 Task: Create Welcome message for coming Market Data for StockTradeHub application.
Action: Mouse moved to (15, 51)
Screenshot: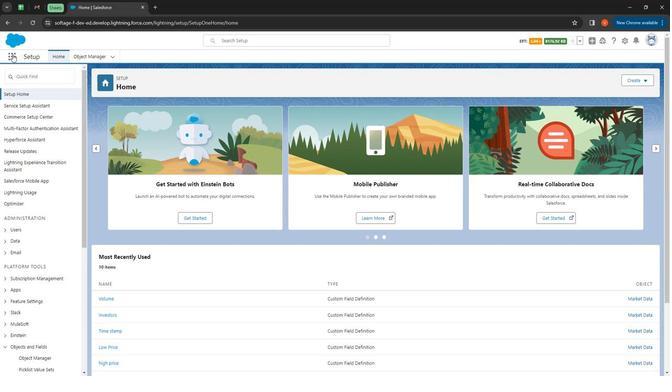 
Action: Mouse pressed left at (15, 51)
Screenshot: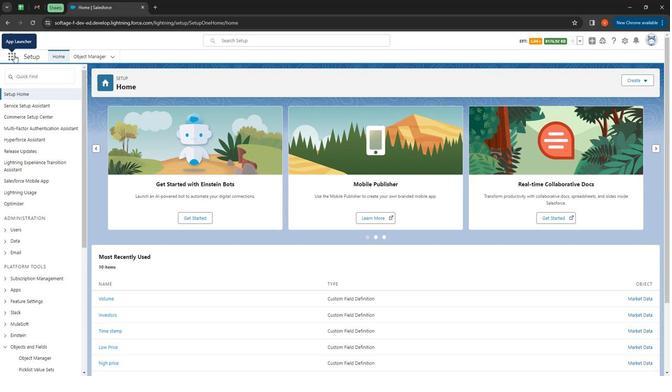 
Action: Mouse moved to (24, 180)
Screenshot: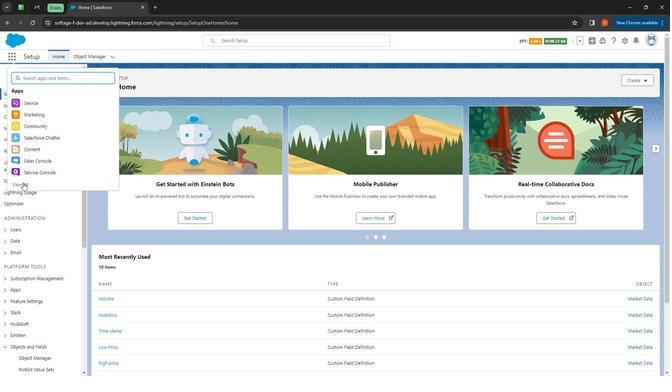 
Action: Mouse pressed left at (24, 180)
Screenshot: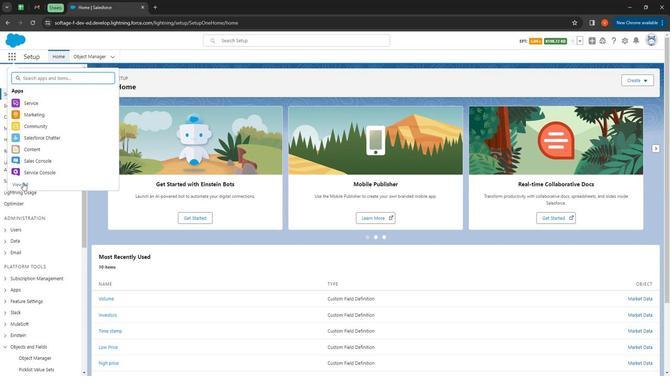 
Action: Mouse moved to (313, 176)
Screenshot: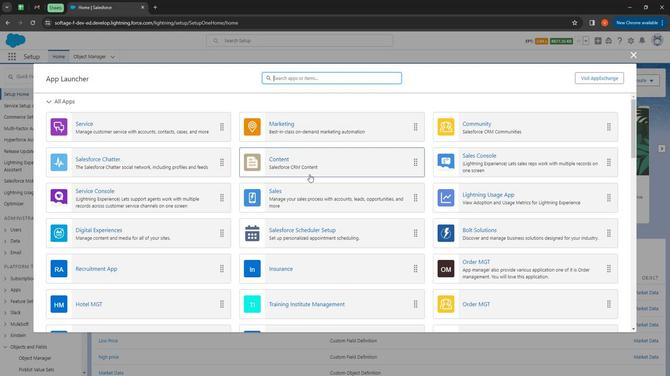
Action: Mouse scrolled (313, 175) with delta (0, 0)
Screenshot: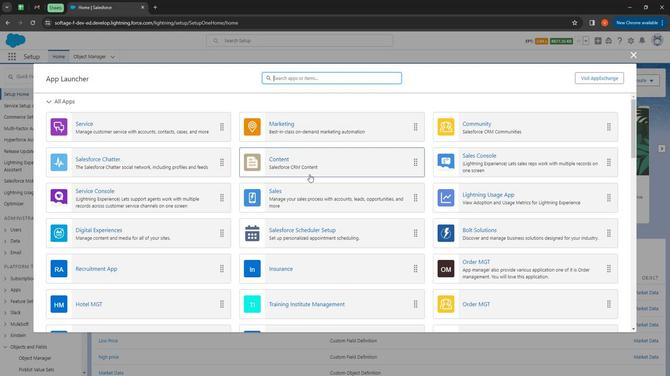 
Action: Mouse scrolled (313, 175) with delta (0, 0)
Screenshot: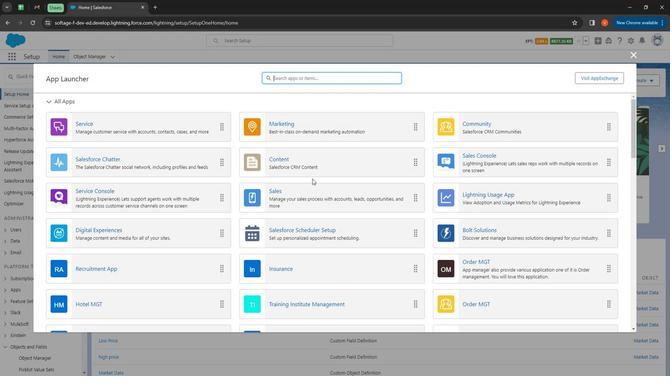 
Action: Mouse scrolled (313, 175) with delta (0, 0)
Screenshot: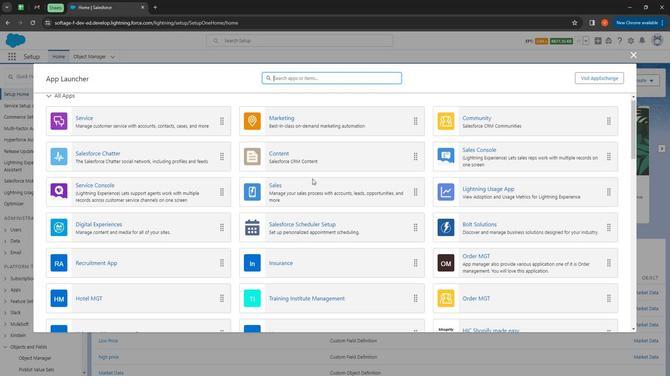 
Action: Mouse moved to (293, 263)
Screenshot: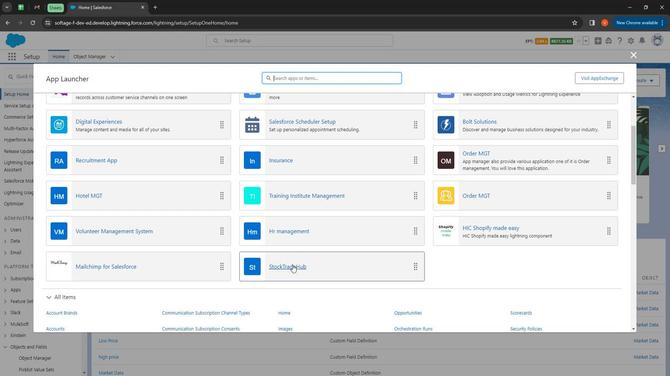 
Action: Mouse pressed left at (293, 263)
Screenshot: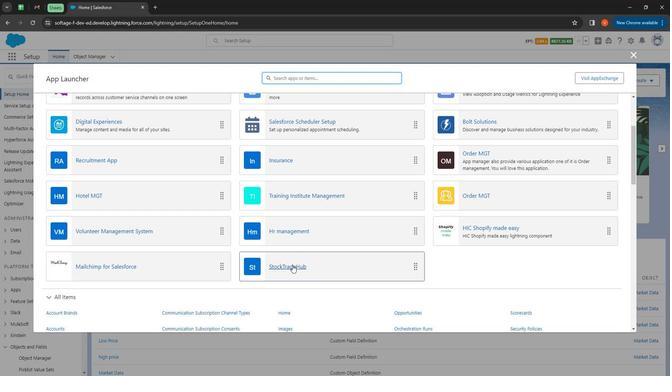 
Action: Mouse moved to (286, 51)
Screenshot: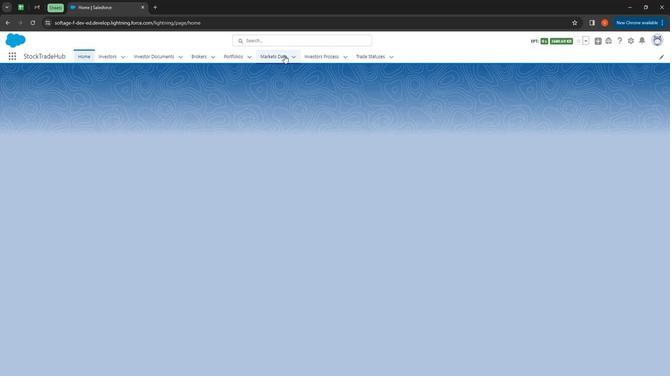 
Action: Mouse pressed left at (286, 51)
Screenshot: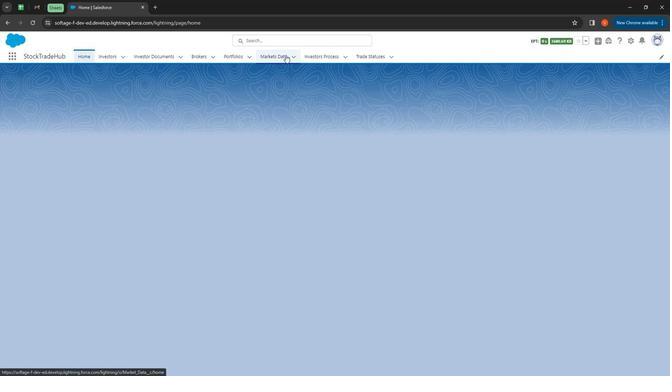 
Action: Mouse moved to (40, 129)
Screenshot: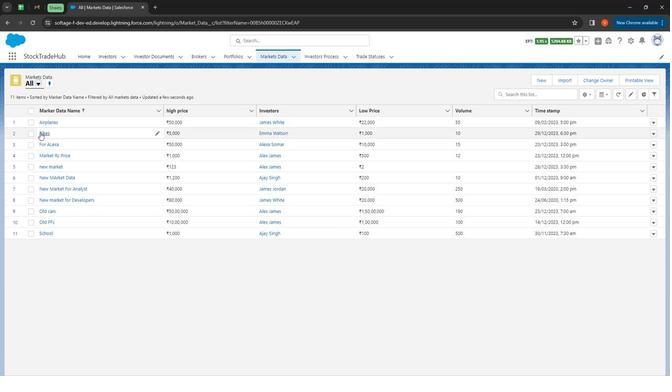 
Action: Mouse pressed left at (40, 129)
Screenshot: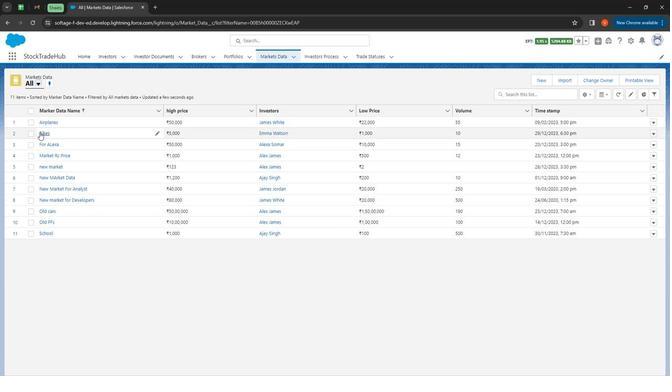 
Action: Mouse moved to (632, 35)
Screenshot: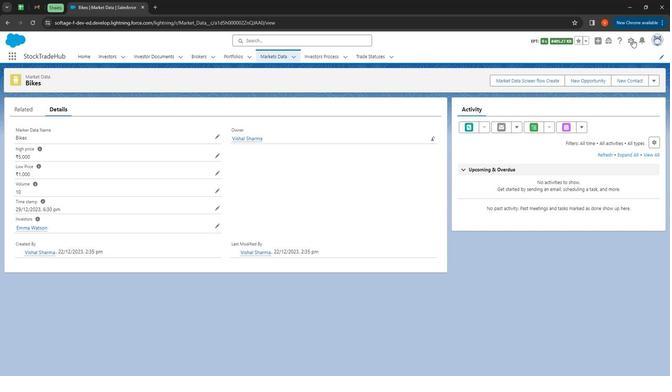 
Action: Mouse pressed left at (632, 35)
Screenshot: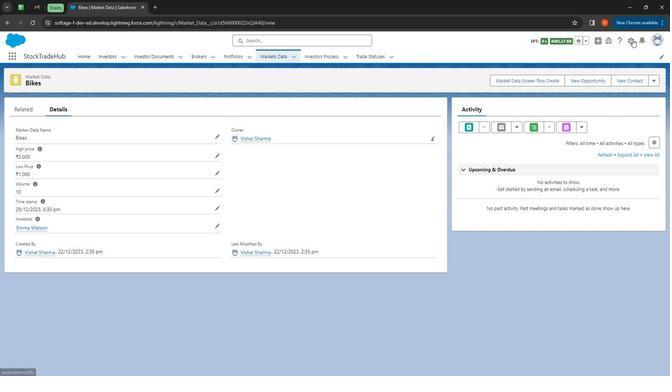 
Action: Mouse moved to (601, 119)
Screenshot: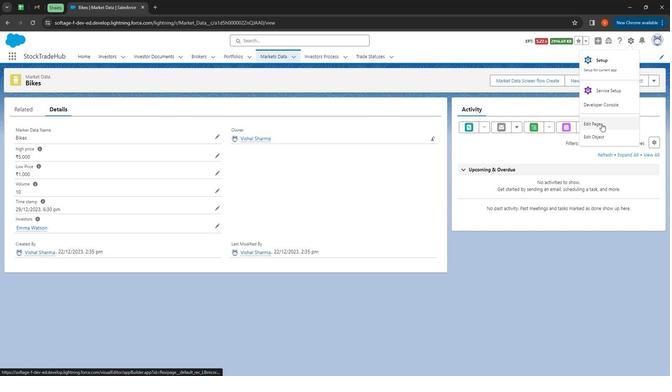 
Action: Mouse pressed left at (601, 119)
Screenshot: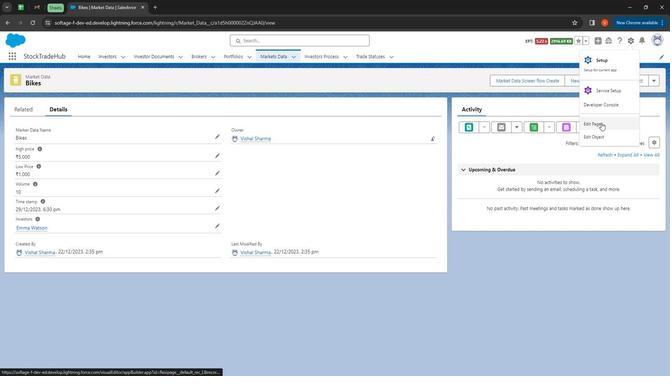 
Action: Mouse moved to (31, 92)
Screenshot: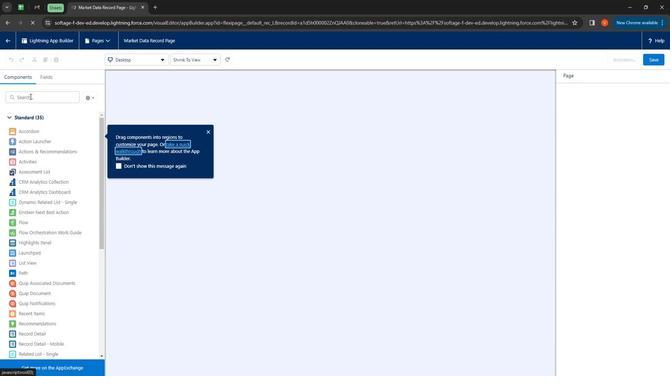 
Action: Mouse pressed left at (31, 92)
Screenshot: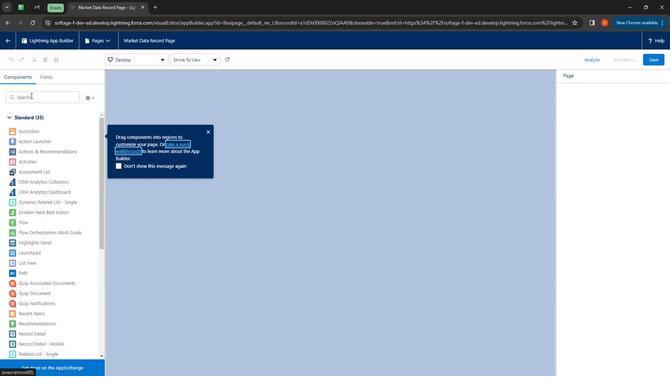 
Action: Key pressed rich
Screenshot: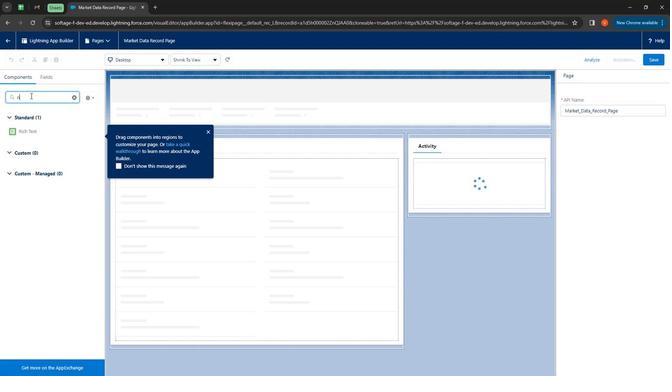 
Action: Mouse moved to (34, 127)
Screenshot: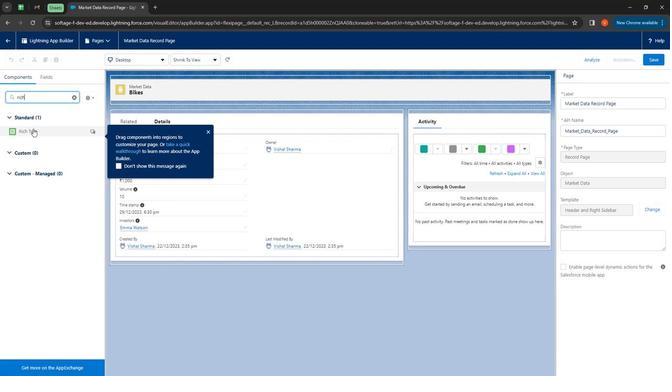 
Action: Mouse pressed left at (34, 127)
Screenshot: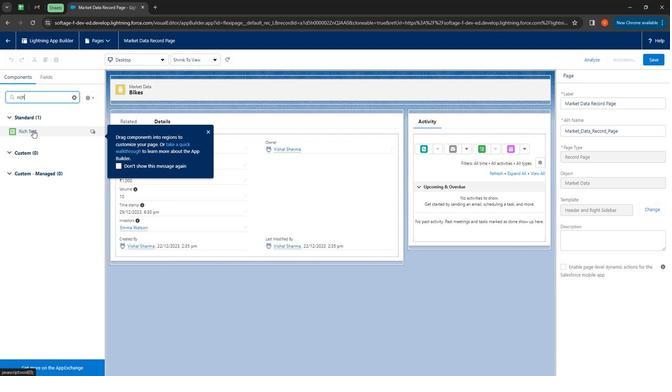 
Action: Mouse moved to (593, 147)
Screenshot: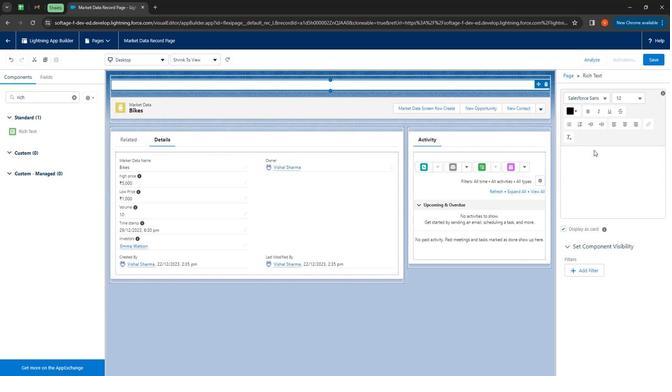 
Action: Mouse pressed left at (593, 147)
Screenshot: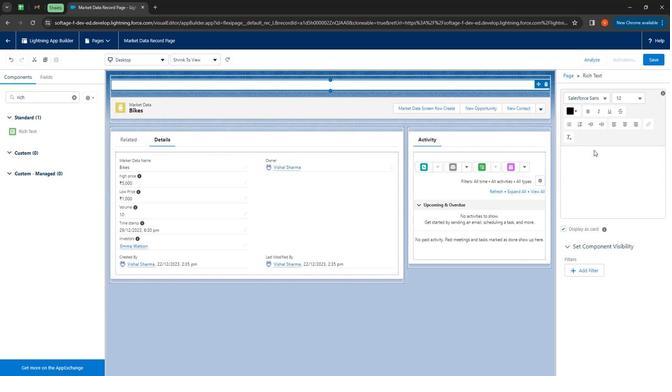 
Action: Mouse moved to (587, 148)
Screenshot: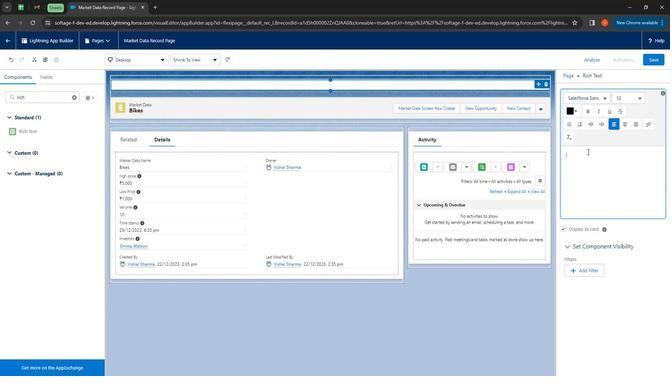 
Action: Key pressed <Key.shift>Welcome
Screenshot: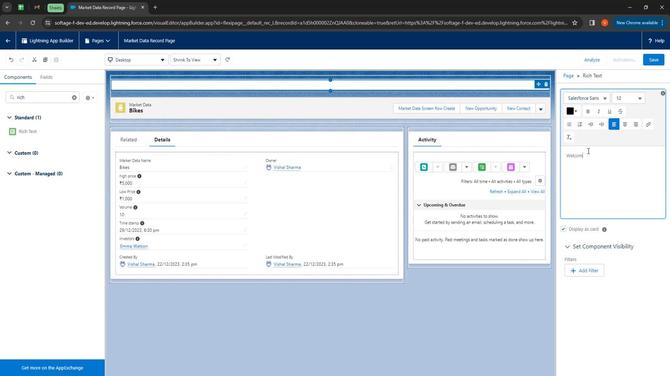 
Action: Mouse moved to (571, 152)
Screenshot: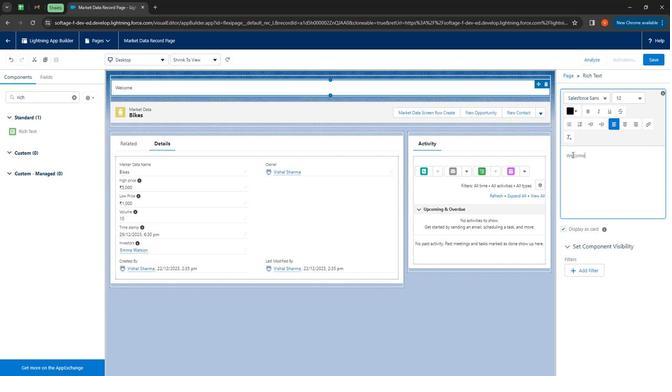 
Action: Mouse pressed left at (571, 152)
Screenshot: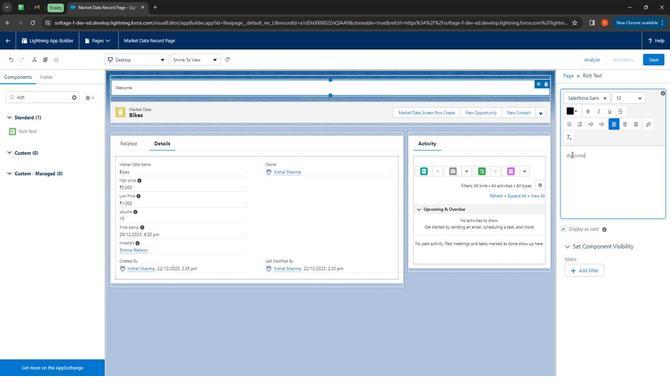 
Action: Mouse pressed left at (571, 152)
Screenshot: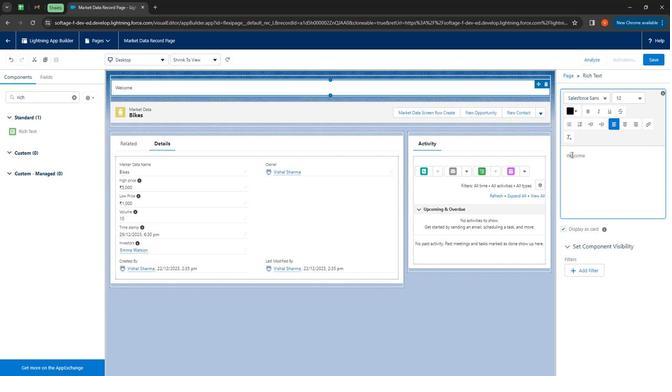 
Action: Mouse moved to (588, 107)
Screenshot: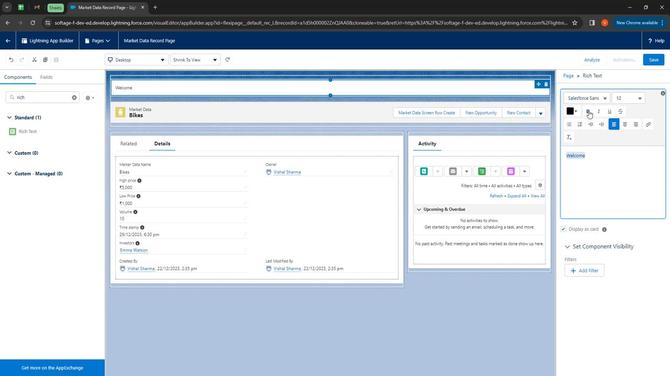 
Action: Mouse pressed left at (588, 107)
Screenshot: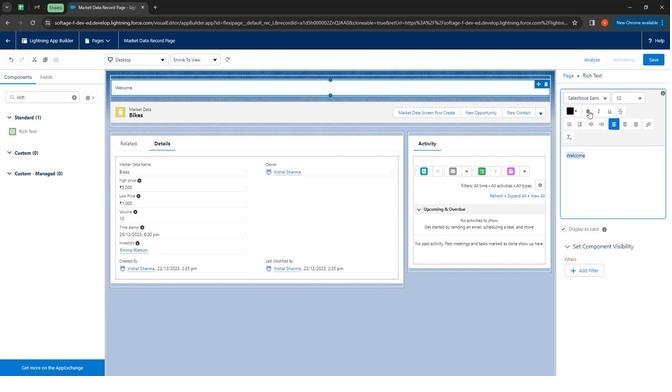 
Action: Mouse moved to (590, 153)
Screenshot: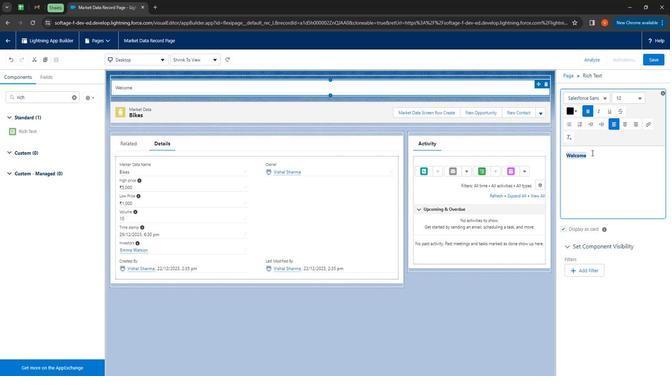 
Action: Mouse pressed left at (590, 153)
Screenshot: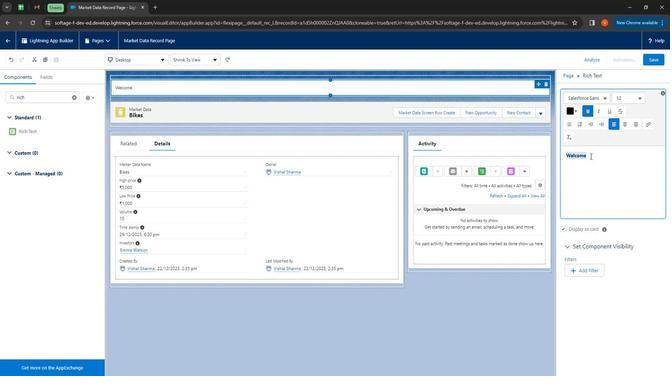 
Action: Key pressed <Key.space>
Screenshot: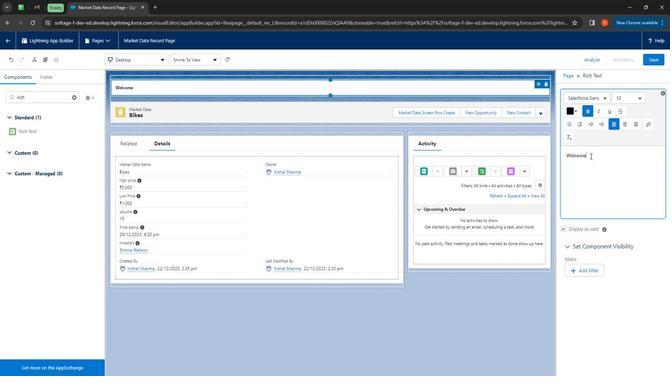 
Action: Mouse moved to (589, 106)
Screenshot: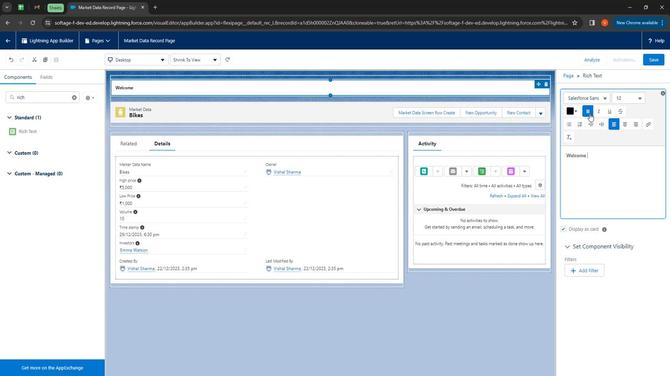 
Action: Mouse pressed left at (589, 106)
Screenshot: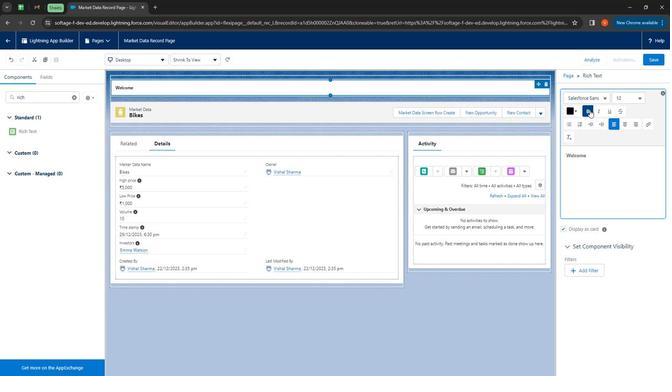 
Action: Mouse moved to (598, 144)
Screenshot: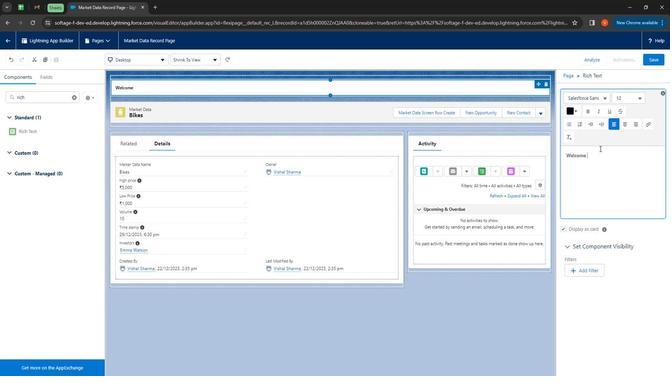 
Action: Key pressed <Key.shift><Key.shift><Key.shift><Key.shift><Key.shift><Key.shift><Key.shift><Key.shift><Key.shift><Key.shift><Key.shift><Key.shift><Key.shift><Key.shift><Key.shift><Key.shift><Key.shift><Key.shift><Key.shift><Key.shift><Key.shift><Key.shift><Key.shift>To<Key.space>the<Key.space>future<Key.space>of<Key.space>insights<Key.shift>!<Key.space><Key.shift><Key.shift>Greeting<Key.space><Key.shift><Key.shift><Key.shift><Key.shift><Key.shift><Key.shift><Key.shift><Key.shift><Key.shift><Key.shift><Key.shift><Key.shift><Key.shift><Key.shift><Key.shift><Key.shift><Key.shift><Key.shift><Key.shift><Key.shift>From<Key.space><Key.shift>Stock<Key.shift>Trade<Key.shift>Hub<Key.space>team<Key.space><Key.shift><Key.shift><Key.shift><Key.shift><Key.shift><Key.shift><Key.shift><Key.shift><Key.shift><Key.shift><Key.shift><Key.shift>Exciting<Key.space>times<Key.space>lie<Key.space>ahead<Key.space>as<Key.space>we<Key.space>usher<Key.space>in<Key.space>a<Key.space>new<Key.space>wave<Key.space>of<Key.space>market<Key.space>data<Key.space>into<Key.space>salesforce<Key.space>your<Key.space>dashboard<Key.space>is<Key.space>t<Key.backspace>about<Key.space>to<Key.space>become<Key.space>the<Key.space>epicenter<Key.space>fo<Key.backspace><Key.backspace>of<Key.space><Key.shift>Informed<Key.space>decision-making
Screenshot: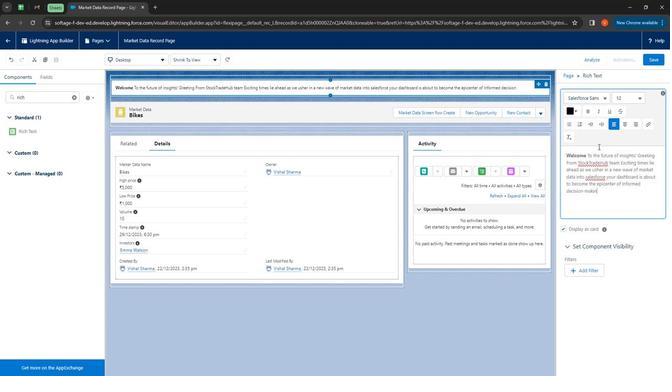 
Action: Mouse moved to (593, 176)
Screenshot: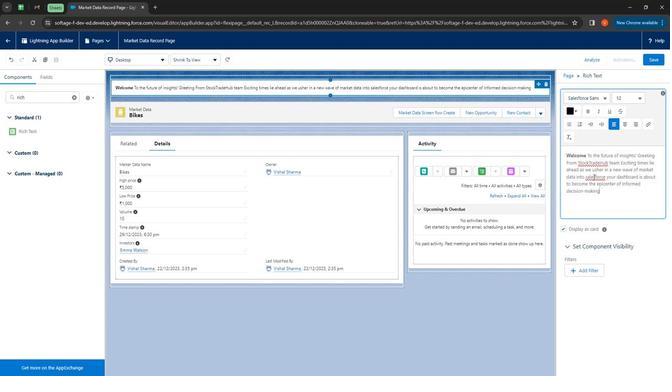 
Action: Mouse pressed right at (593, 176)
Screenshot: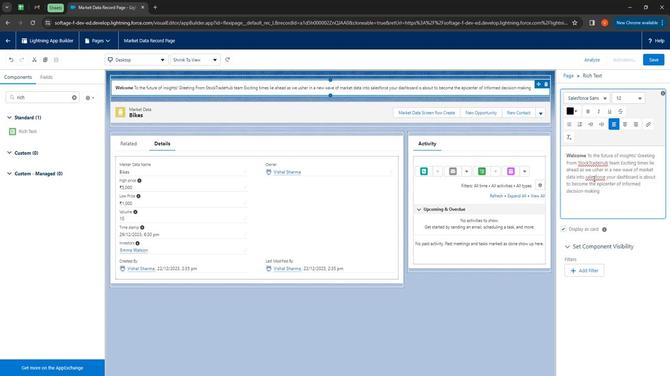 
Action: Mouse moved to (573, 183)
Screenshot: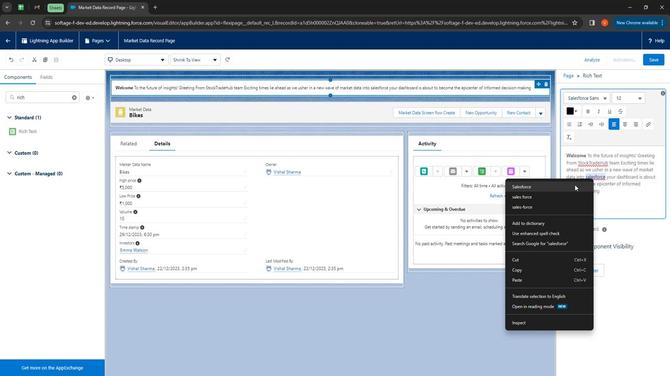 
Action: Mouse pressed left at (573, 183)
Screenshot: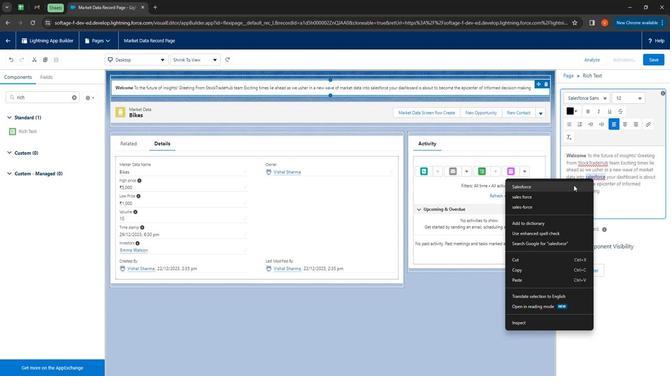 
Action: Mouse moved to (605, 189)
Screenshot: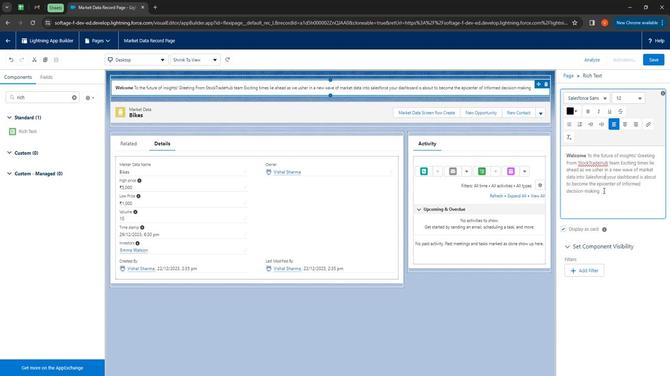 
Action: Mouse pressed left at (605, 189)
Screenshot: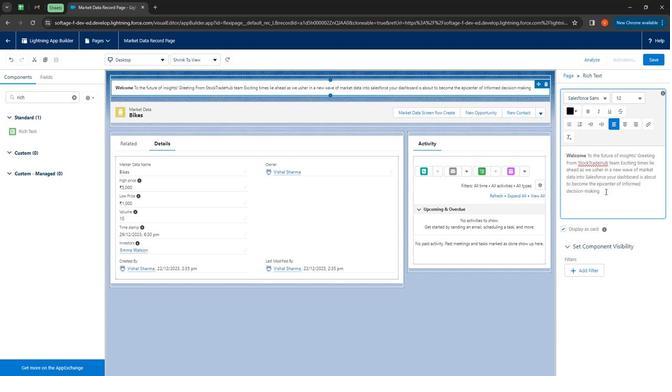 
Action: Mouse moved to (607, 191)
Screenshot: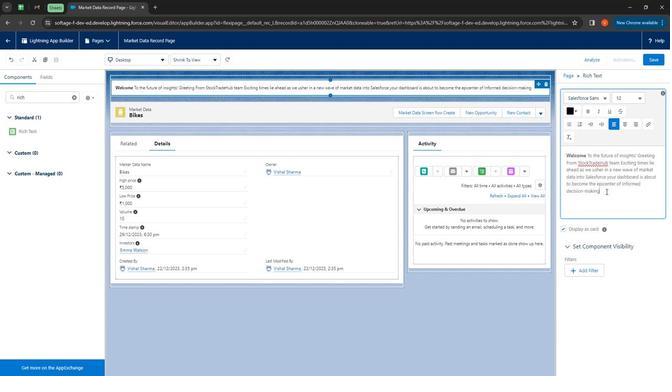 
Action: Key pressed <Key.space><Key.shift>Thanks<Key.space>to<Key.space>the<Key.space>latest<Key.space>ing<Key.backspace>flux<Key.space>of<Key.space>real<Key.space>time<Key.space>market<Key.space>insights<Key.space>what<Key.space>to<Key.space>expect<Key.space>up<Key.space>to<Key.space>the<Key.space>minute<Key.space>a<Key.backspace>data<Key.space>ensures<Key.space>your<Key.space>salesforce<Key.space>lat<Key.shift><Key.backspace><Key.backspace><Key.backspace>
Screenshot: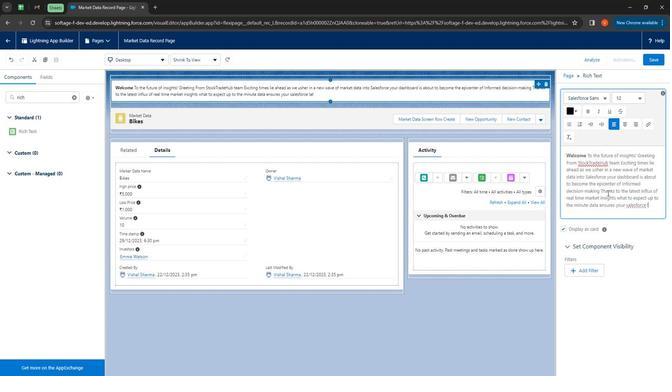 
Action: Mouse moved to (633, 201)
Screenshot: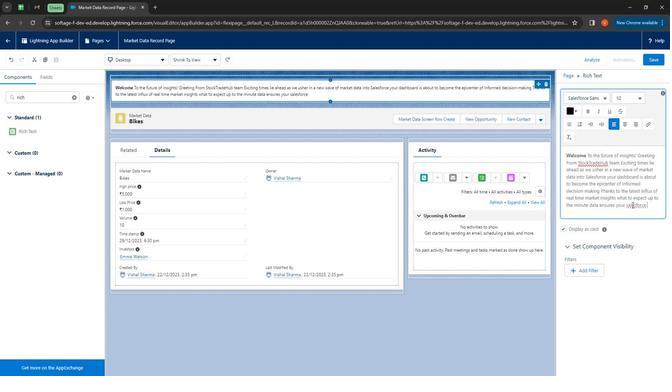 
Action: Mouse pressed right at (633, 201)
Screenshot: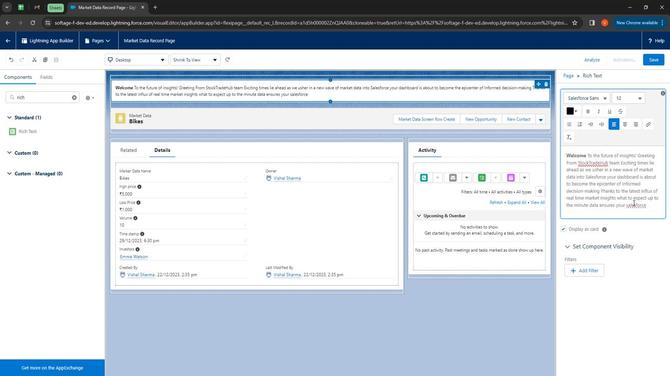 
Action: Mouse moved to (615, 205)
Screenshot: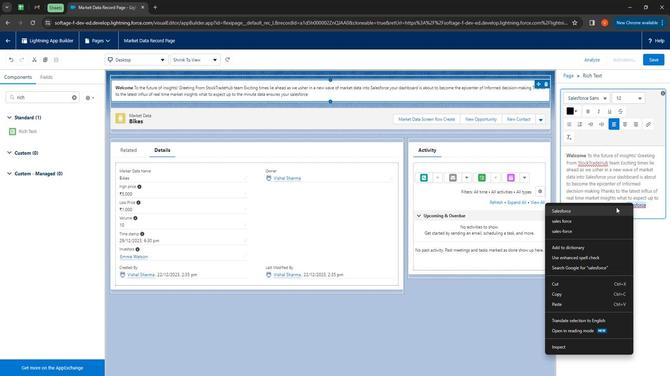 
Action: Mouse pressed left at (615, 205)
Screenshot: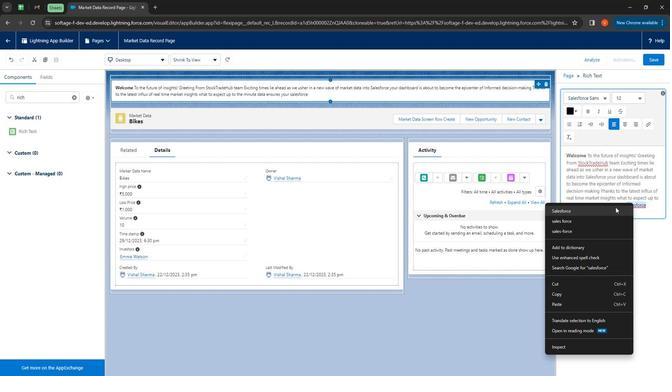 
Action: Mouse moved to (658, 206)
Screenshot: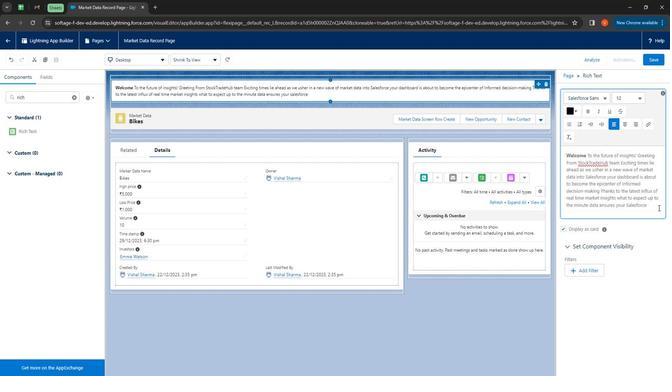 
Action: Key pressed <Key.space>
Screenshot: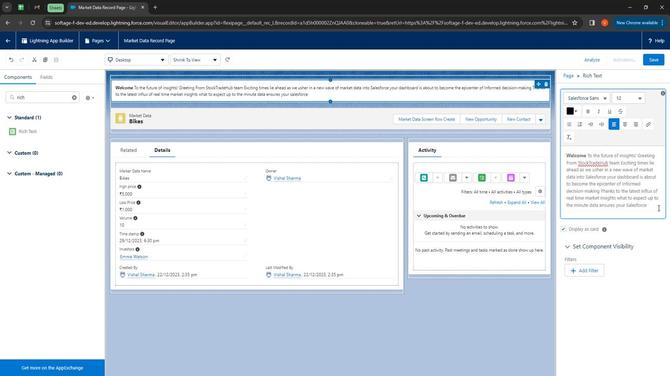 
Action: Mouse moved to (654, 198)
Screenshot: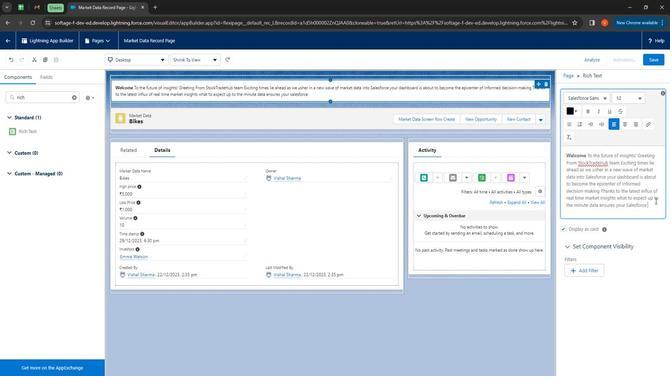 
Action: Key pressed <Key.shift><Key.shift><Key.shift><Key.shift><Key.shift><Key.shift>
Screenshot: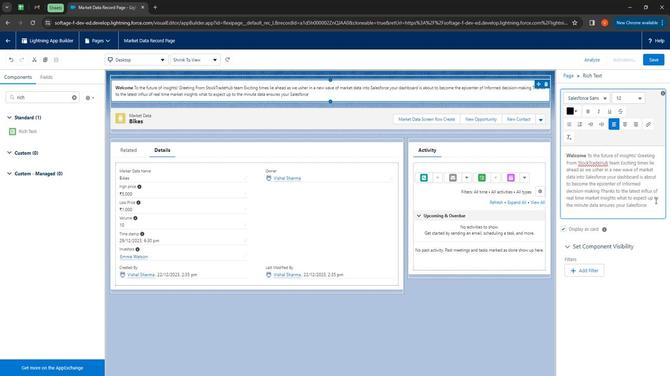 
Action: Mouse moved to (654, 198)
Screenshot: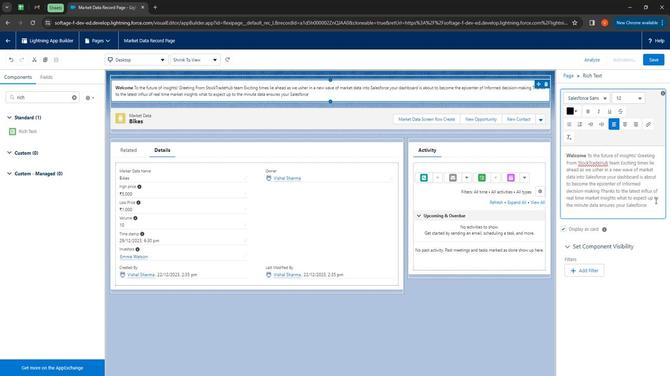 
Action: Key pressed <Key.shift>
Screenshot: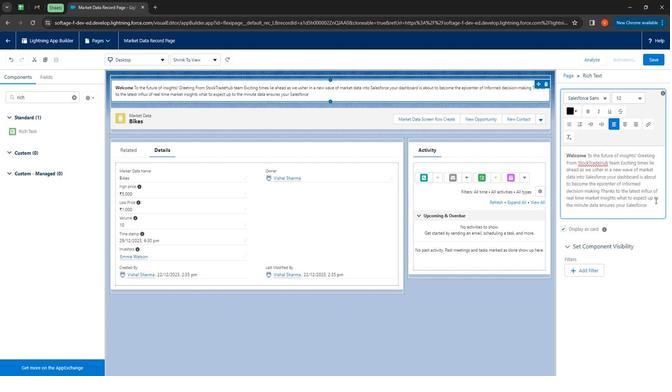 
Action: Mouse moved to (654, 198)
Screenshot: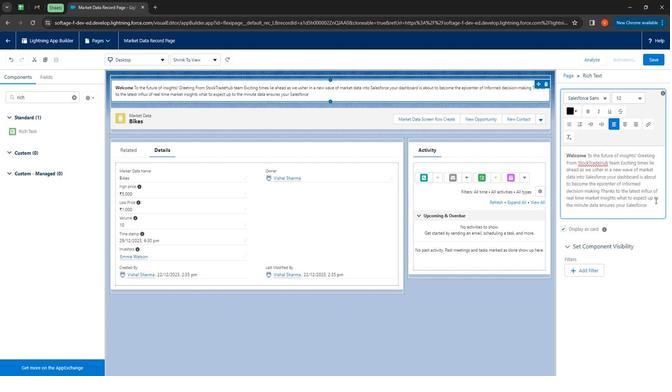
Action: Key pressed <Key.shift>Plat
Screenshot: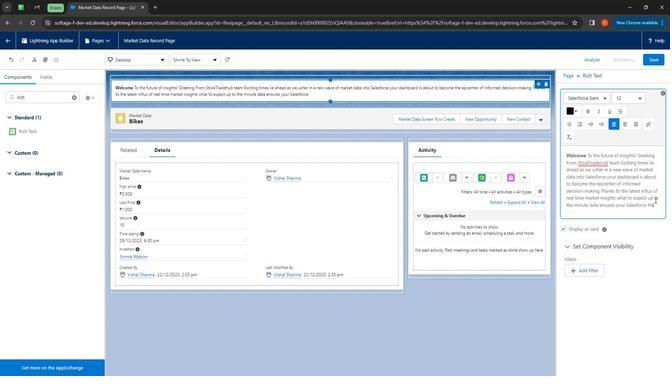 
Action: Mouse moved to (654, 197)
Screenshot: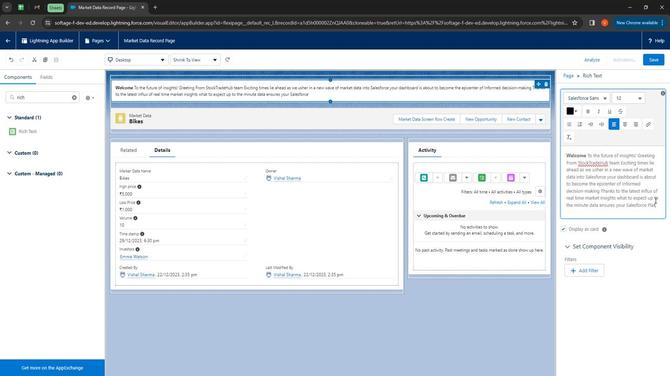 
Action: Key pressed form<Key.space><Key.shift>Is<Key.space>now<Key.space><Key.shift><Key.shift><Key.shift>Equipp
Screenshot: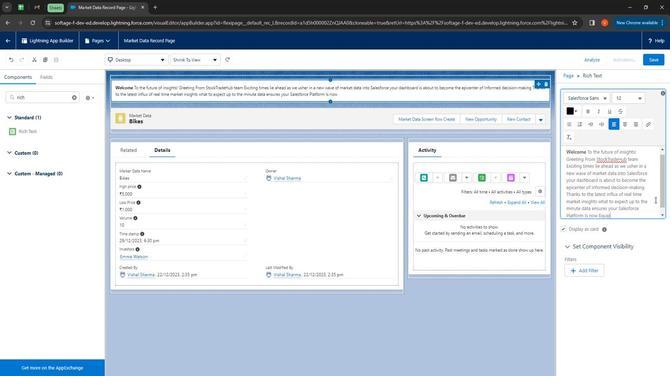 
Action: Mouse moved to (654, 197)
Screenshot: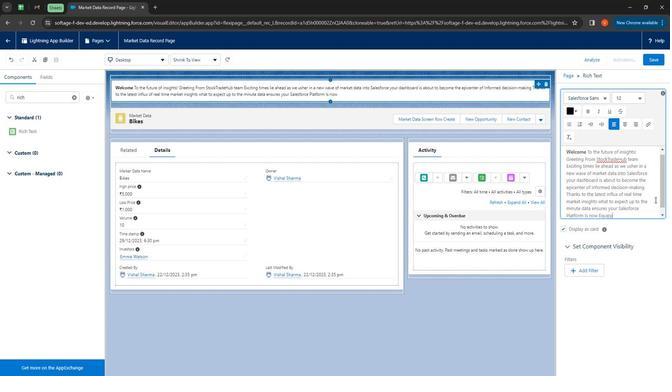 
Action: Key pressed ed<Key.space>with<Key.space>the<Key.space>f
Screenshot: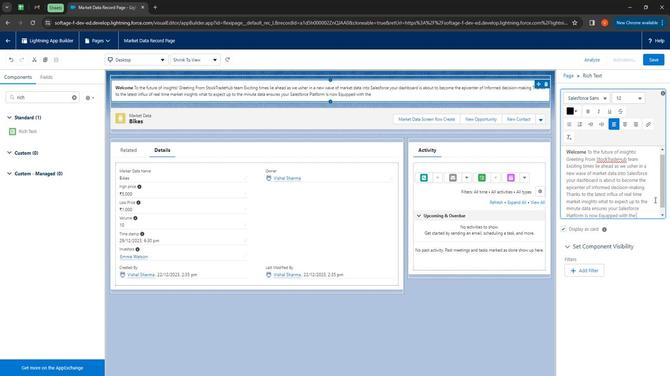 
Action: Mouse moved to (654, 197)
Screenshot: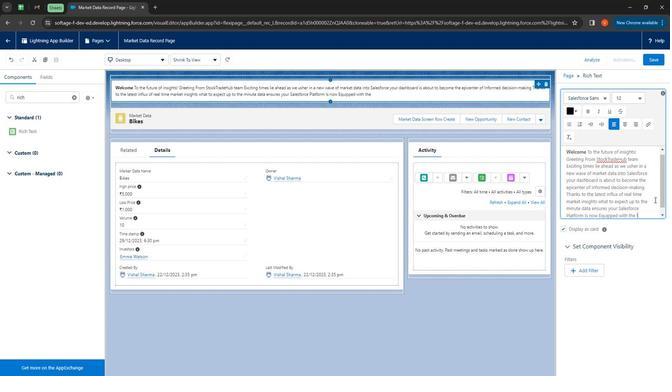 
Action: Key pressed reshest<Key.space>market<Key.space>data<Key.space>keeping<Key.space>you<Key.space>steps<Key.space>ahead<Key.space>in<Key.space>the<Key.space>dynamic<Key.space>business<Key.space>landscape<Key.space><Key.backspace>.<Key.shift><Key.enter><Key.enter>thanks<Key.space>for<Key.space>joingns<Key.backspace>g<Key.space><Key.shift><Key.backspace><Key.backspace><Key.backspace><Key.backspace>ing<Key.space><Key.shift>Stock<Key.shift><Key.shift><Key.shift>Trade<Key.shift>Hub<Key.enter><Key.shift>Thanks<Key.shift><Key.shift><Key.shift><Key.shift><Key.shift><Key.shift><Key.shift><Key.shift><Key.shift><Key.shift><Key.shift><Key.shift><Key.shift><Key.shift><Key.shift><Key.shift><Key.shift><Key.shift><Key.shift><Key.shift><Key.shift><Key.shift><Key.shift><Key.shift><Key.shift><Key.shift><Key.shift><Key.shift><Key.shift><Key.shift><Key.shift><Key.shift><Key.shift><Key.shift><Key.shift><Key.shift><Key.shift><Key.shift><Key.shift><Key.shift><Key.shift><Key.shift><Key.shift><Key.shift><Key.shift><Key.shift><Key.shift><Key.shift><Key.shift><Key.shift><Key.shift><Key.shift><Key.shift><Key.shift>&<Key.shift>Regards<Key.enter><Key.shift>Team<Key.space><Key.shift><Key.shift><Key.shift><Key.shift><Key.shift><Key.shift><Key.shift><Key.shift><Key.shift><Key.shift><Key.shift><Key.shift><Key.shift>Salesforce
Screenshot: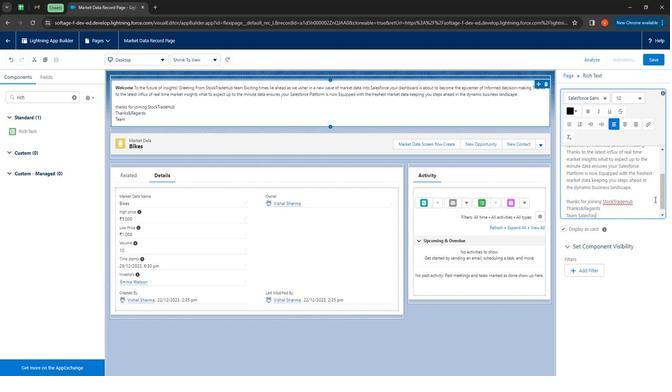 
Action: Mouse moved to (601, 213)
Screenshot: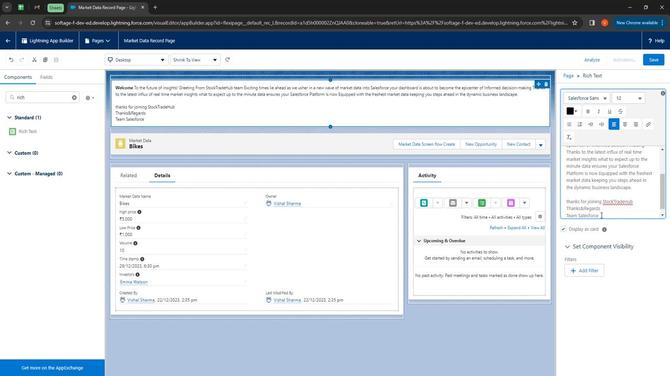 
Action: Mouse pressed left at (601, 213)
Screenshot: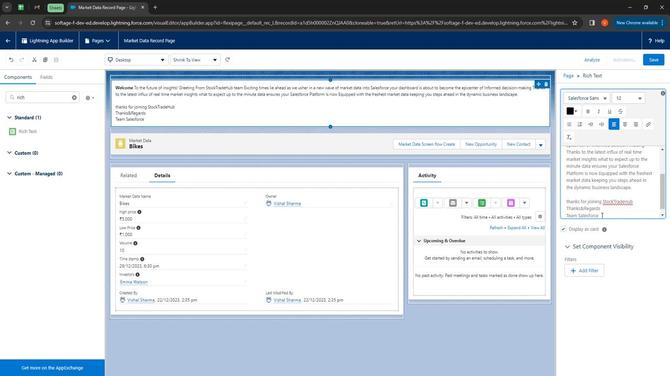 
Action: Mouse moved to (588, 106)
Screenshot: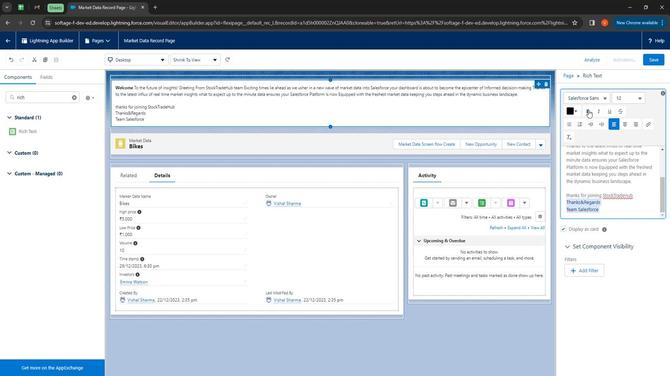 
Action: Mouse pressed left at (588, 106)
Screenshot: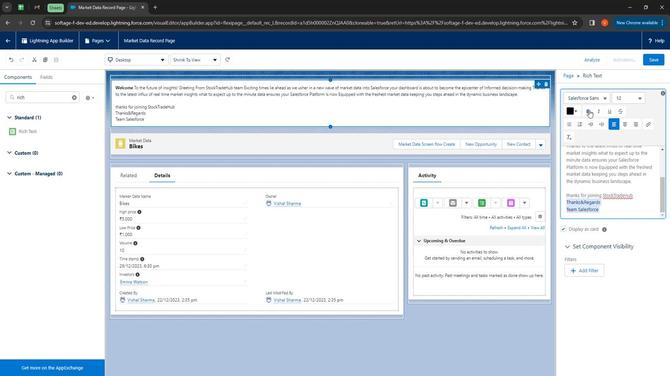 
Action: Mouse moved to (635, 193)
Screenshot: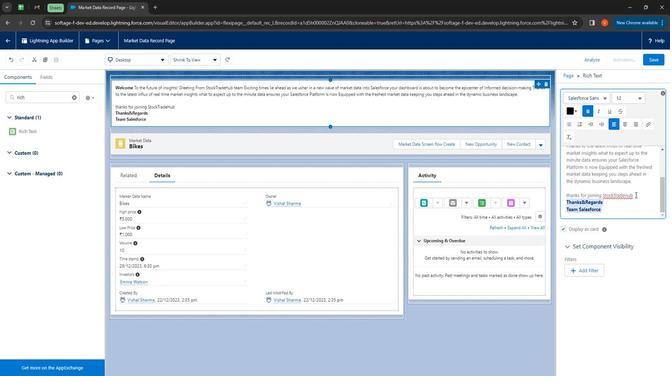 
Action: Mouse pressed left at (635, 193)
Screenshot: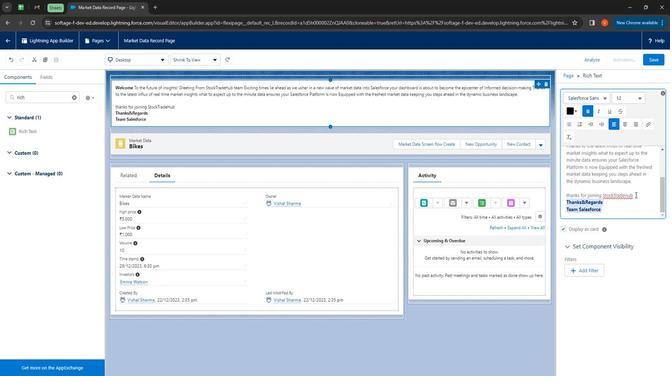 
Action: Mouse moved to (565, 194)
Screenshot: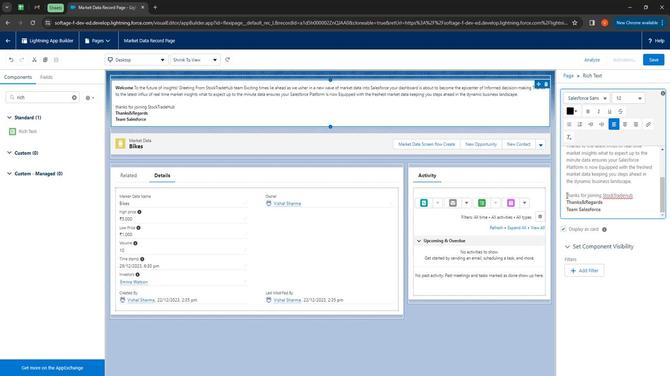
Action: Mouse pressed left at (565, 194)
Screenshot: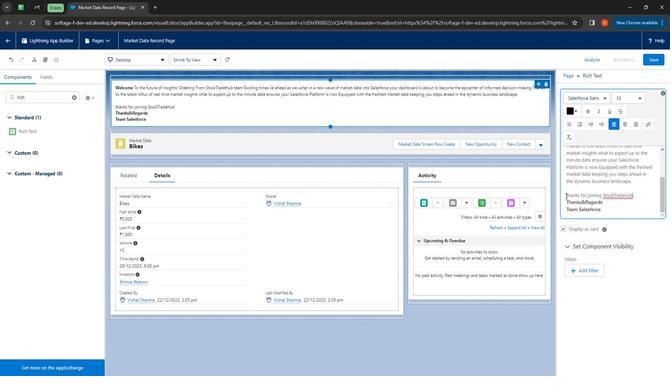 
Action: Mouse moved to (598, 104)
Screenshot: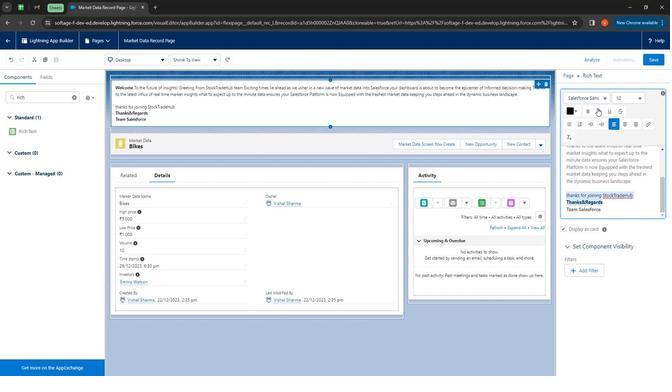 
Action: Mouse pressed left at (598, 104)
Screenshot: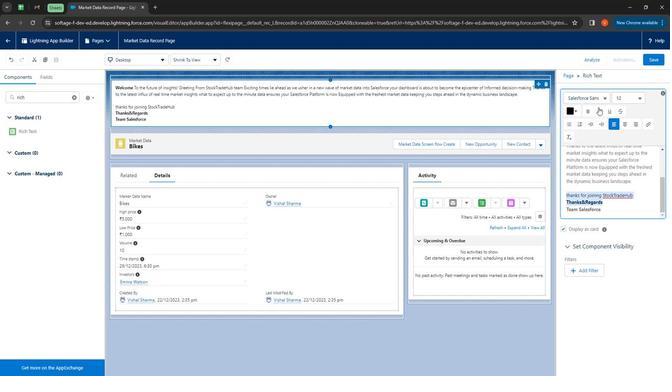 
Action: Mouse moved to (612, 193)
Screenshot: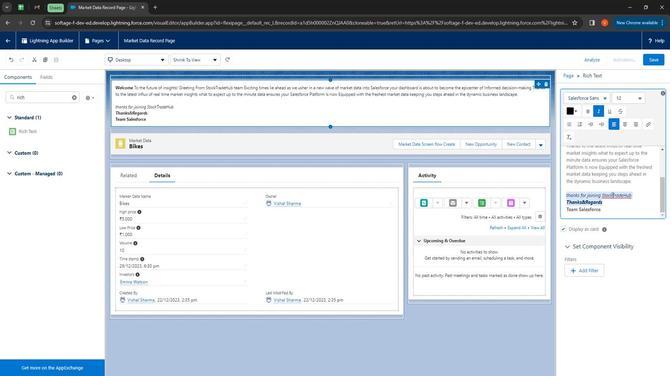 
Action: Mouse pressed left at (612, 193)
Screenshot: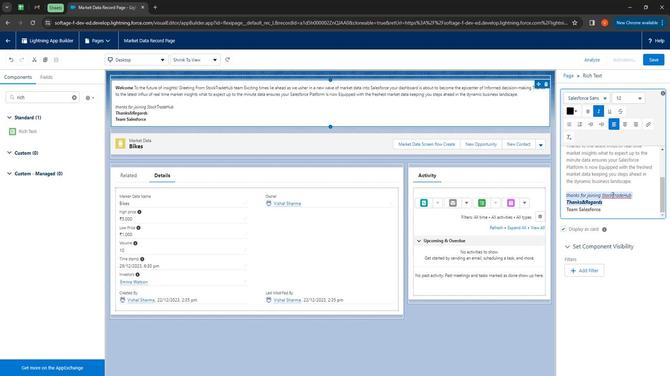 
Action: Mouse pressed right at (612, 193)
Screenshot: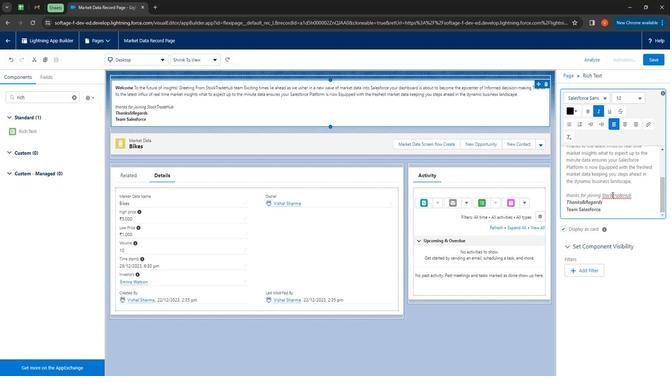 
Action: Mouse moved to (625, 180)
Screenshot: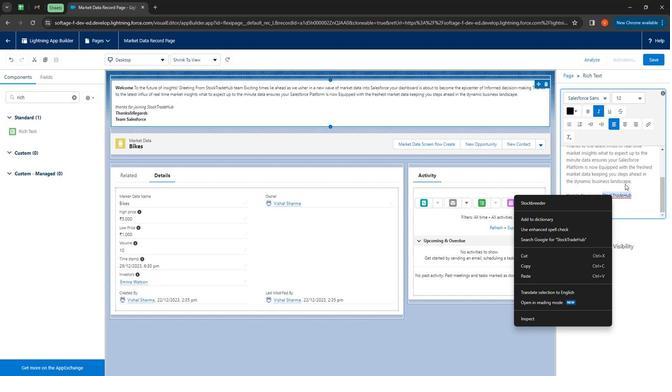 
Action: Mouse pressed left at (625, 180)
Screenshot: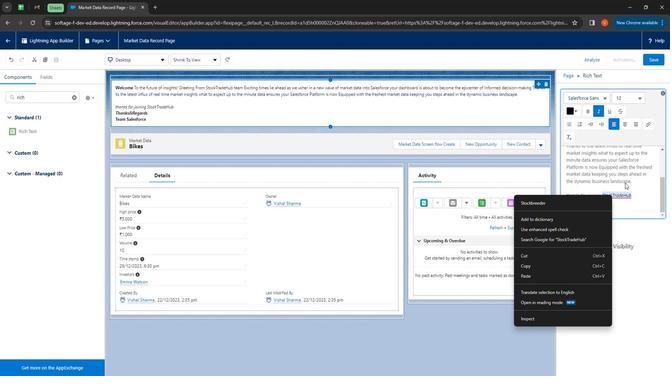 
Action: Mouse moved to (164, 101)
Screenshot: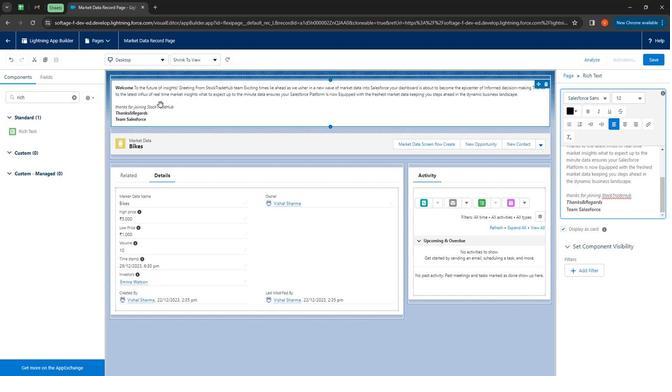 
Action: Mouse scrolled (164, 102) with delta (0, 0)
Screenshot: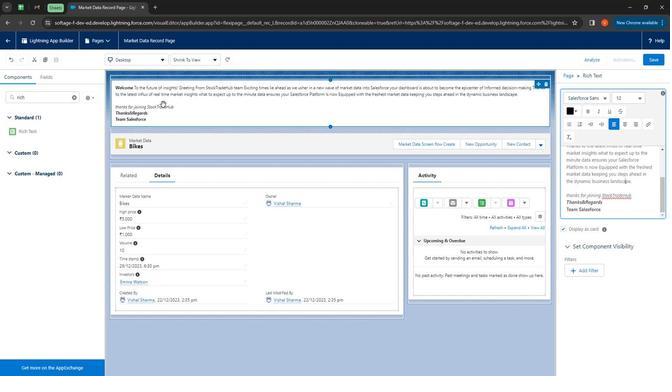 
Action: Mouse moved to (164, 101)
Screenshot: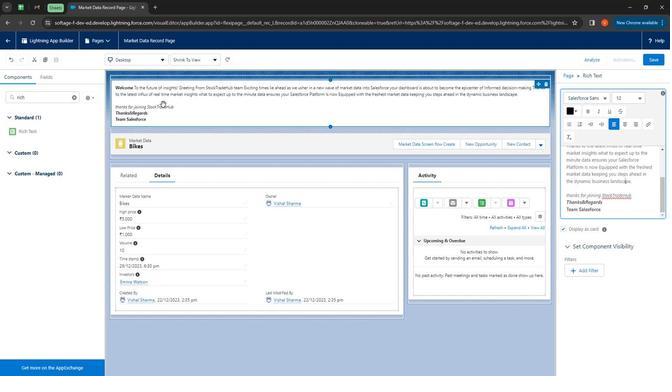 
Action: Mouse scrolled (164, 102) with delta (0, 0)
Screenshot: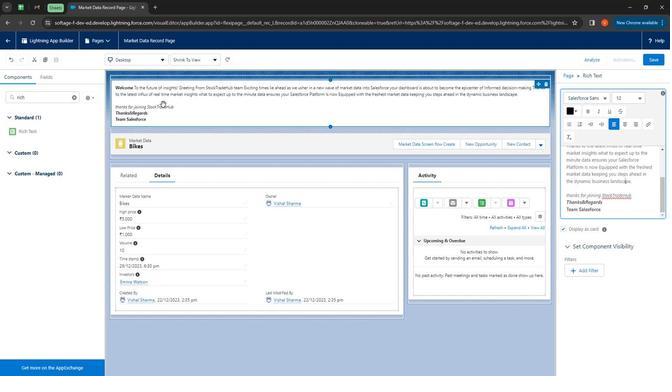 
Action: Mouse moved to (164, 103)
Screenshot: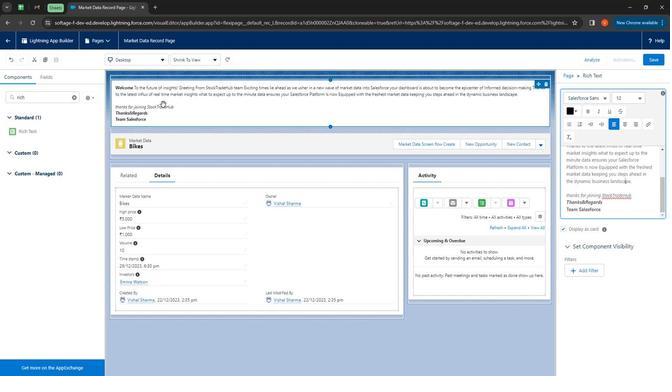 
Action: Mouse scrolled (164, 104) with delta (0, 0)
Screenshot: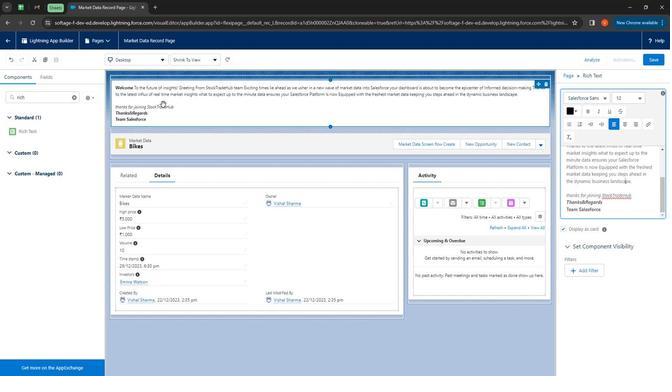 
Action: Mouse moved to (164, 107)
Screenshot: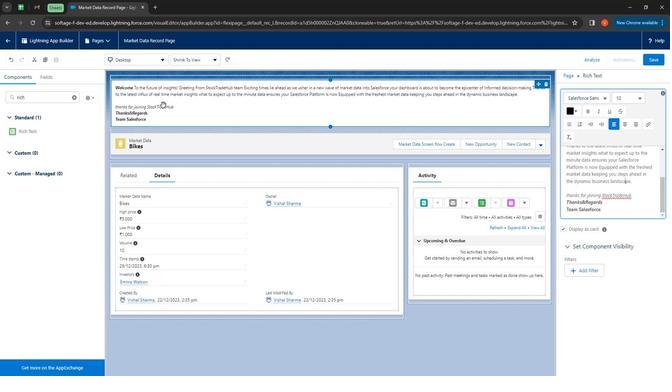 
Action: Mouse scrolled (164, 108) with delta (0, 0)
Screenshot: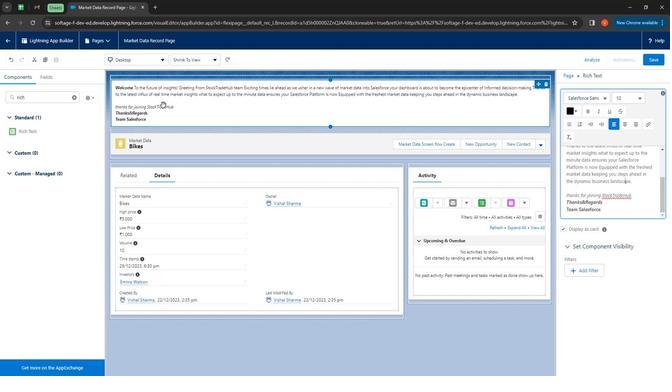 
Action: Mouse moved to (168, 110)
Screenshot: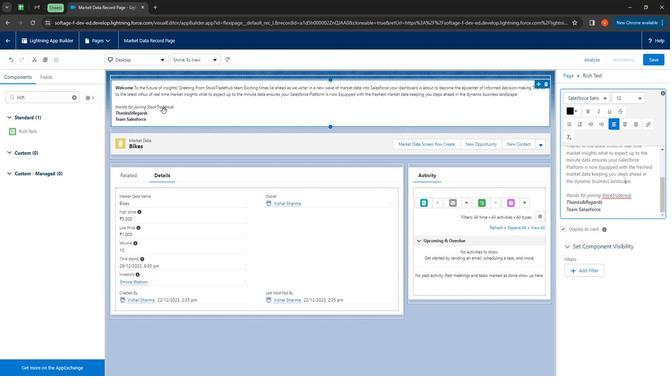 
Action: Mouse scrolled (168, 110) with delta (0, 0)
Screenshot: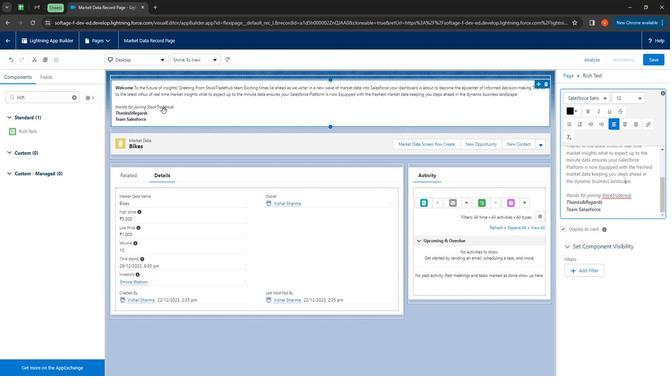 
Action: Mouse moved to (658, 56)
Screenshot: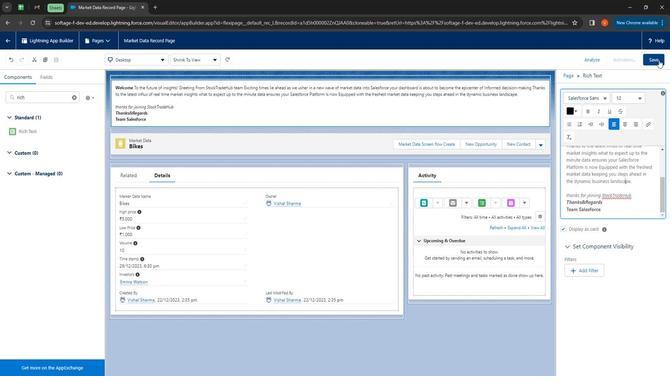 
Action: Mouse pressed left at (658, 56)
Screenshot: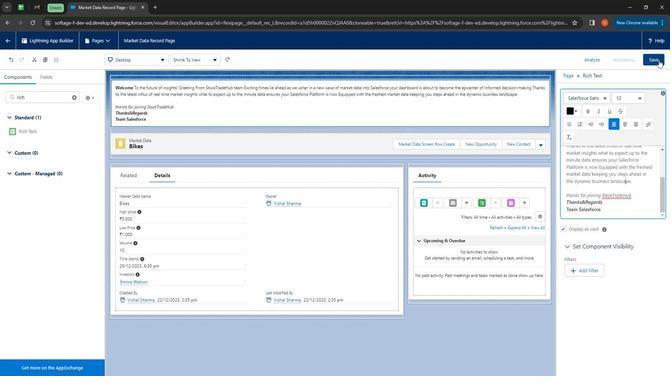 
Action: Mouse moved to (436, 236)
Screenshot: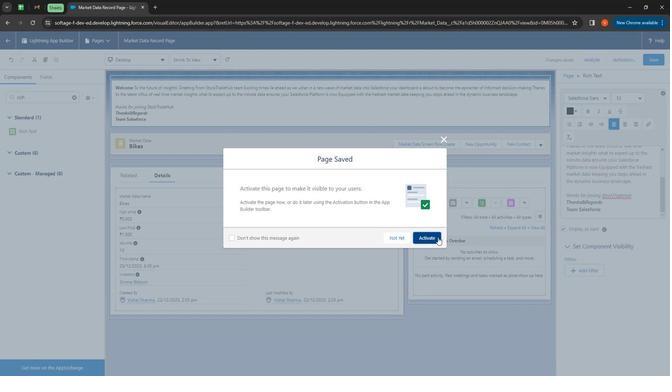 
Action: Mouse pressed left at (436, 236)
Screenshot: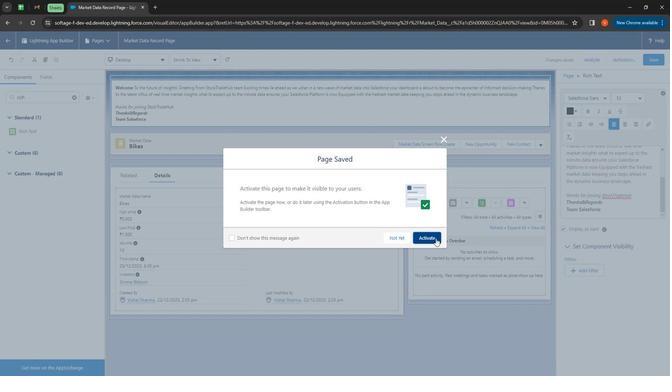 
Action: Mouse moved to (322, 185)
Screenshot: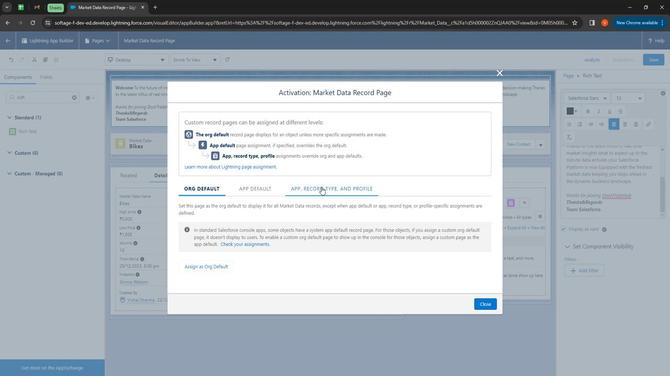 
Action: Mouse pressed left at (322, 185)
Screenshot: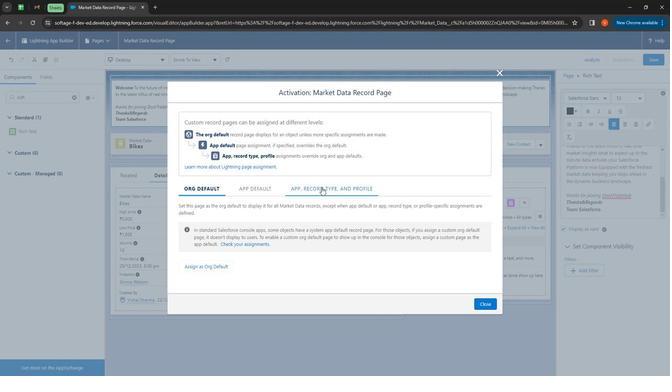 
Action: Mouse moved to (238, 228)
Screenshot: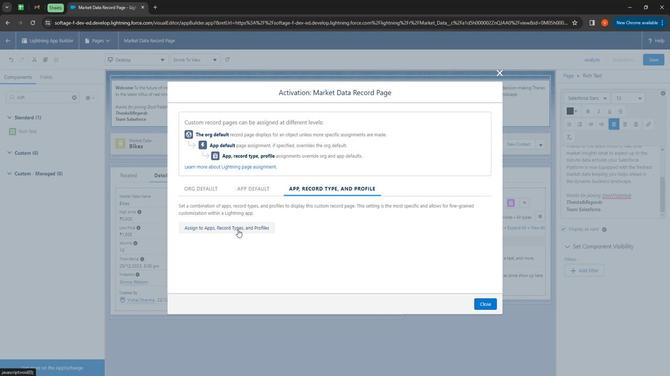 
Action: Mouse pressed left at (238, 228)
Screenshot: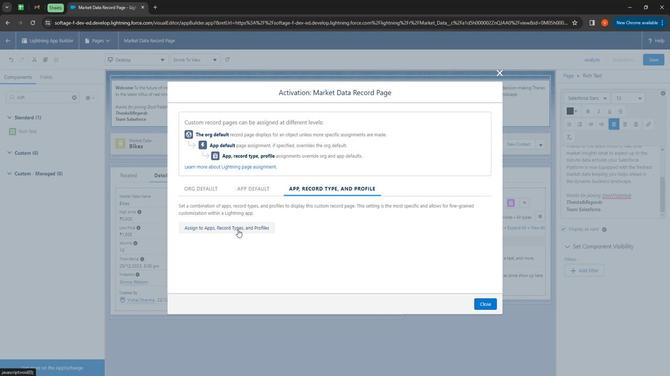 
Action: Mouse moved to (189, 177)
Screenshot: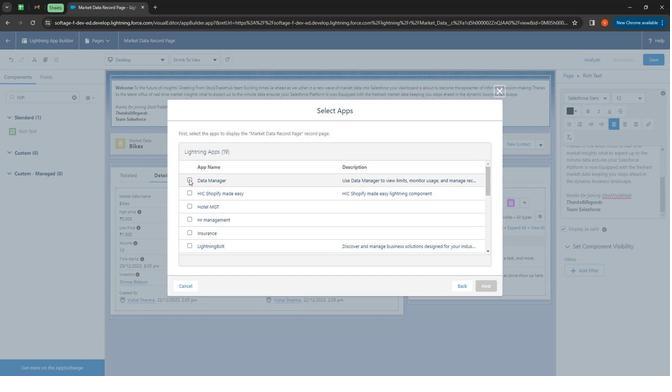 
Action: Mouse pressed left at (189, 177)
Screenshot: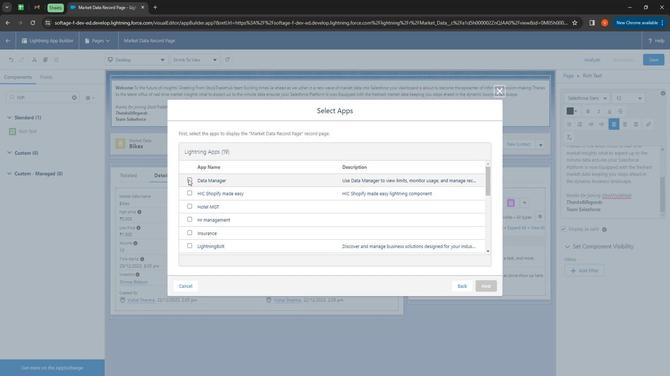 
Action: Mouse moved to (188, 190)
Screenshot: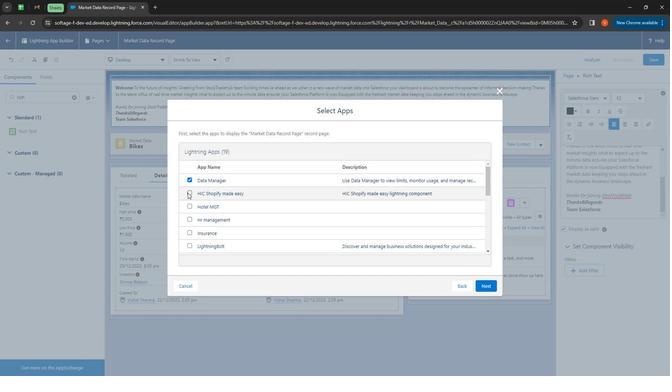 
Action: Mouse pressed left at (188, 190)
Screenshot: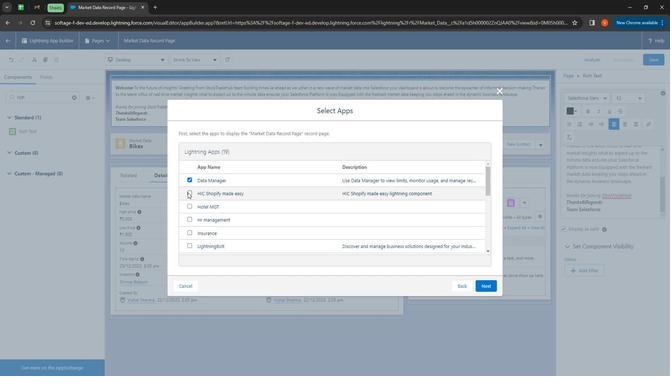 
Action: Mouse moved to (188, 203)
Screenshot: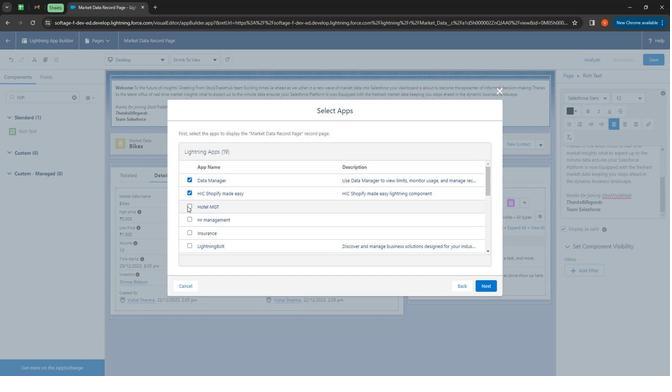 
Action: Mouse pressed left at (188, 203)
Screenshot: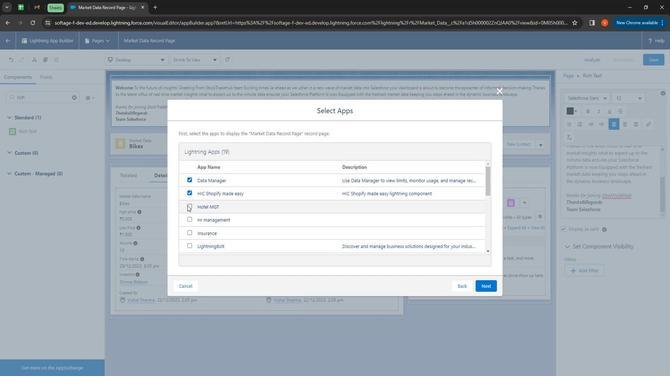 
Action: Mouse moved to (190, 217)
Screenshot: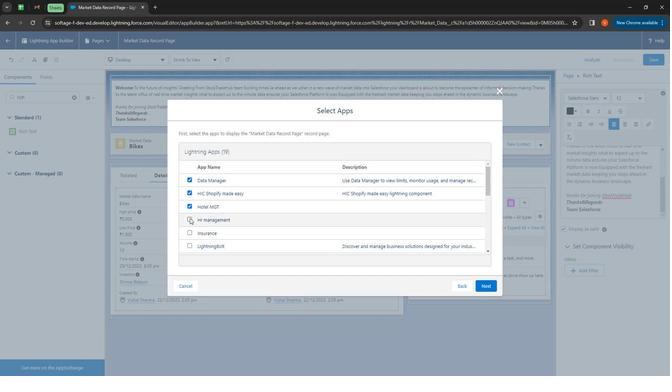 
Action: Mouse pressed left at (190, 217)
Screenshot: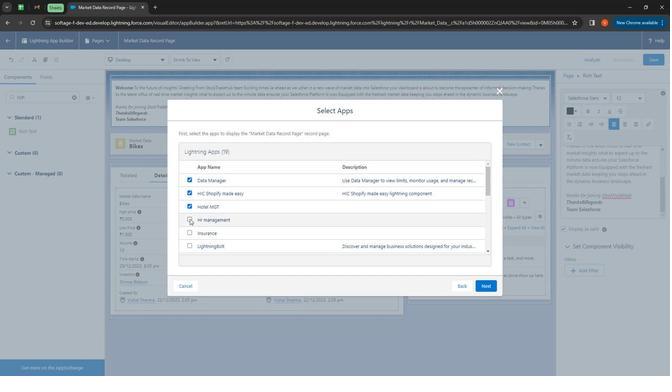 
Action: Mouse moved to (191, 229)
Screenshot: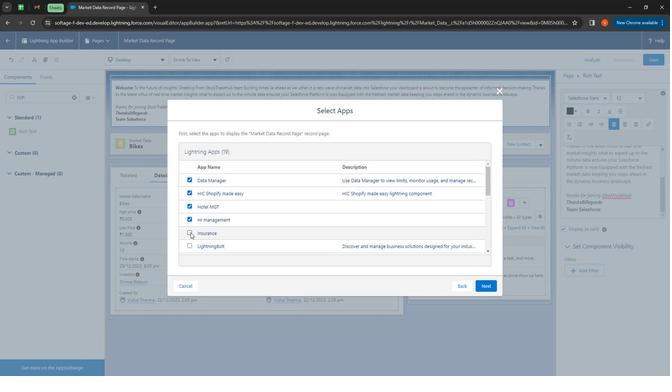 
Action: Mouse pressed left at (191, 229)
Screenshot: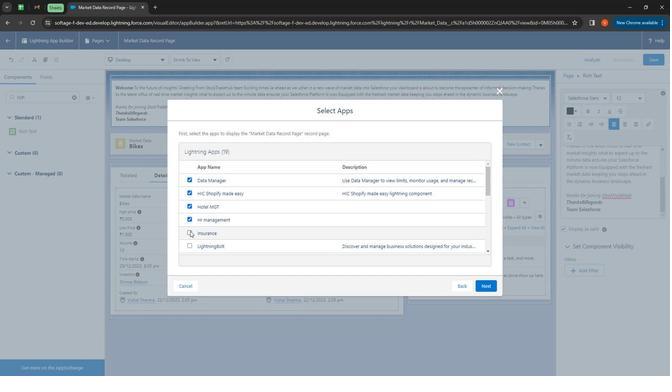 
Action: Mouse moved to (232, 216)
Screenshot: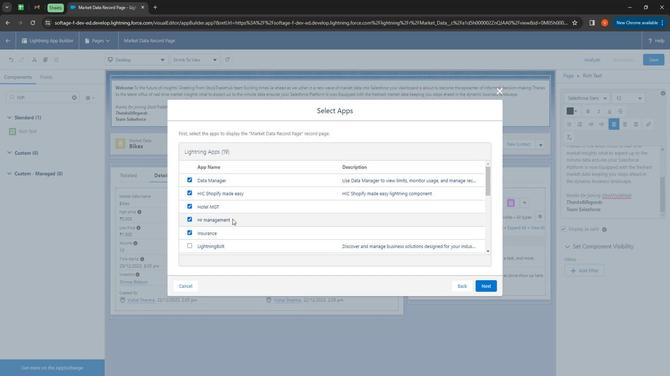 
Action: Mouse scrolled (232, 215) with delta (0, 0)
Screenshot: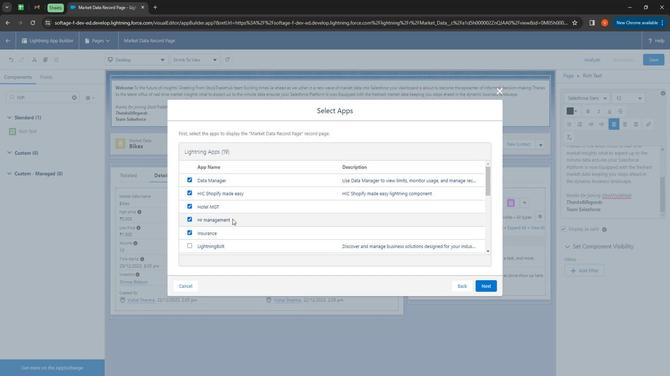 
Action: Mouse moved to (234, 213)
Screenshot: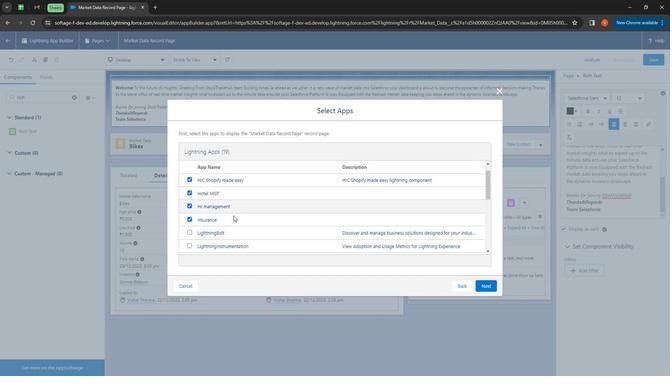 
Action: Mouse scrolled (234, 213) with delta (0, 0)
Screenshot: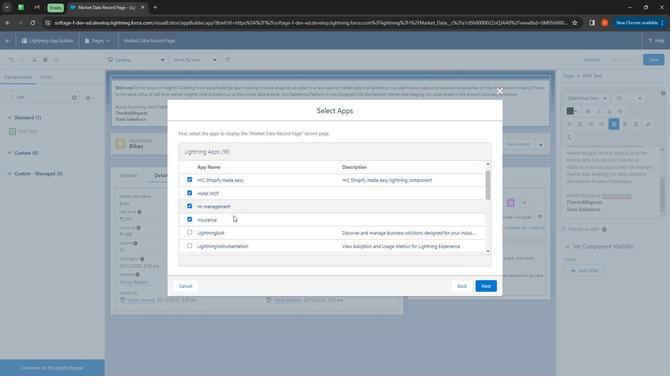 
Action: Mouse moved to (190, 197)
Screenshot: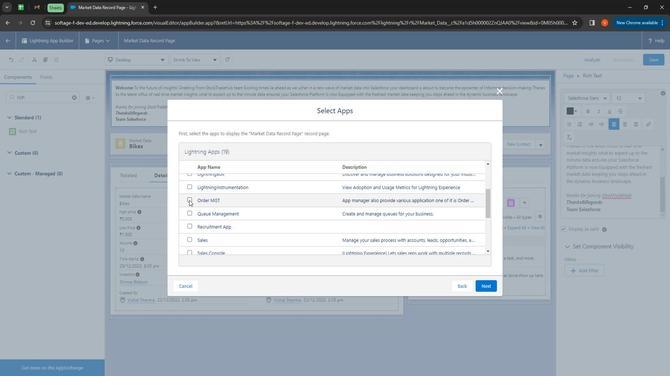 
Action: Mouse pressed left at (190, 197)
Screenshot: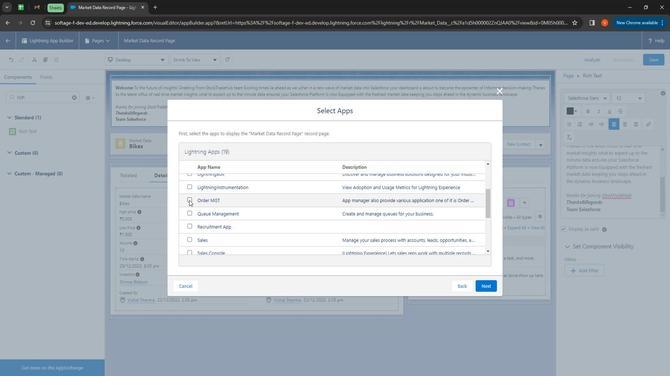 
Action: Mouse moved to (203, 214)
Screenshot: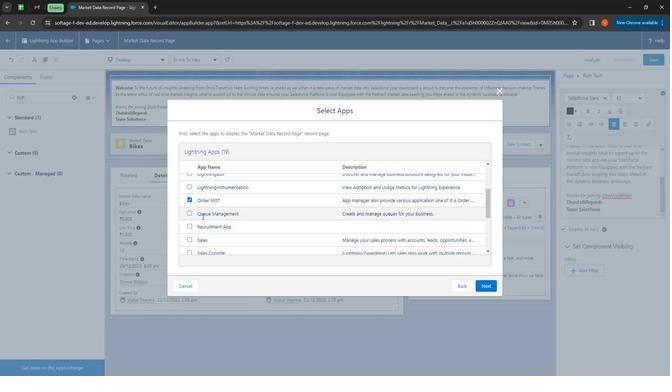 
Action: Mouse scrolled (203, 214) with delta (0, 0)
Screenshot: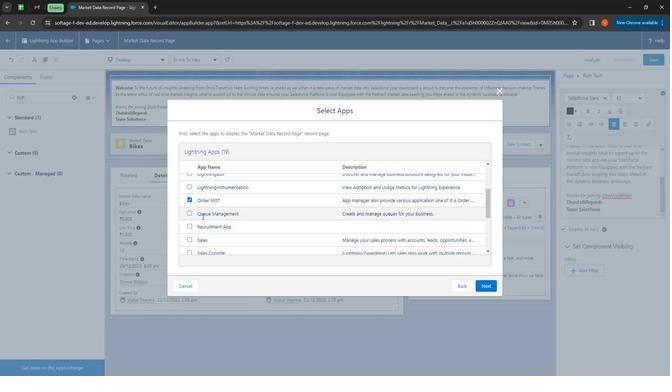 
Action: Mouse moved to (190, 188)
Screenshot: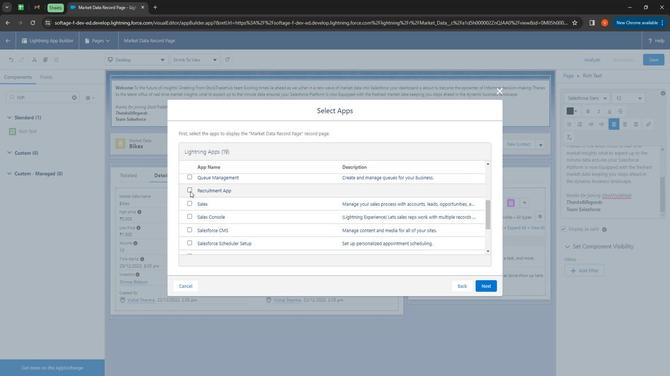 
Action: Mouse pressed left at (190, 188)
Screenshot: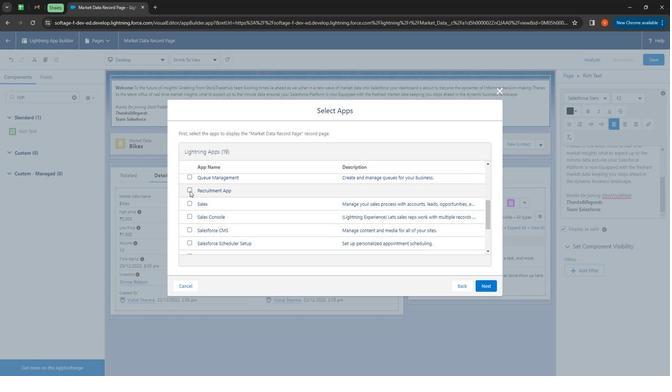 
Action: Mouse moved to (199, 208)
Screenshot: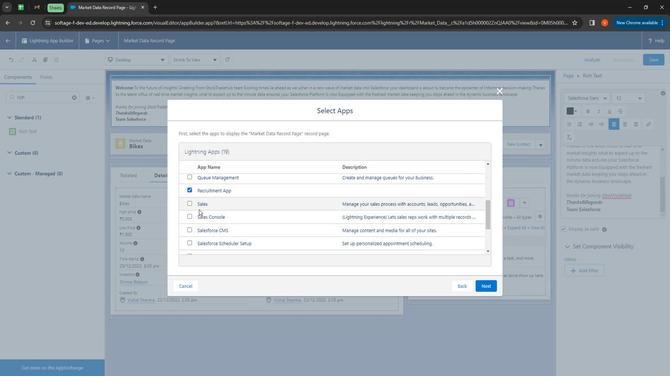 
Action: Mouse scrolled (199, 208) with delta (0, 0)
Screenshot: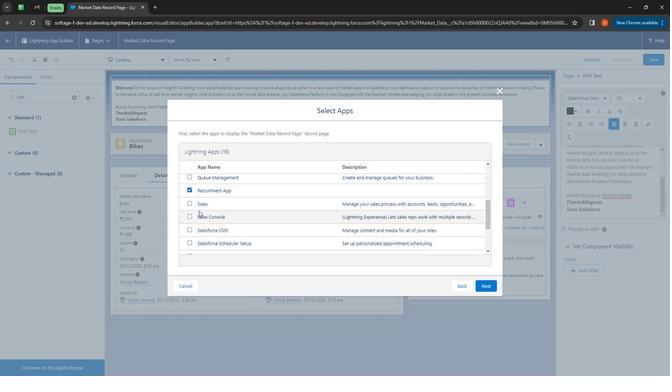 
Action: Mouse moved to (192, 225)
Screenshot: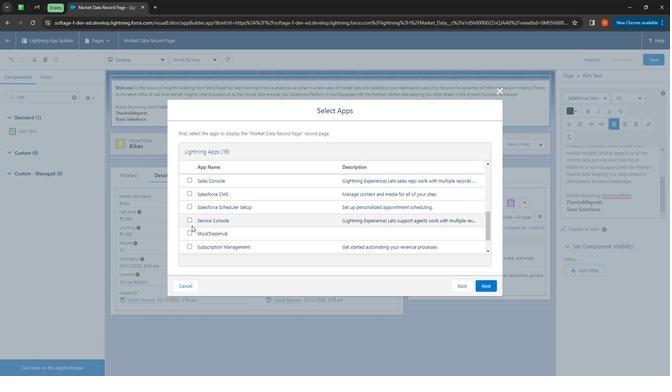 
Action: Mouse scrolled (192, 224) with delta (0, 0)
Screenshot: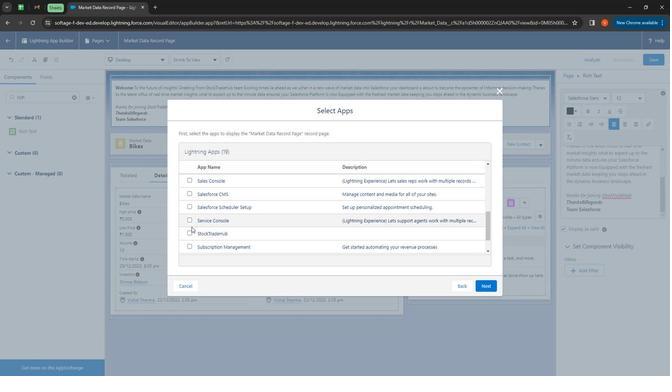 
Action: Mouse moved to (192, 206)
Screenshot: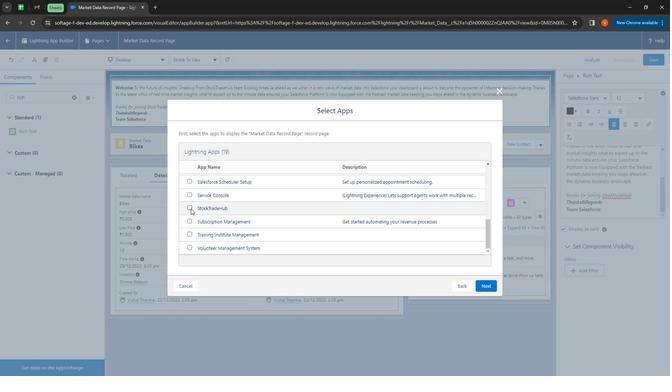 
Action: Mouse pressed left at (192, 206)
Screenshot: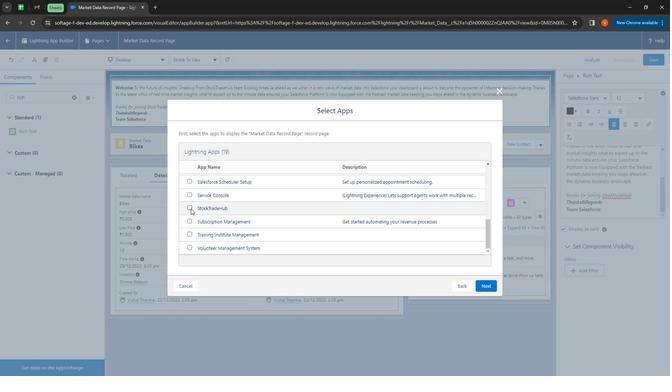 
Action: Mouse moved to (198, 217)
Screenshot: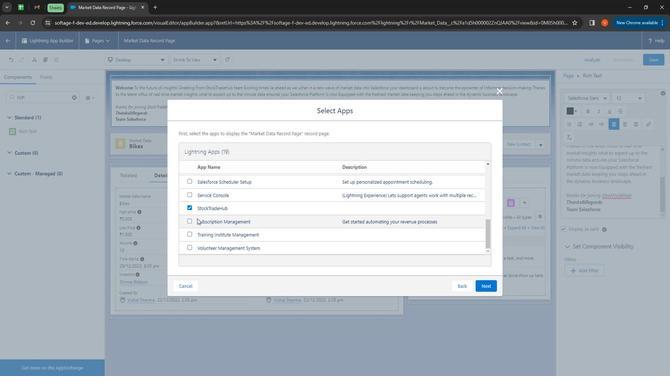
Action: Mouse scrolled (198, 217) with delta (0, 0)
Screenshot: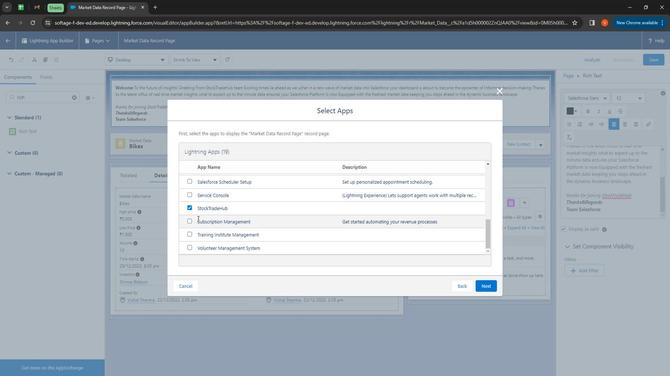 
Action: Mouse moved to (199, 217)
Screenshot: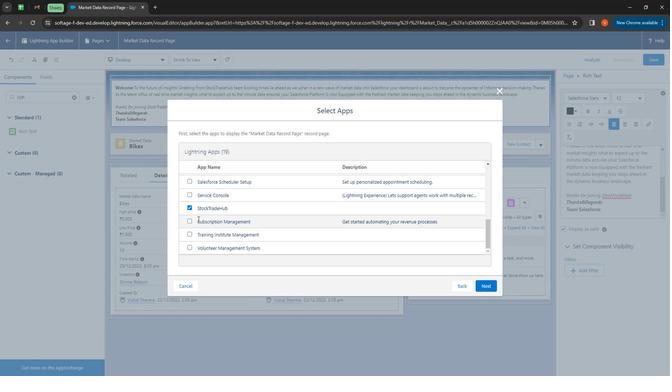 
Action: Mouse scrolled (199, 217) with delta (0, 0)
Screenshot: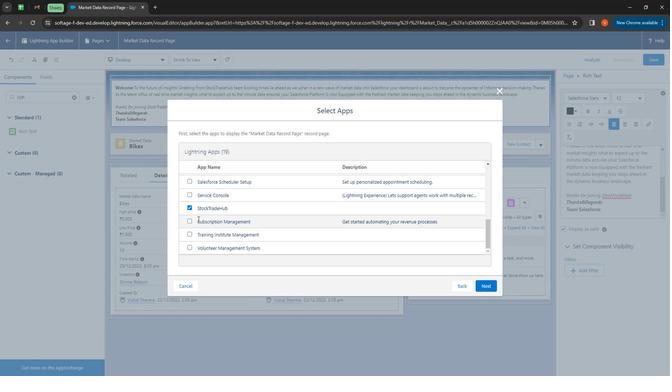 
Action: Mouse moved to (199, 217)
Screenshot: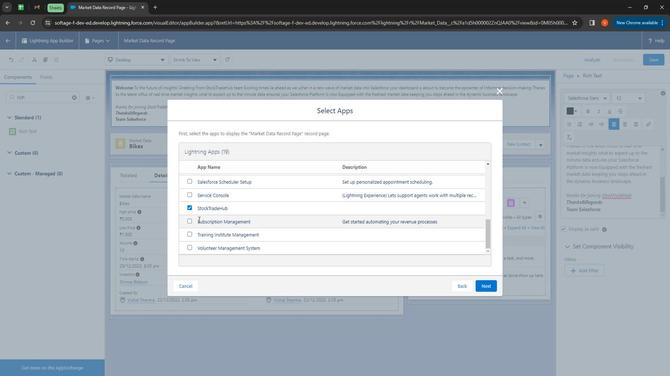 
Action: Mouse scrolled (199, 217) with delta (0, 0)
Screenshot: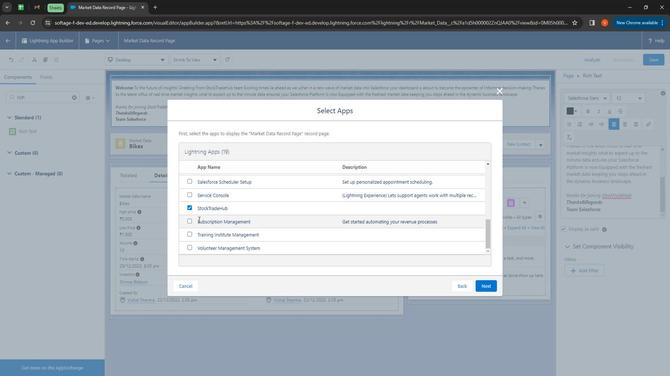 
Action: Mouse moved to (190, 243)
Screenshot: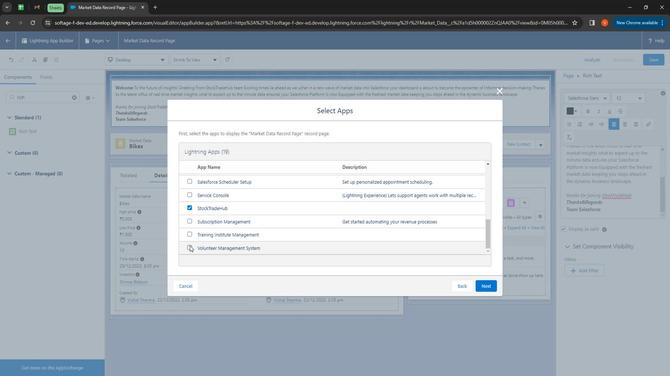 
Action: Mouse pressed left at (190, 243)
Screenshot: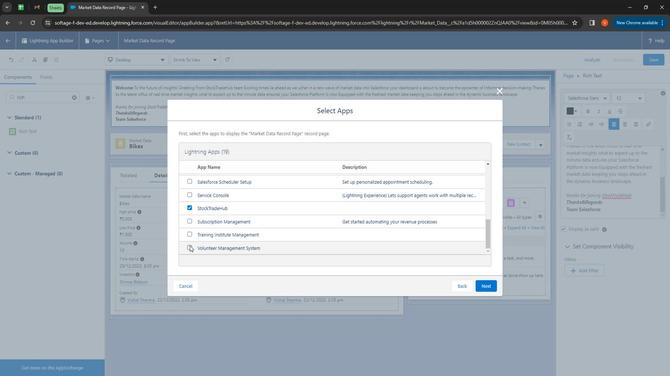
Action: Mouse moved to (190, 229)
Screenshot: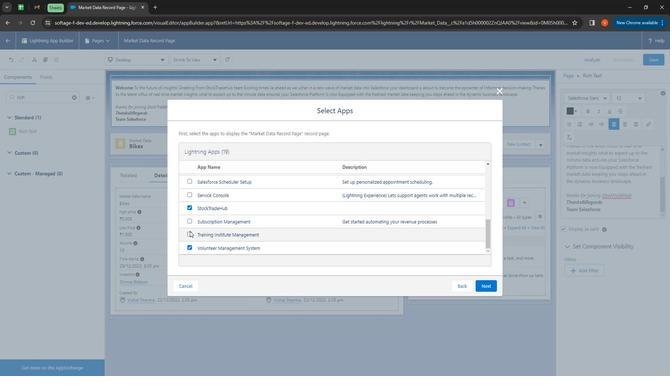 
Action: Mouse pressed left at (190, 229)
Screenshot: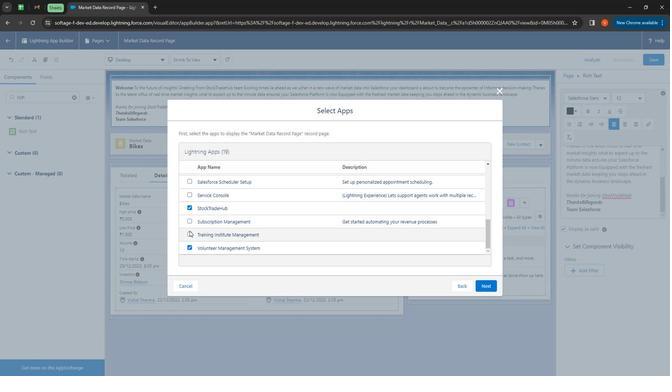 
Action: Mouse moved to (192, 231)
Screenshot: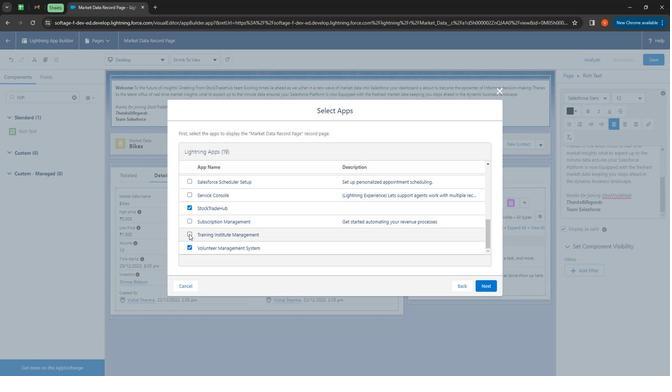 
Action: Mouse pressed left at (192, 231)
Screenshot: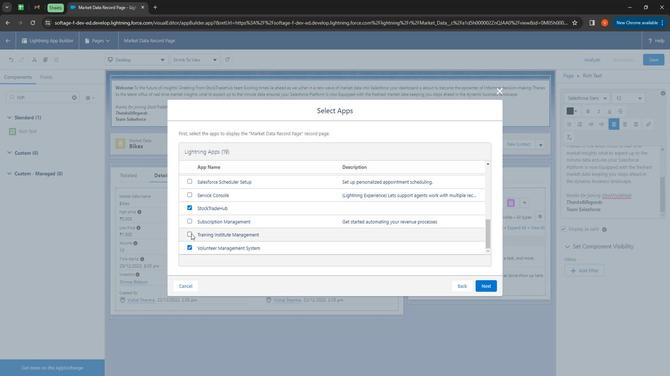 
Action: Mouse moved to (486, 281)
Screenshot: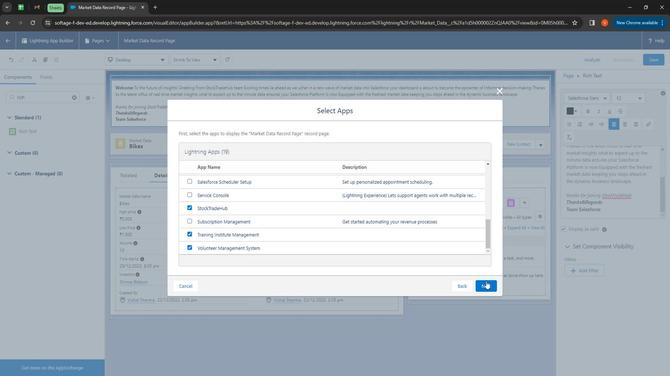 
Action: Mouse pressed left at (486, 281)
Screenshot: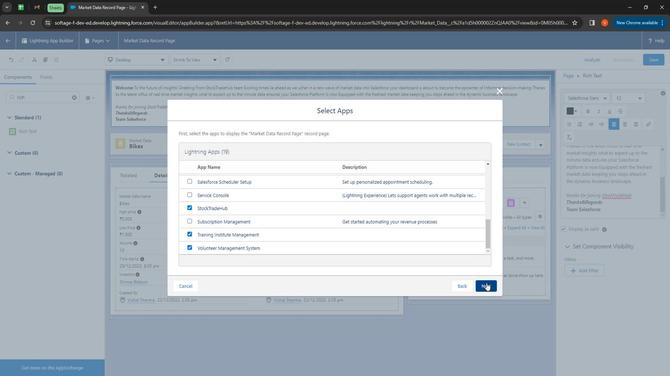
Action: Mouse moved to (406, 204)
Screenshot: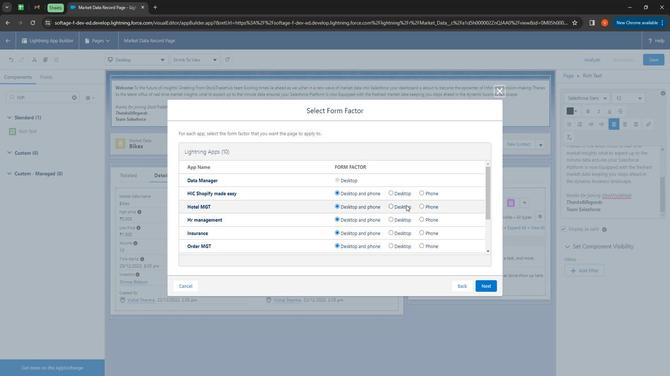 
Action: Mouse scrolled (406, 203) with delta (0, 0)
Screenshot: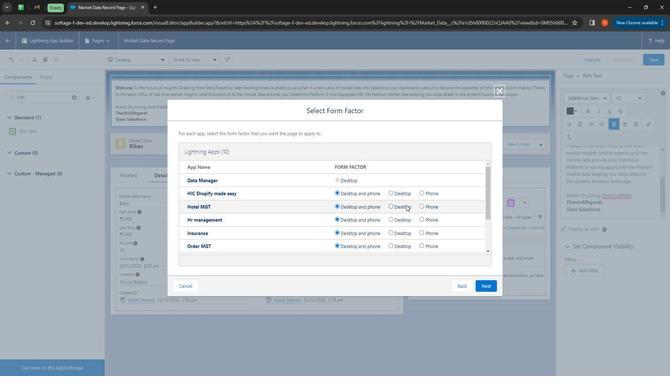
Action: Mouse moved to (406, 205)
Screenshot: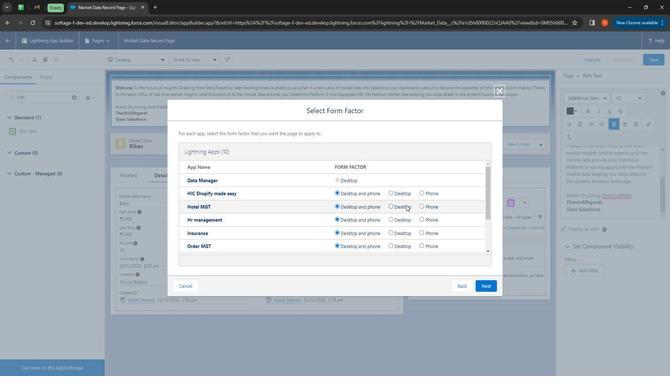 
Action: Mouse scrolled (406, 204) with delta (0, 0)
Screenshot: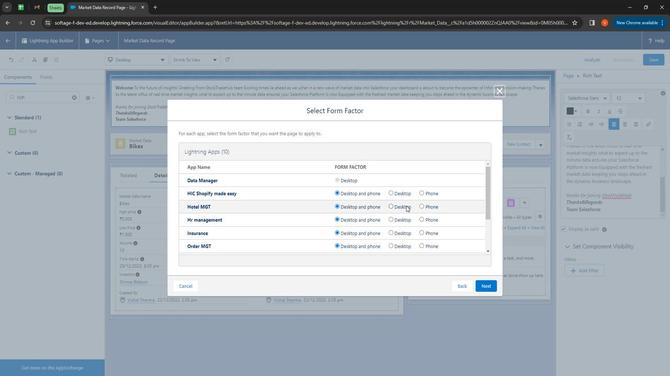 
Action: Mouse moved to (406, 205)
Screenshot: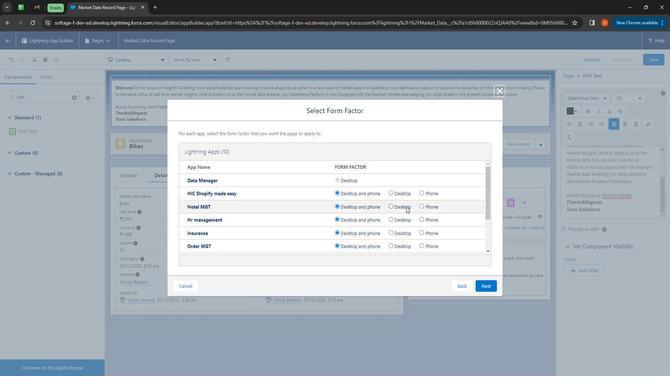 
Action: Mouse scrolled (406, 205) with delta (0, 0)
Screenshot: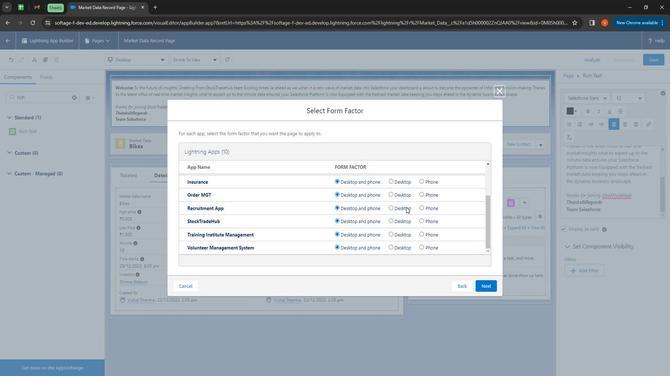 
Action: Mouse moved to (404, 206)
Screenshot: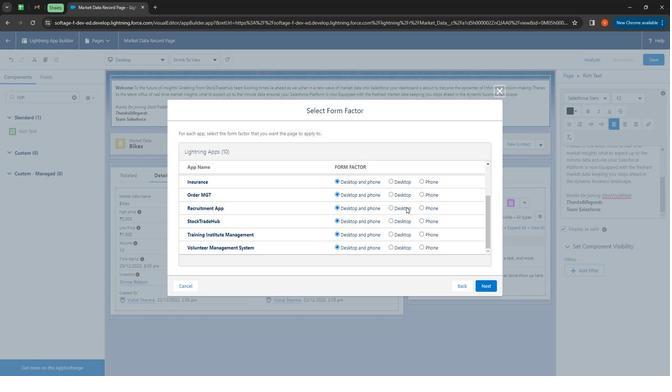 
Action: Mouse scrolled (404, 206) with delta (0, 0)
Screenshot: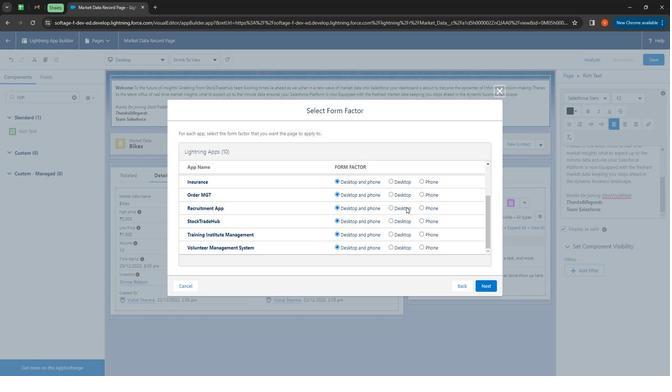 
Action: Mouse moved to (395, 247)
Screenshot: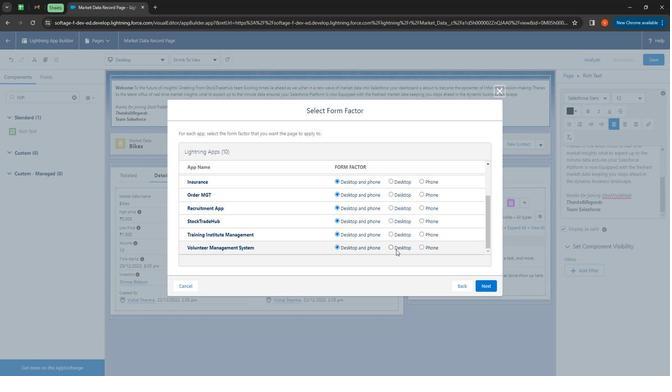 
Action: Mouse pressed left at (395, 247)
Screenshot: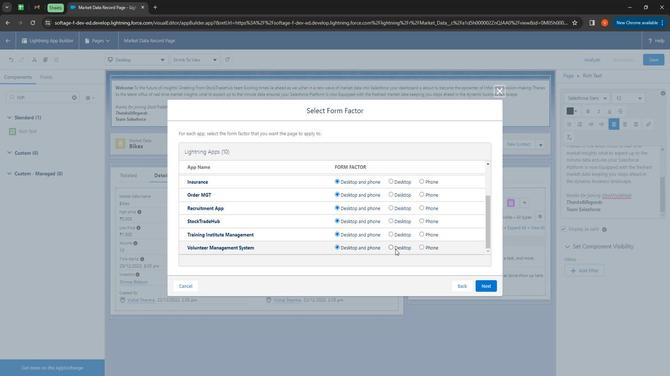 
Action: Mouse moved to (391, 232)
Screenshot: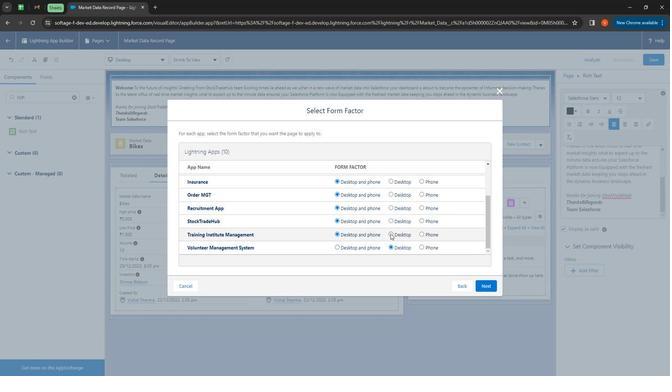 
Action: Mouse pressed left at (391, 232)
Screenshot: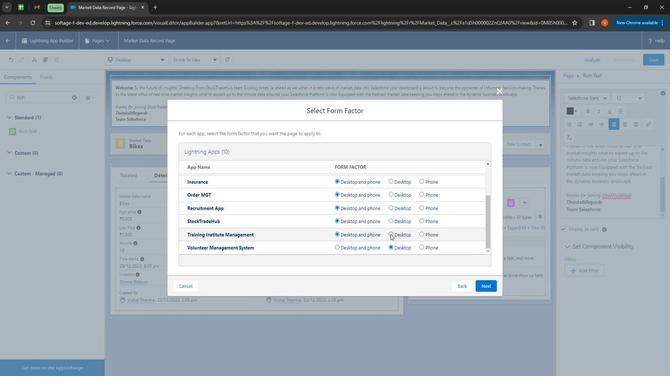 
Action: Mouse moved to (390, 193)
Screenshot: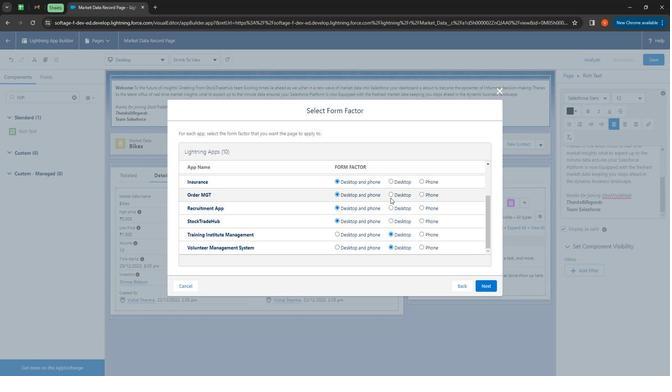 
Action: Mouse pressed left at (390, 193)
Screenshot: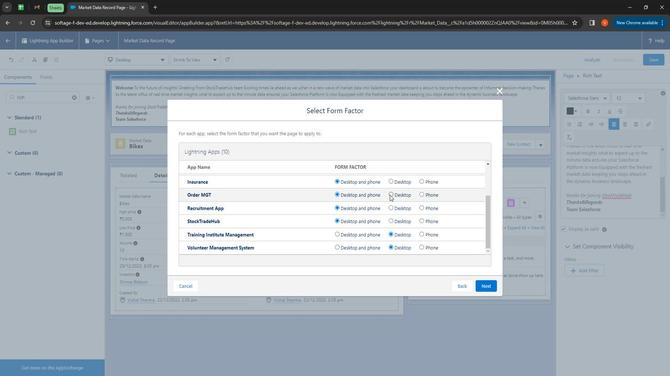 
Action: Mouse moved to (390, 178)
Screenshot: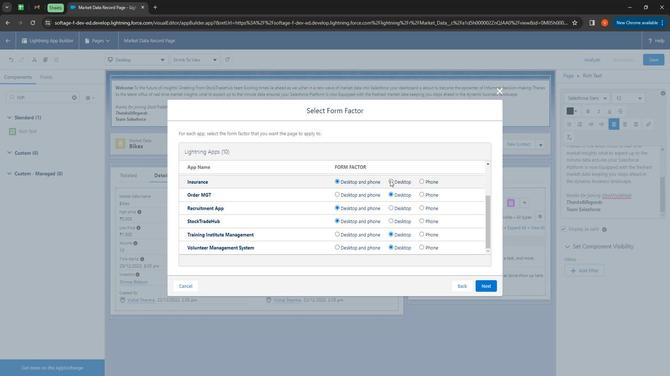 
Action: Mouse pressed left at (390, 178)
Screenshot: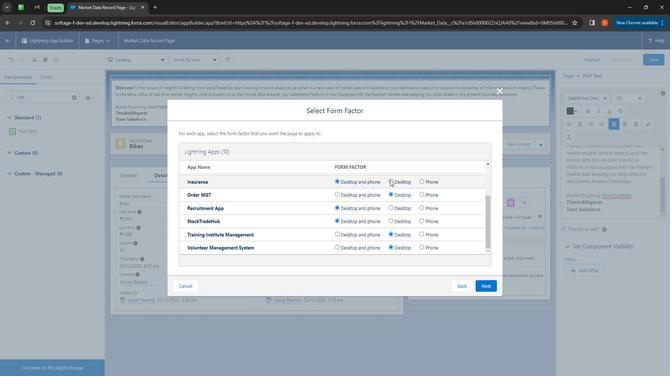 
Action: Mouse moved to (491, 285)
Screenshot: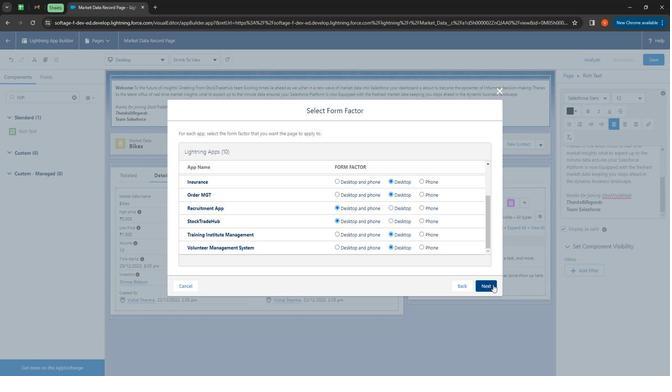 
Action: Mouse pressed left at (491, 285)
Screenshot: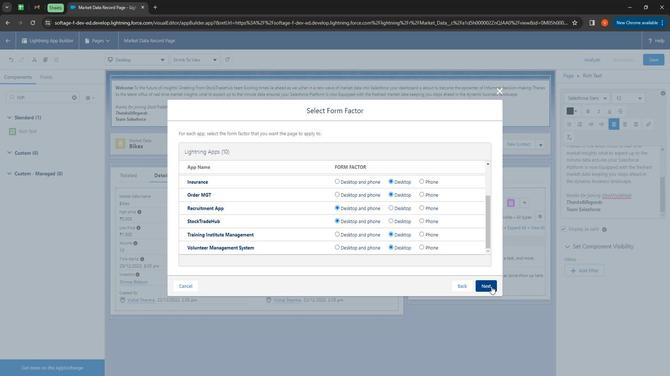 
Action: Mouse moved to (188, 178)
Screenshot: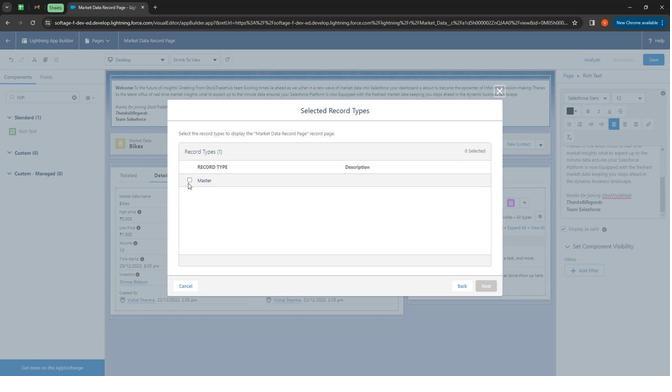 
Action: Mouse pressed left at (188, 178)
Screenshot: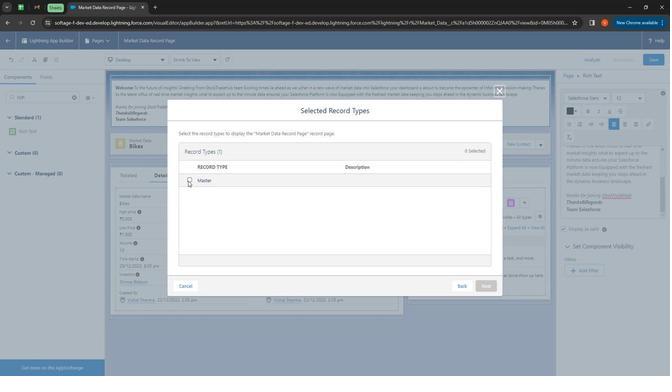 
Action: Mouse moved to (491, 282)
Screenshot: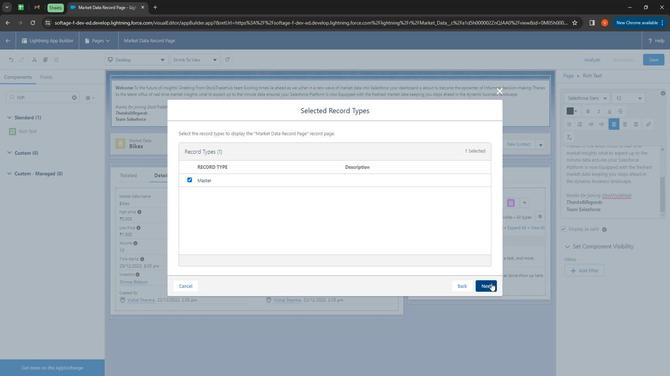 
Action: Mouse pressed left at (491, 282)
Screenshot: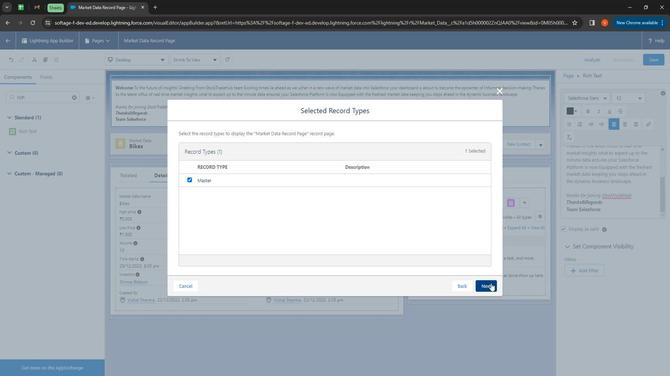 
Action: Mouse moved to (191, 177)
Screenshot: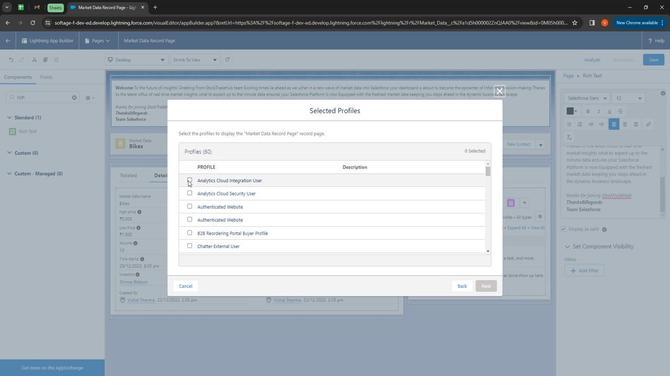
Action: Mouse pressed left at (191, 177)
Screenshot: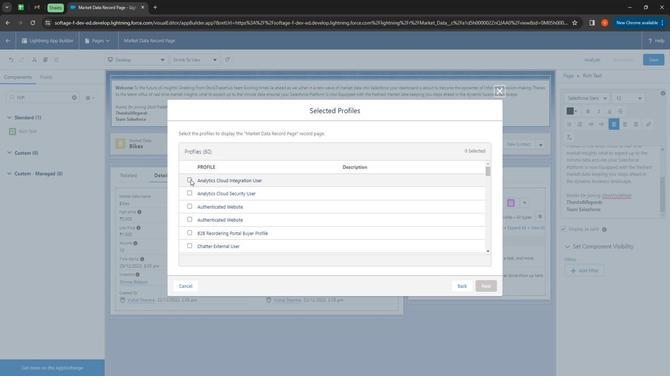 
Action: Mouse moved to (190, 192)
Screenshot: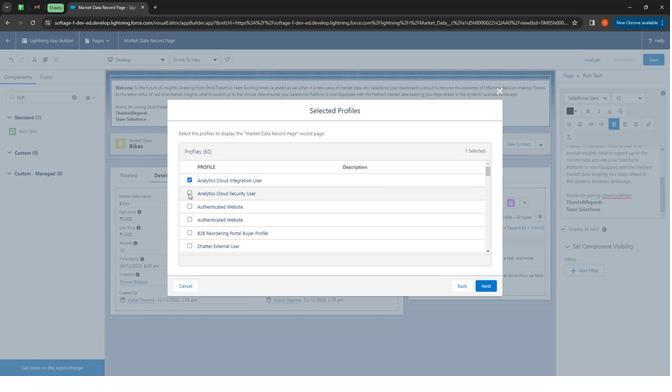
Action: Mouse pressed left at (190, 192)
Screenshot: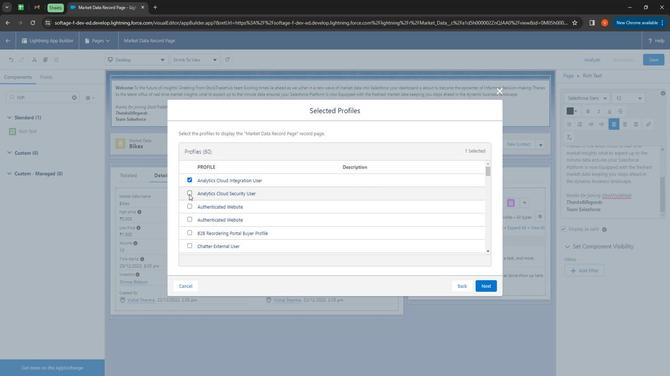 
Action: Mouse moved to (190, 205)
Screenshot: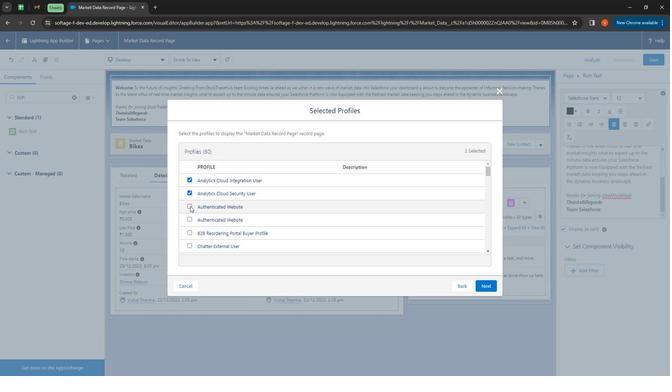
Action: Mouse pressed left at (190, 205)
Screenshot: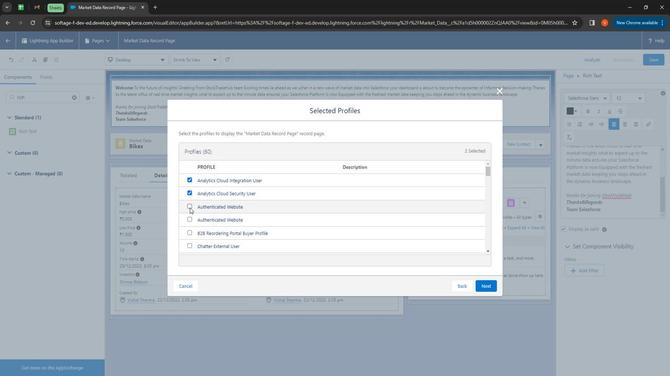 
Action: Mouse moved to (191, 216)
Screenshot: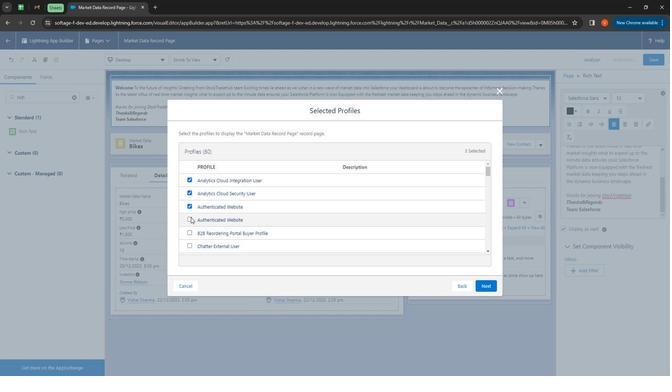 
Action: Mouse pressed left at (191, 216)
Screenshot: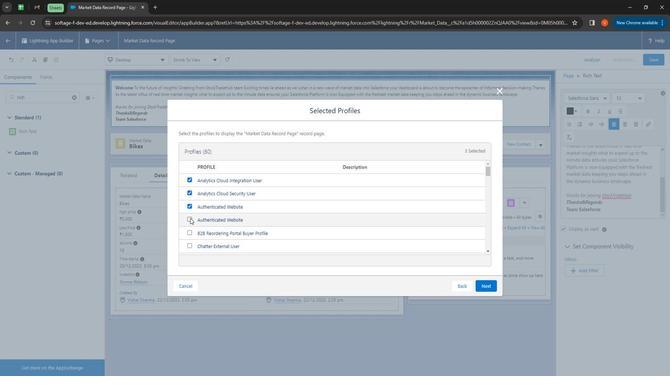 
Action: Mouse moved to (189, 245)
Screenshot: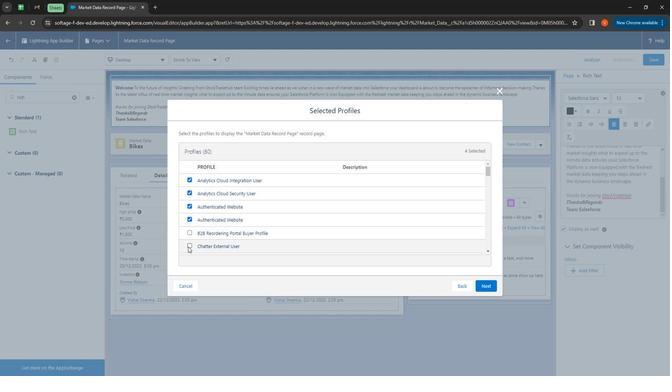 
Action: Mouse pressed left at (189, 245)
Screenshot: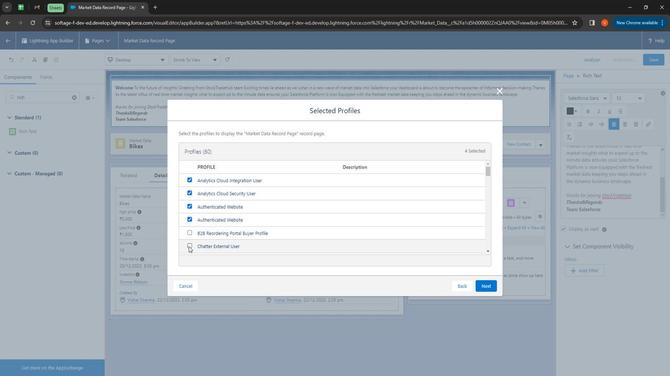 
Action: Mouse moved to (235, 228)
Screenshot: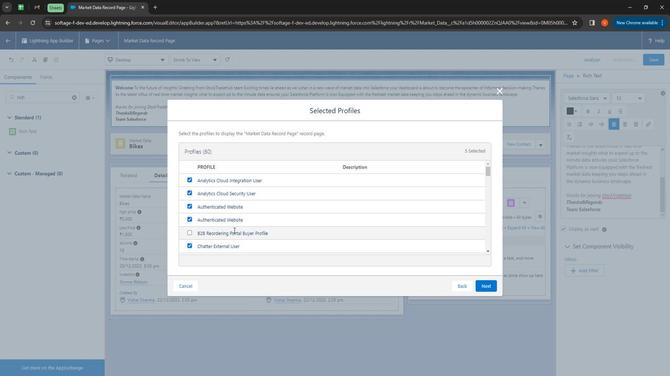 
Action: Mouse scrolled (235, 228) with delta (0, 0)
Screenshot: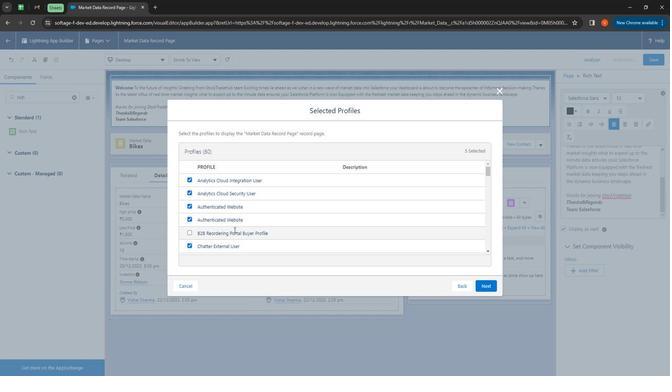 
Action: Mouse scrolled (235, 228) with delta (0, 0)
Screenshot: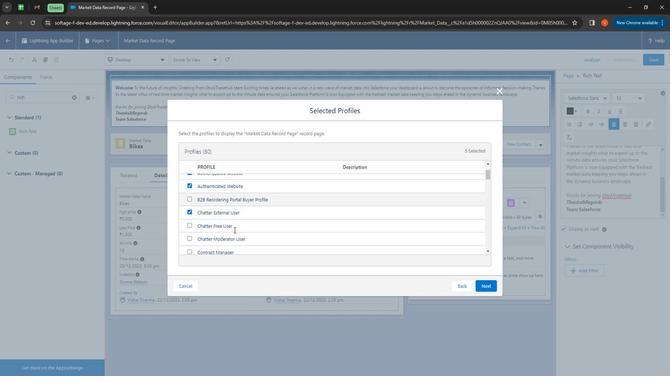 
Action: Mouse moved to (190, 186)
Screenshot: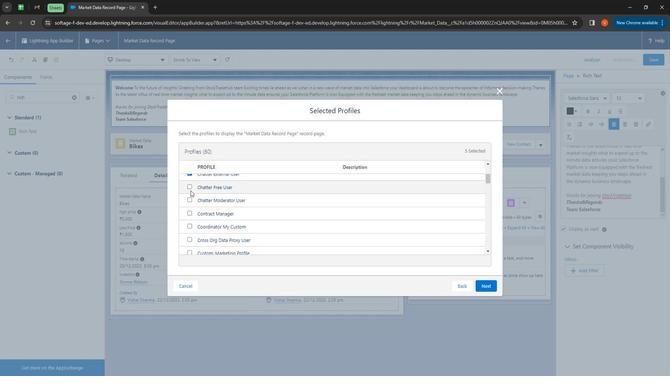 
Action: Mouse pressed left at (190, 186)
Screenshot: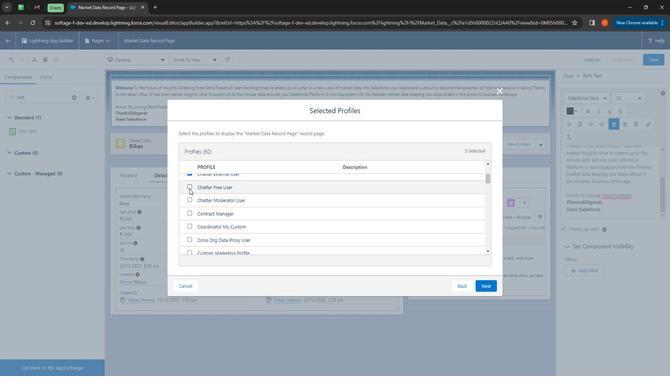 
Action: Mouse moved to (192, 198)
Screenshot: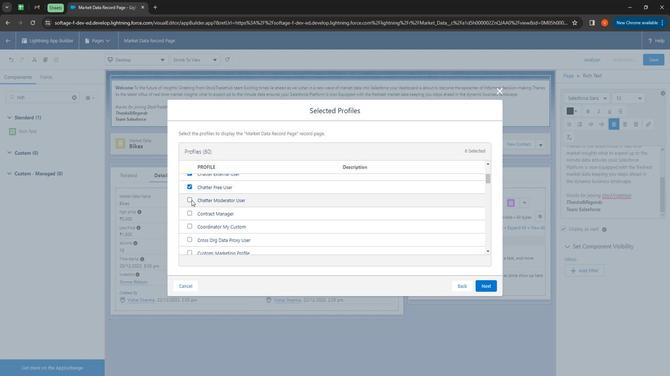 
Action: Mouse pressed left at (192, 198)
Screenshot: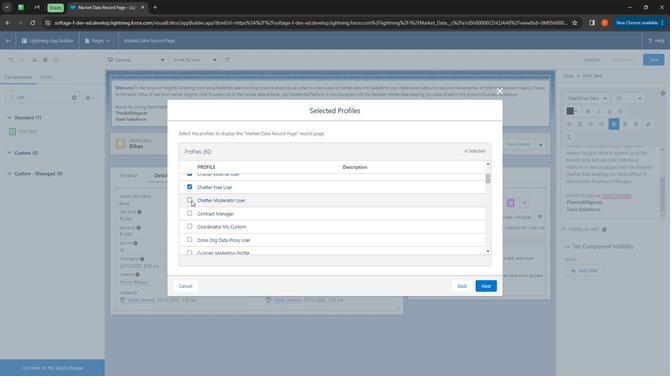 
Action: Mouse moved to (189, 210)
Screenshot: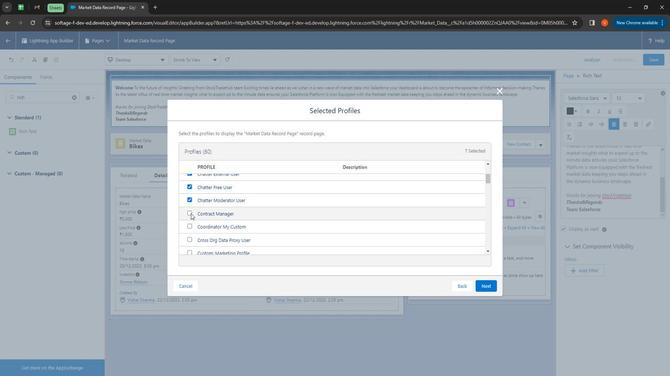 
Action: Mouse pressed left at (189, 210)
Screenshot: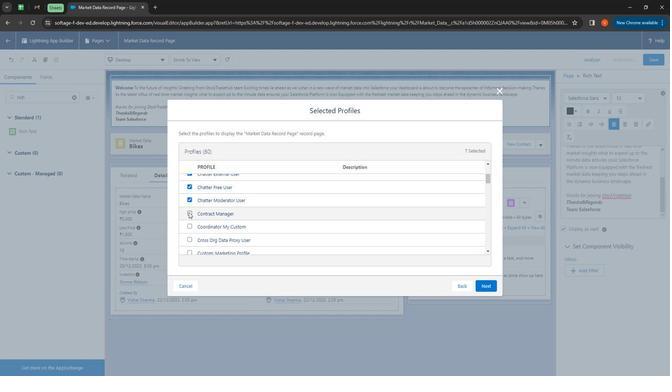 
Action: Mouse moved to (192, 225)
Screenshot: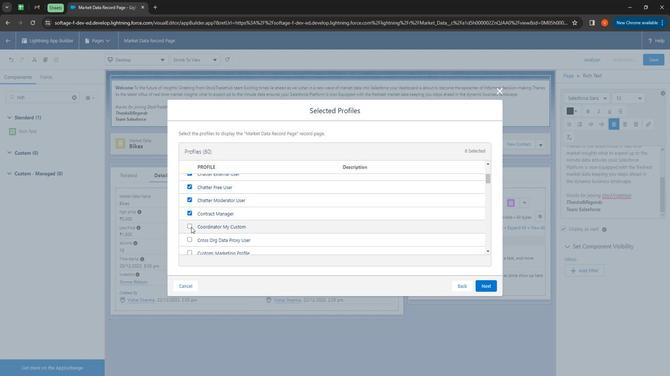 
Action: Mouse pressed left at (192, 225)
Screenshot: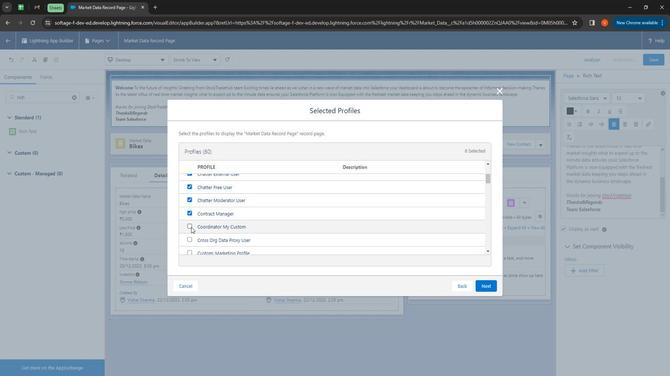 
Action: Mouse moved to (189, 239)
Screenshot: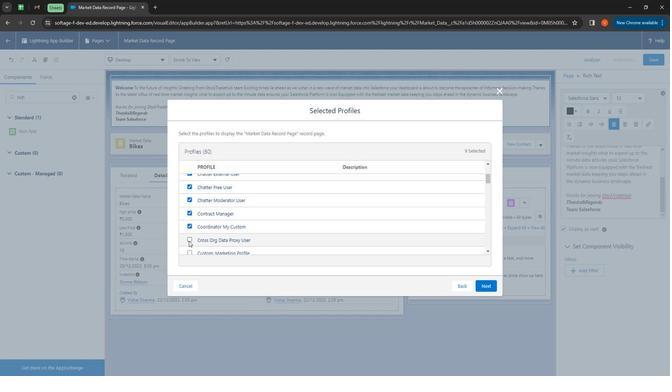 
Action: Mouse pressed left at (189, 239)
Screenshot: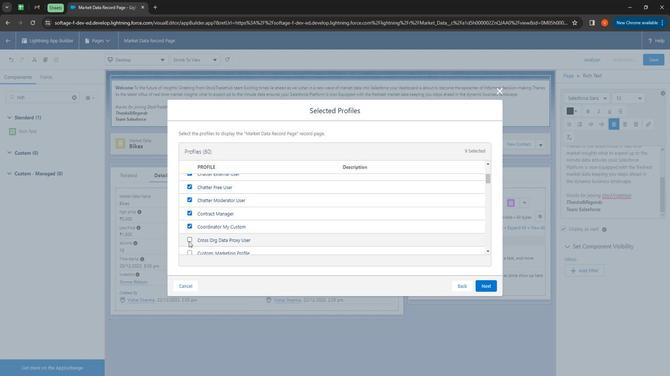 
Action: Mouse moved to (192, 248)
Screenshot: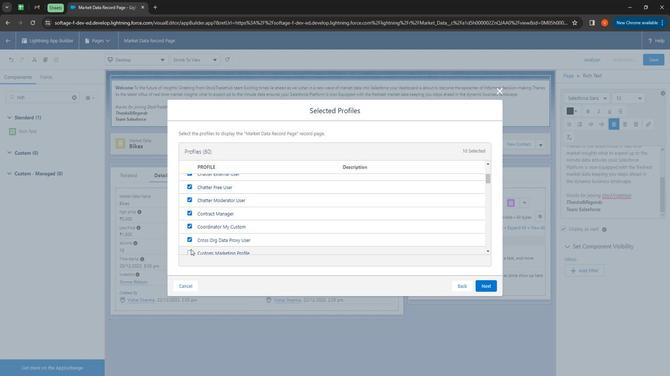 
Action: Mouse pressed left at (192, 248)
Screenshot: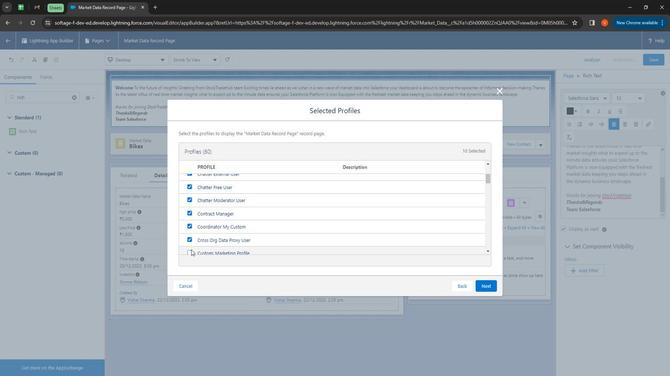 
Action: Mouse moved to (192, 249)
Screenshot: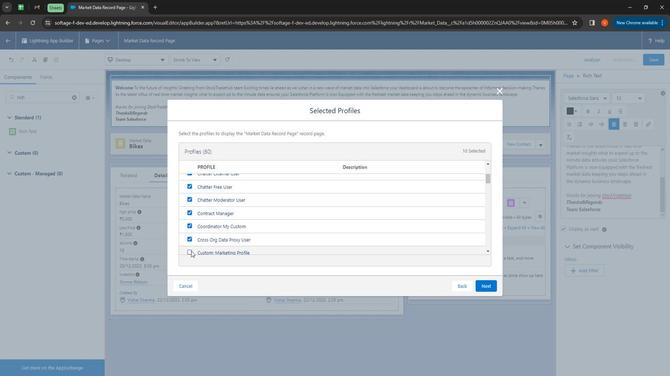 
Action: Mouse pressed left at (192, 249)
Screenshot: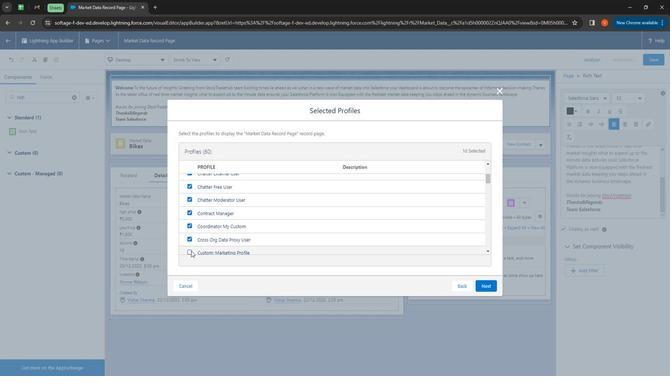 
Action: Mouse moved to (212, 235)
Screenshot: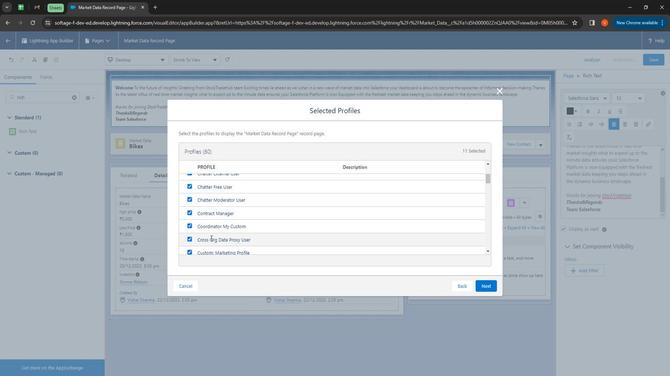 
Action: Mouse scrolled (212, 235) with delta (0, 0)
Screenshot: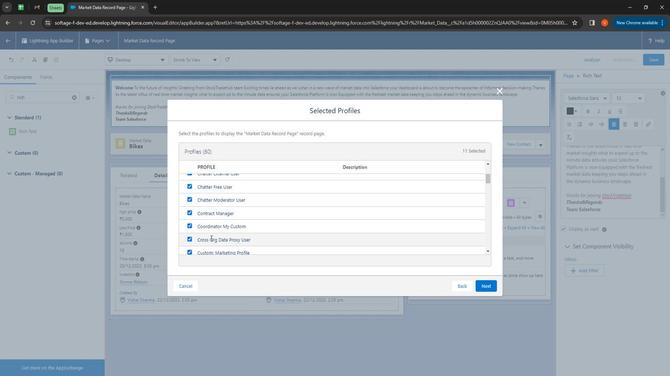 
Action: Mouse moved to (216, 227)
Screenshot: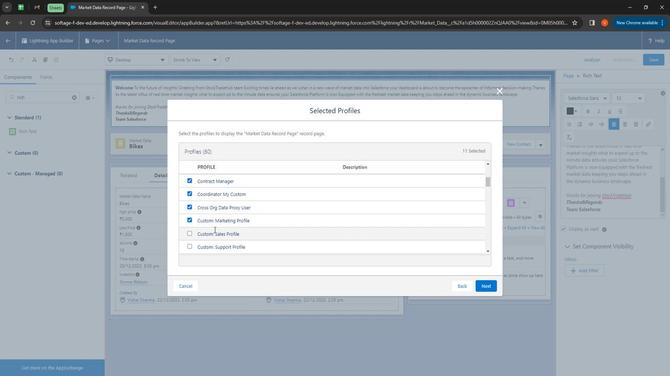 
Action: Mouse scrolled (216, 226) with delta (0, 0)
Screenshot: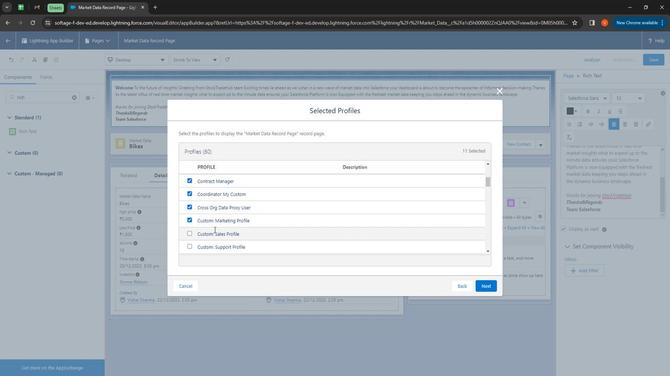 
Action: Mouse moved to (192, 192)
Screenshot: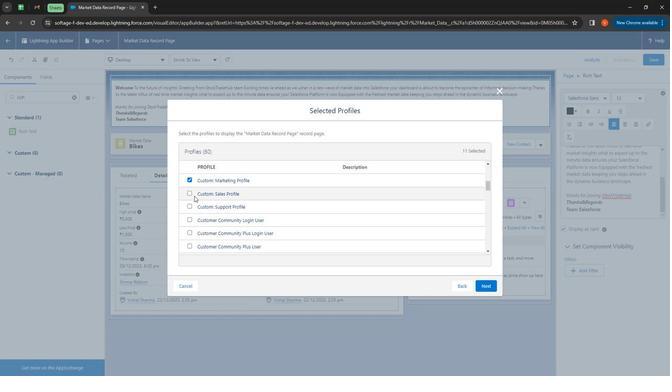 
Action: Mouse pressed left at (192, 192)
Screenshot: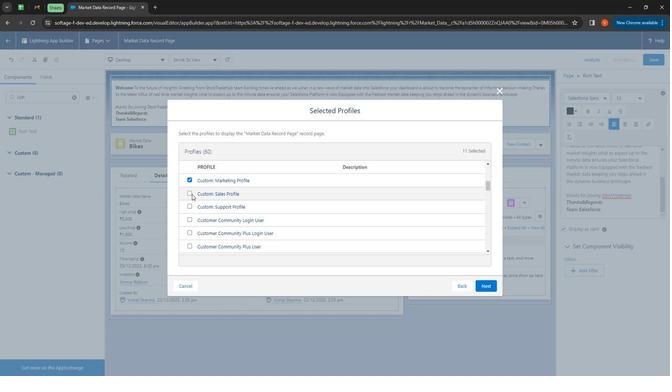 
Action: Mouse moved to (190, 190)
Screenshot: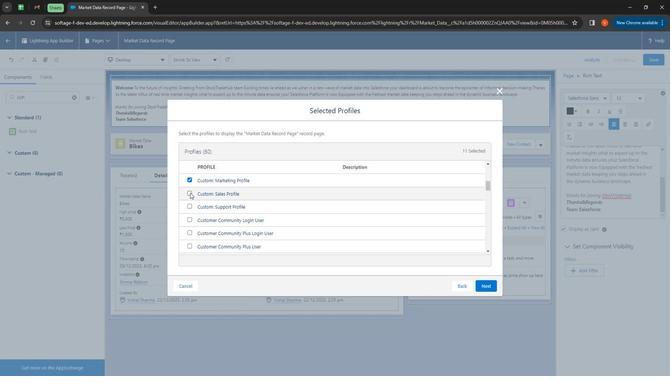 
Action: Mouse pressed left at (190, 190)
Screenshot: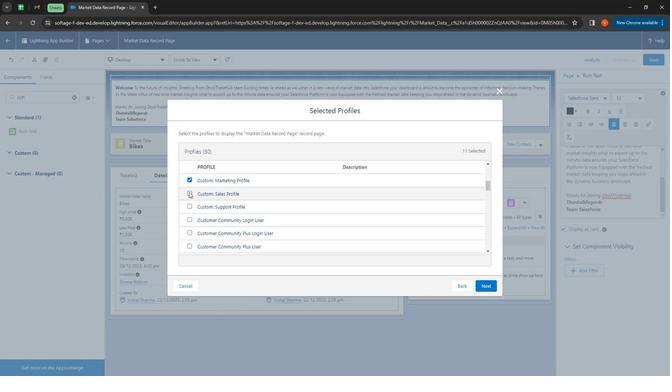 
Action: Mouse moved to (187, 205)
Screenshot: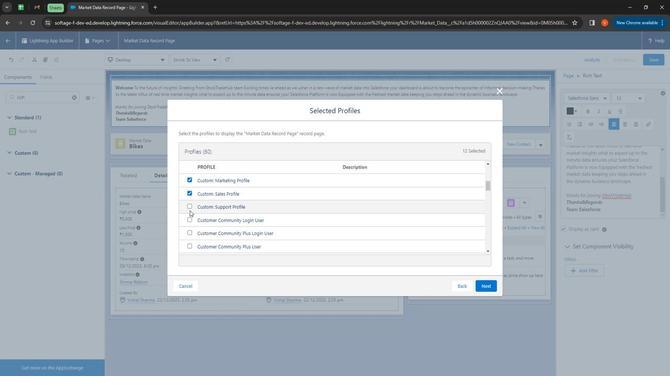 
Action: Mouse pressed left at (187, 205)
Screenshot: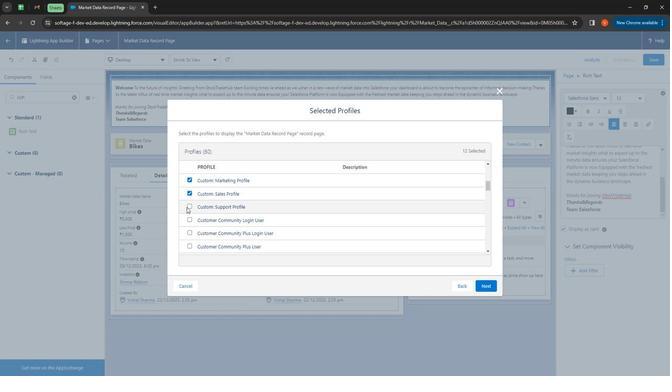 
Action: Mouse moved to (189, 205)
Screenshot: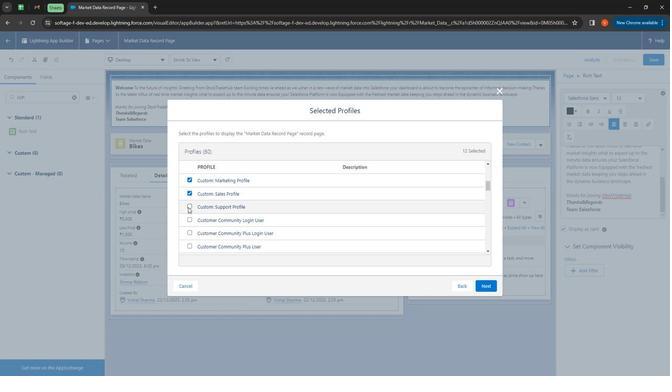 
Action: Mouse pressed left at (189, 205)
Screenshot: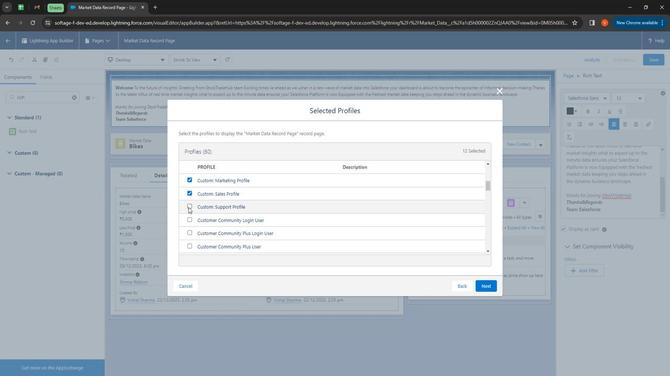 
Action: Mouse moved to (191, 219)
Screenshot: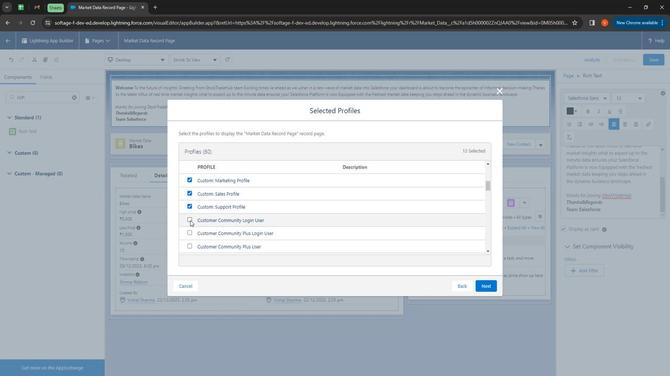 
Action: Mouse pressed left at (191, 219)
Screenshot: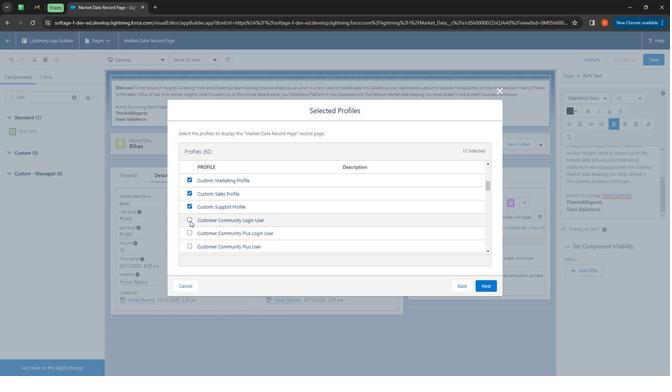 
Action: Mouse moved to (190, 230)
Screenshot: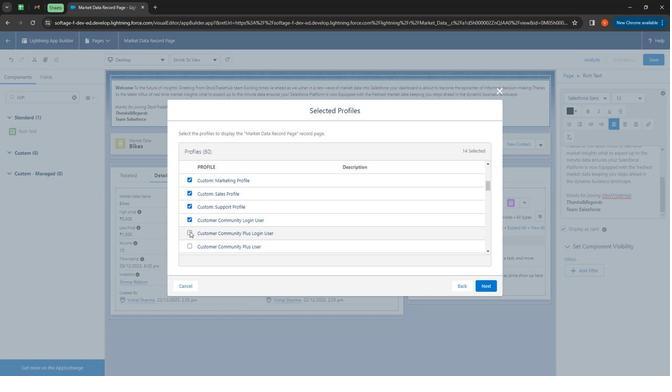 
Action: Mouse pressed left at (190, 230)
Screenshot: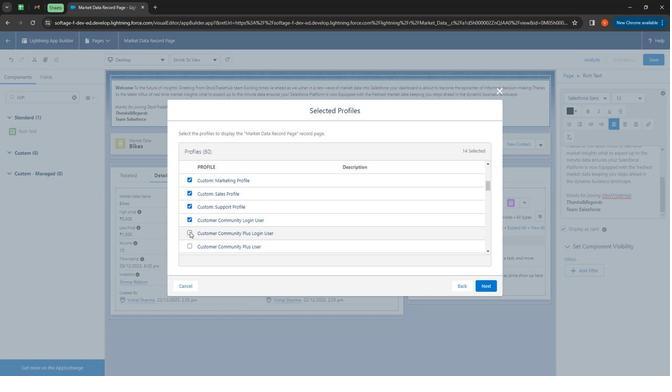 
Action: Mouse moved to (190, 242)
Screenshot: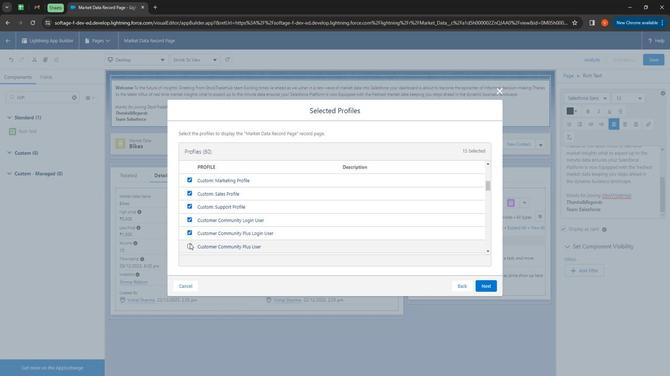 
Action: Mouse pressed left at (190, 242)
Screenshot: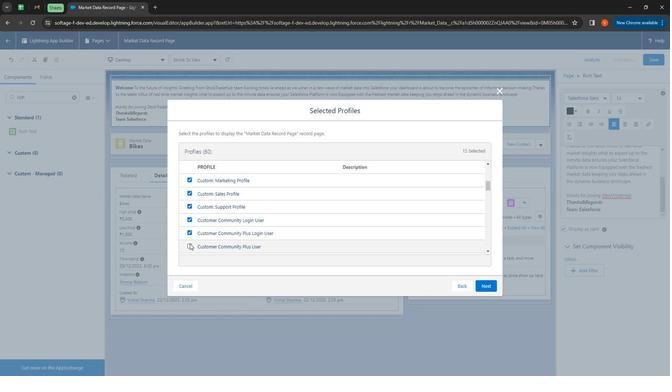 
Action: Mouse moved to (208, 227)
Screenshot: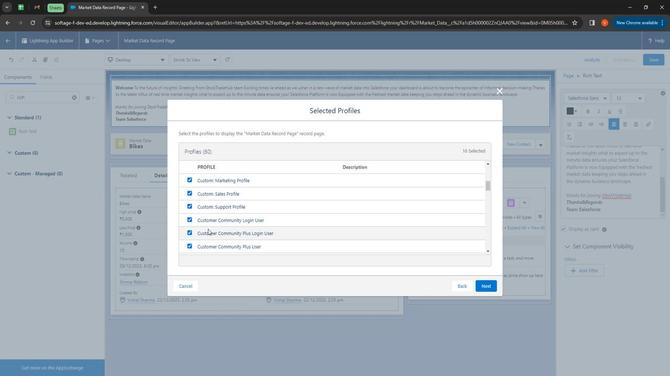 
Action: Mouse scrolled (208, 227) with delta (0, 0)
Screenshot: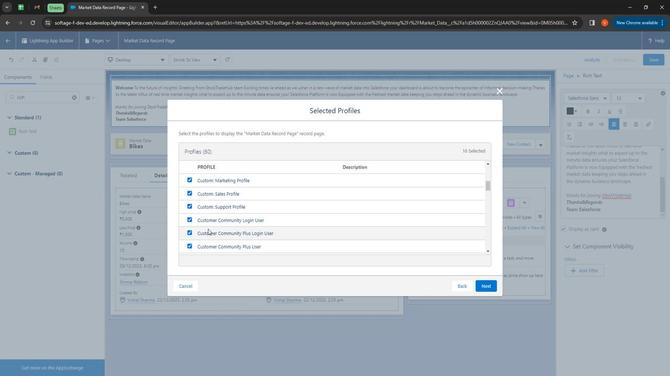 
Action: Mouse moved to (209, 227)
Screenshot: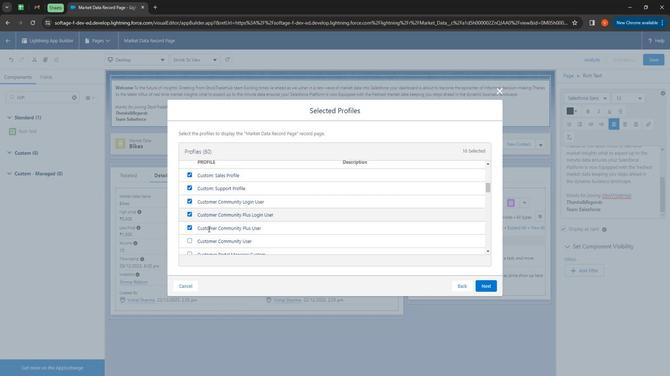 
Action: Mouse scrolled (209, 227) with delta (0, 0)
Screenshot: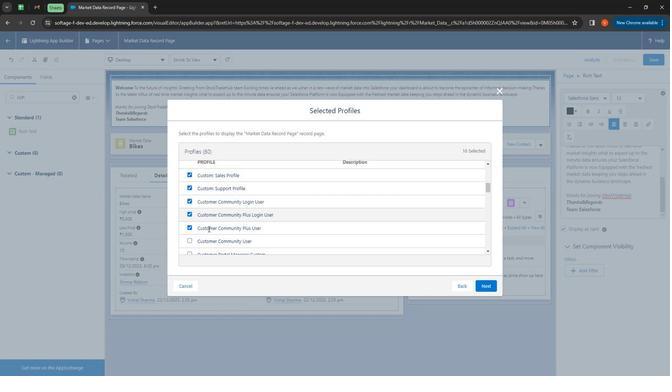 
Action: Mouse moved to (190, 186)
Screenshot: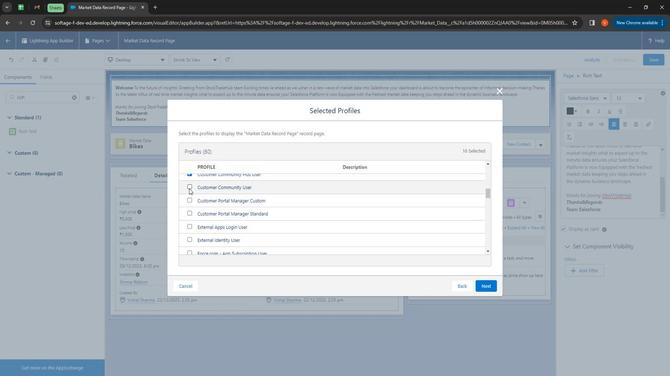 
Action: Mouse pressed left at (190, 186)
Screenshot: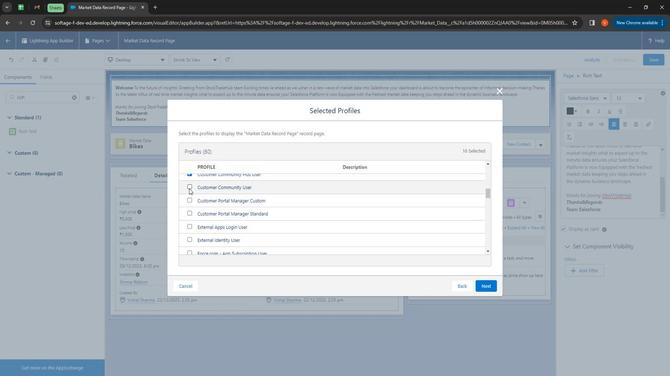 
Action: Mouse moved to (190, 213)
Screenshot: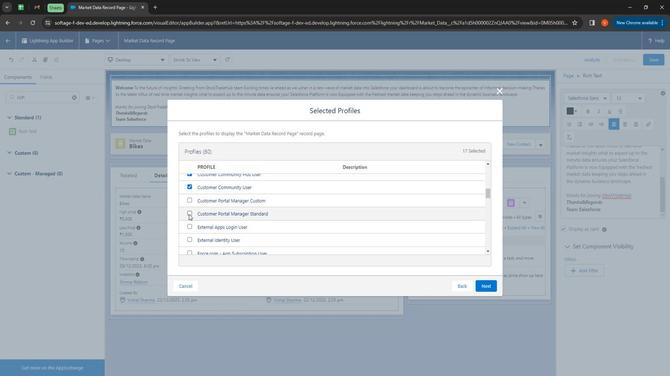 
Action: Mouse pressed left at (190, 213)
Screenshot: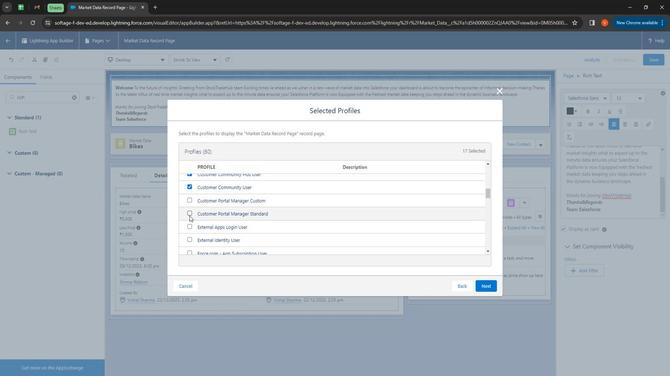 
Action: Mouse moved to (189, 225)
Screenshot: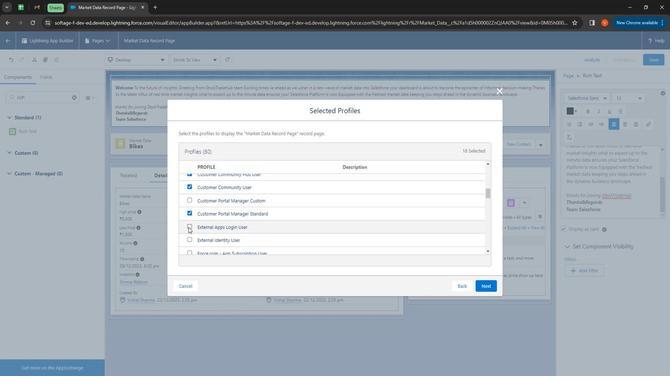 
Action: Mouse pressed left at (189, 225)
Screenshot: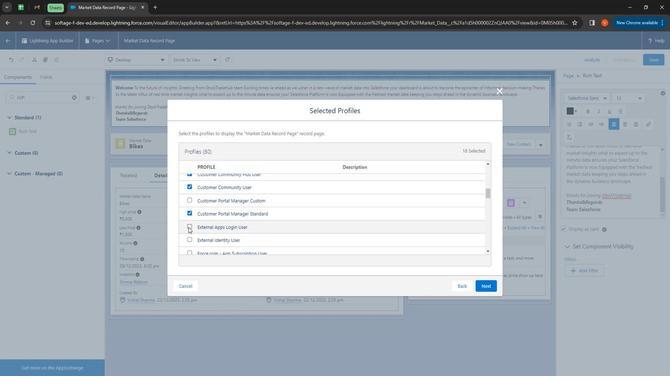 
Action: Mouse moved to (190, 238)
Screenshot: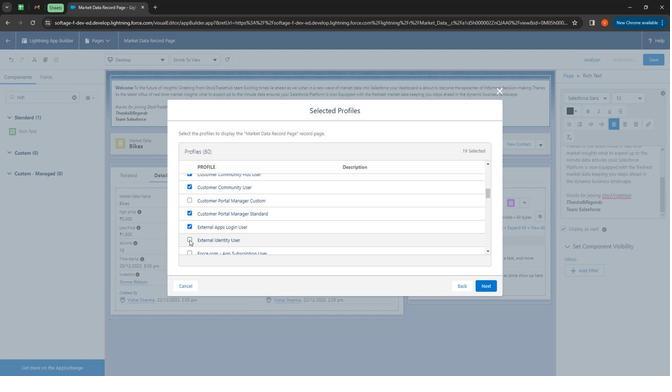 
Action: Mouse pressed left at (190, 238)
Screenshot: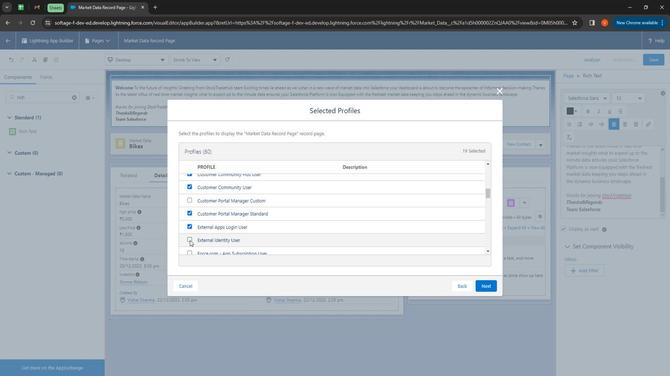 
Action: Mouse moved to (189, 252)
Screenshot: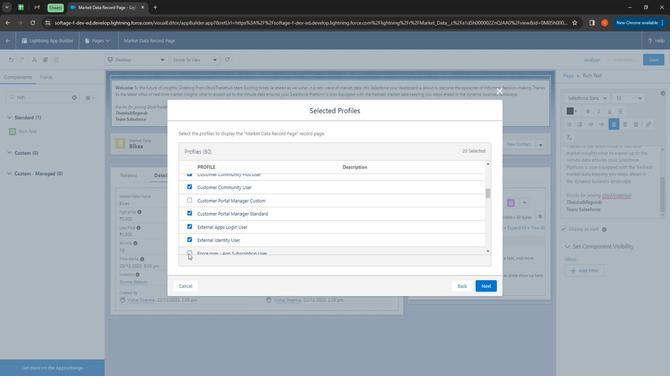 
Action: Mouse pressed left at (189, 252)
Screenshot: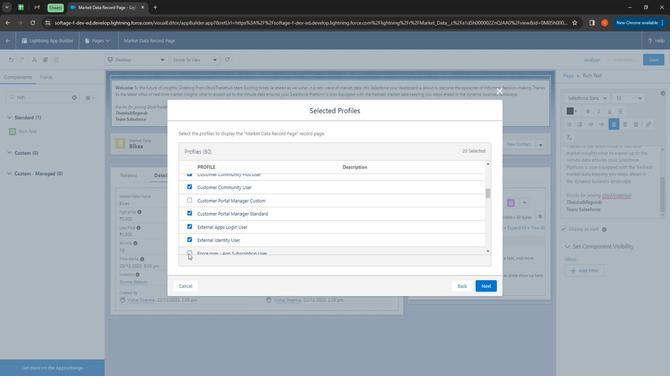 
Action: Mouse moved to (213, 216)
Screenshot: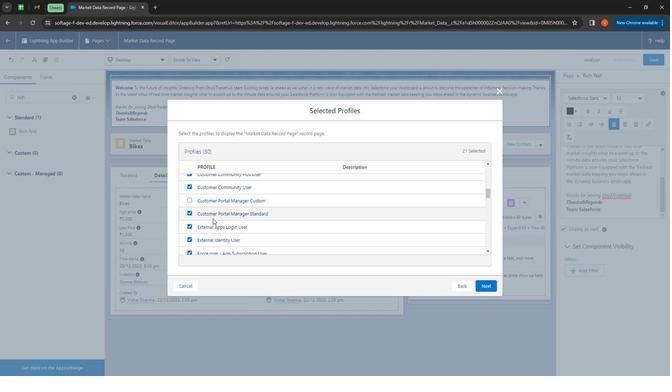 
Action: Mouse scrolled (213, 216) with delta (0, 0)
Screenshot: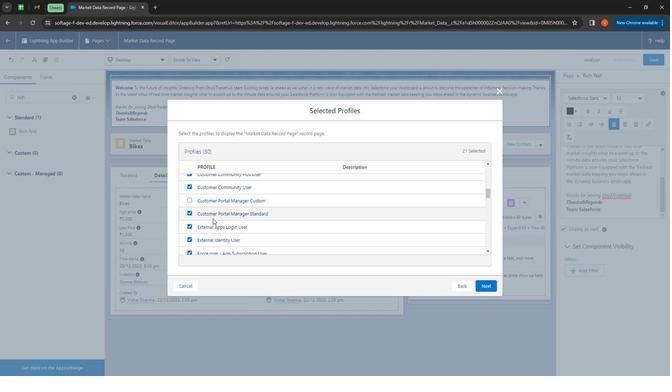 
Action: Mouse moved to (213, 215)
Screenshot: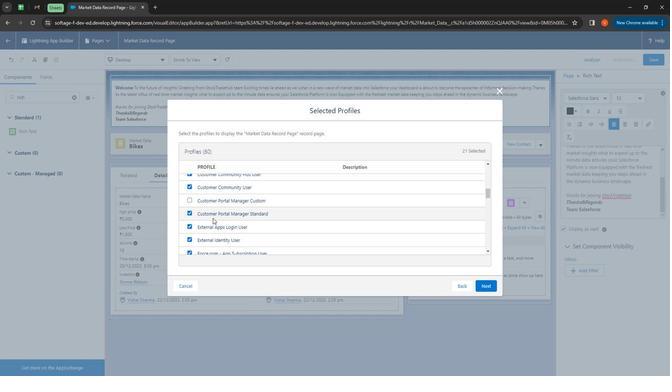 
Action: Mouse scrolled (213, 215) with delta (0, 0)
Screenshot: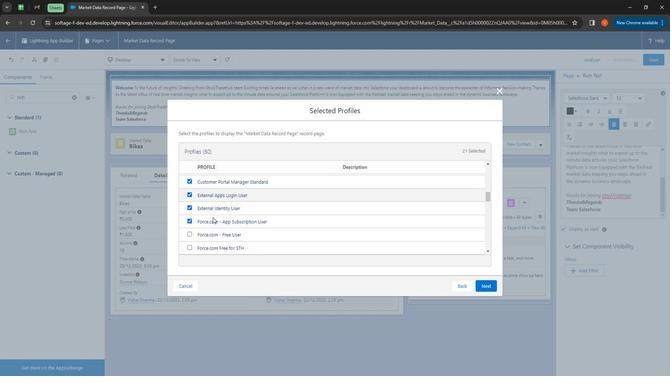 
Action: Mouse moved to (189, 191)
Screenshot: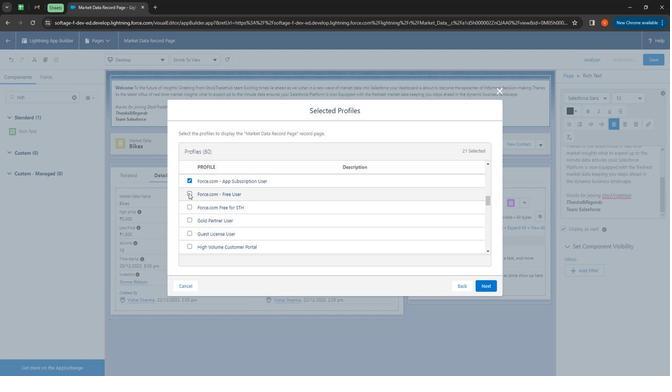 
Action: Mouse pressed left at (189, 191)
Screenshot: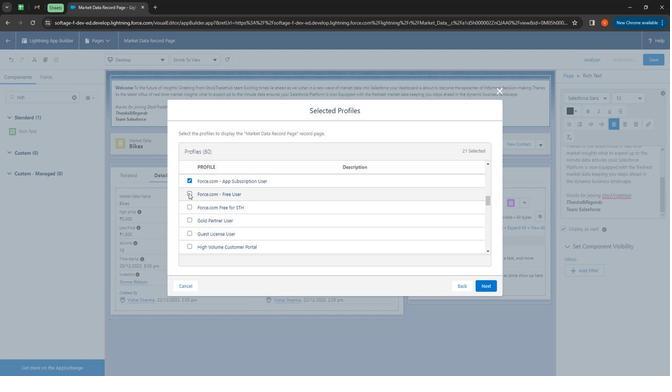 
Action: Mouse moved to (191, 206)
Screenshot: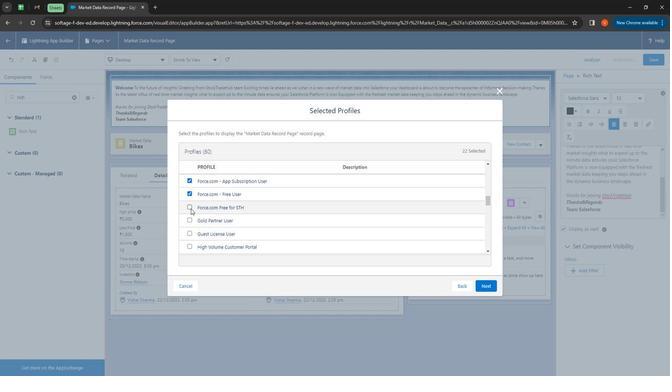
Action: Mouse pressed left at (191, 206)
Screenshot: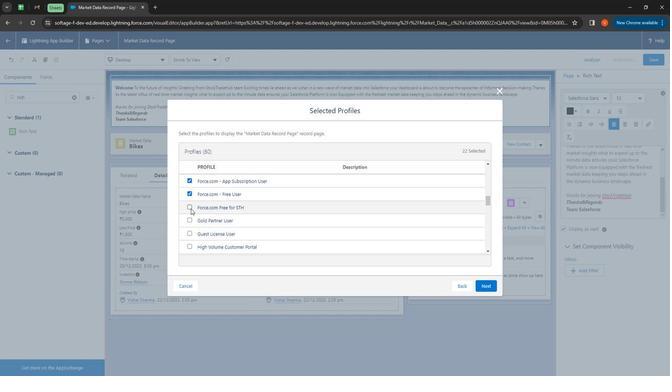 
Action: Mouse moved to (192, 220)
Screenshot: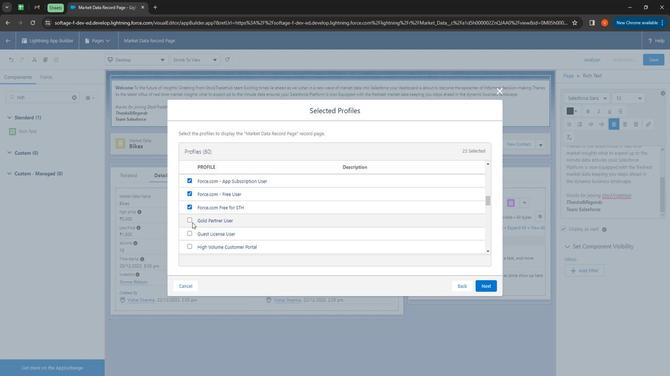 
Action: Mouse pressed left at (192, 220)
Screenshot: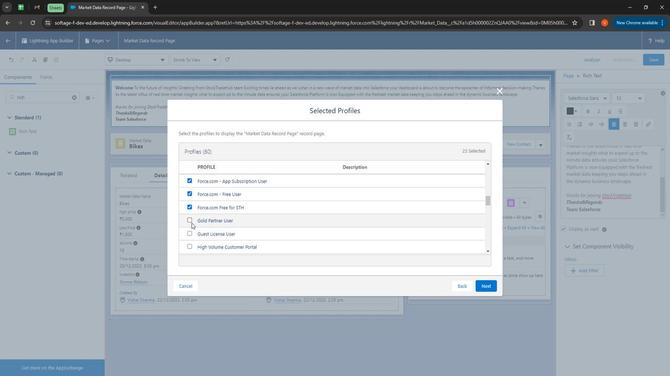 
Action: Mouse moved to (189, 230)
Screenshot: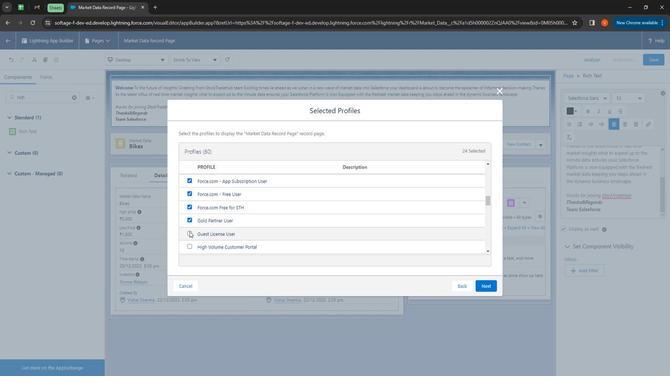 
Action: Mouse pressed left at (189, 230)
Screenshot: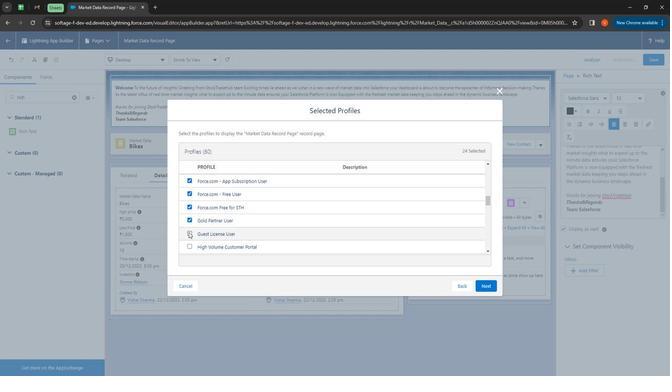 
Action: Mouse moved to (192, 243)
Screenshot: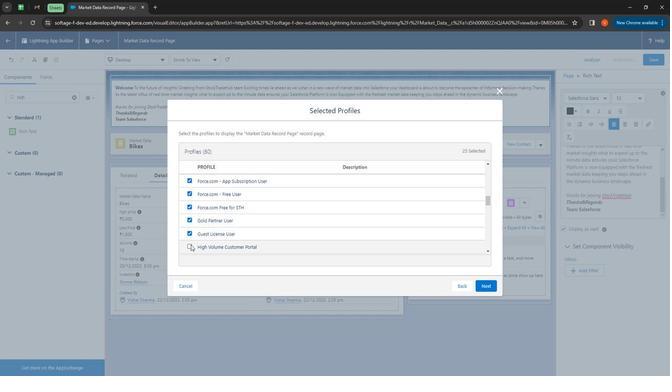 
Action: Mouse pressed left at (192, 243)
Screenshot: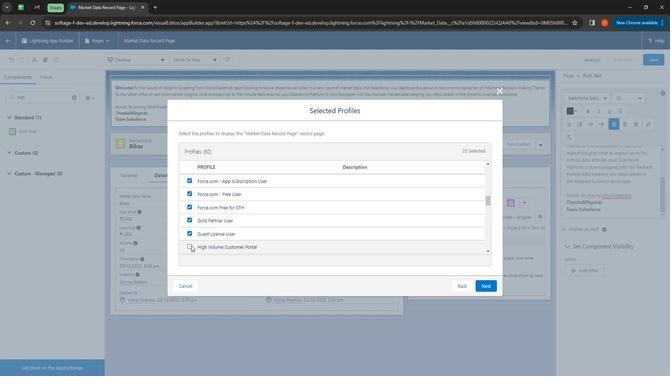 
Action: Mouse moved to (228, 216)
Screenshot: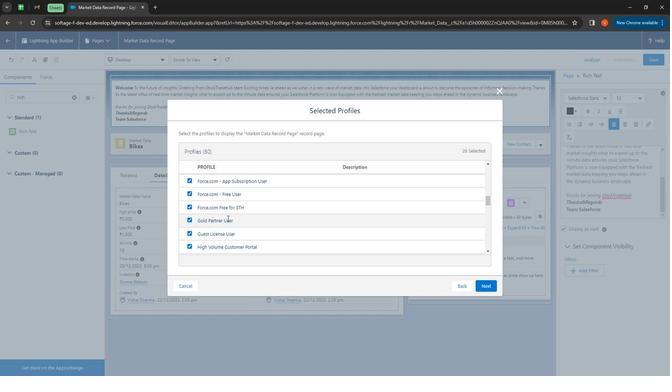 
Action: Mouse scrolled (228, 216) with delta (0, 0)
Screenshot: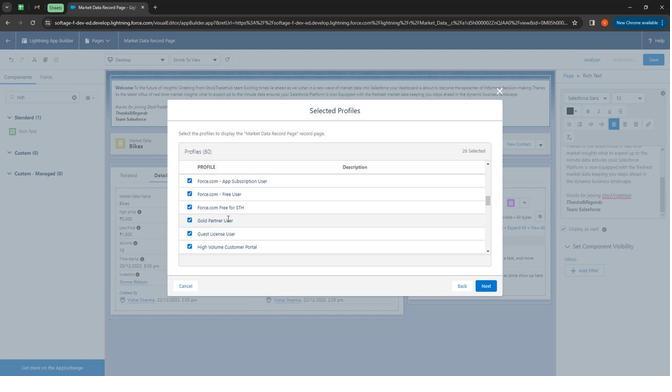 
Action: Mouse scrolled (228, 216) with delta (0, 0)
Screenshot: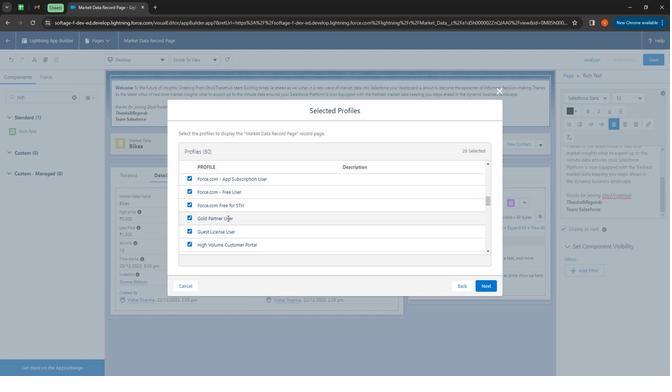 
Action: Mouse moved to (189, 186)
Screenshot: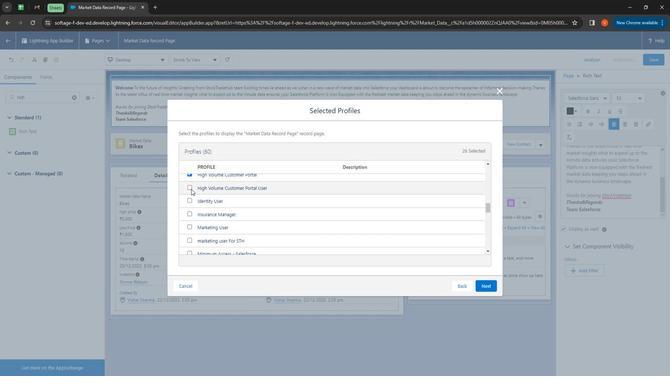 
Action: Mouse pressed left at (189, 186)
Screenshot: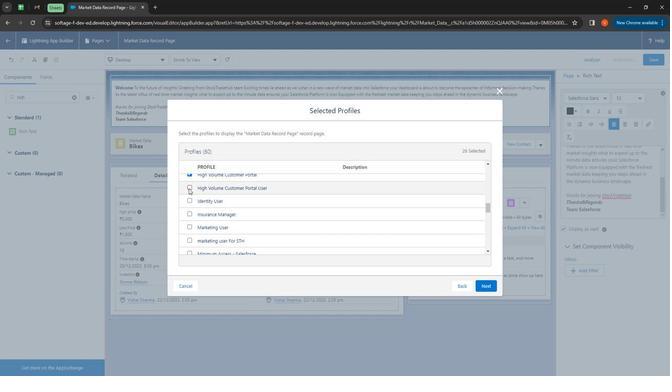 
Action: Mouse moved to (190, 200)
Screenshot: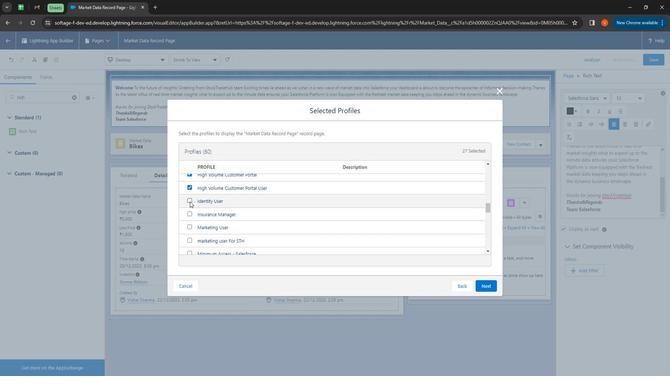 
Action: Mouse pressed left at (190, 200)
Screenshot: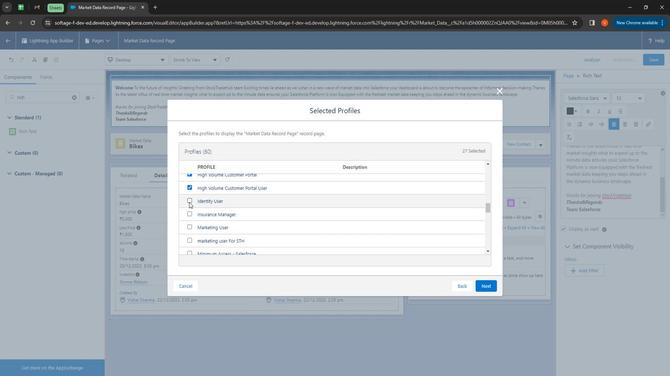 
Action: Mouse moved to (191, 212)
Screenshot: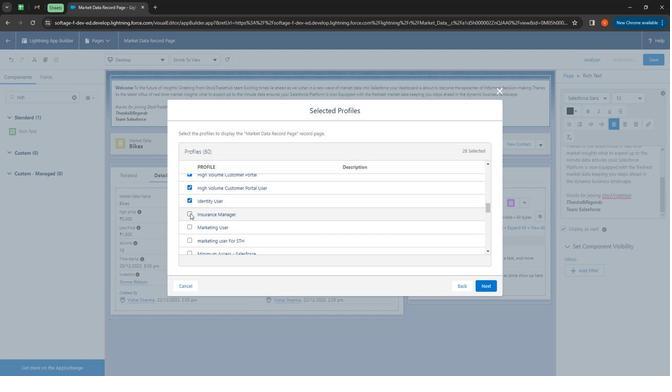 
Action: Mouse pressed left at (191, 212)
Screenshot: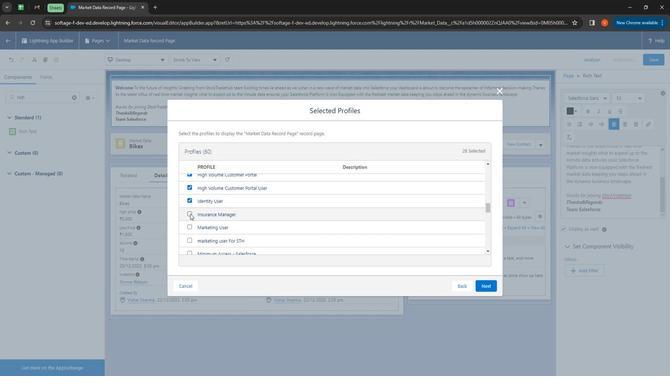
Action: Mouse moved to (191, 223)
Screenshot: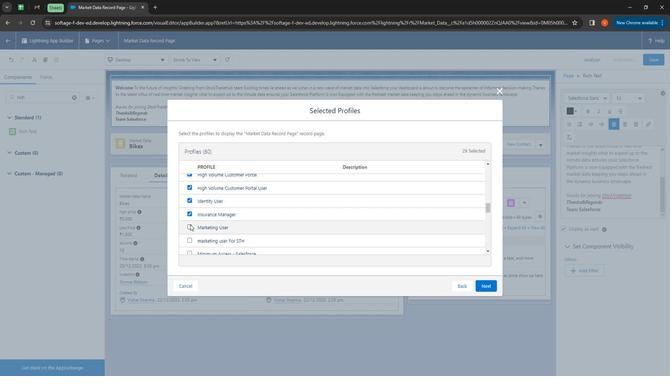 
Action: Mouse pressed left at (191, 223)
Screenshot: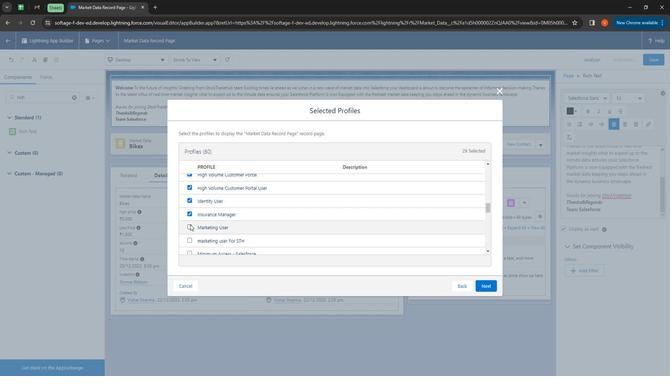 
Action: Mouse moved to (192, 237)
Screenshot: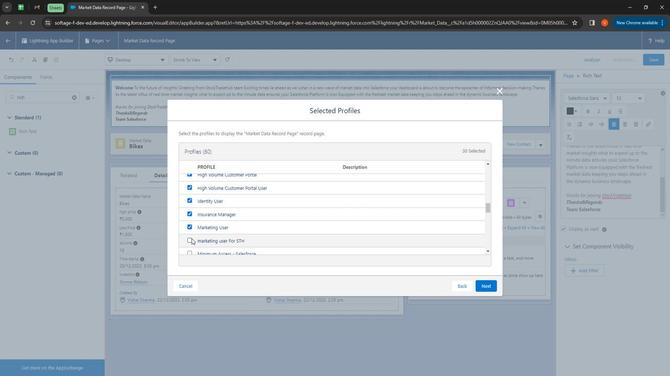 
Action: Mouse pressed left at (192, 237)
Screenshot: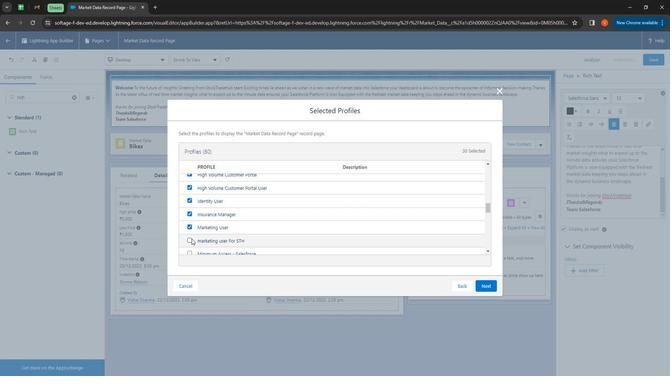 
Action: Mouse moved to (190, 251)
Screenshot: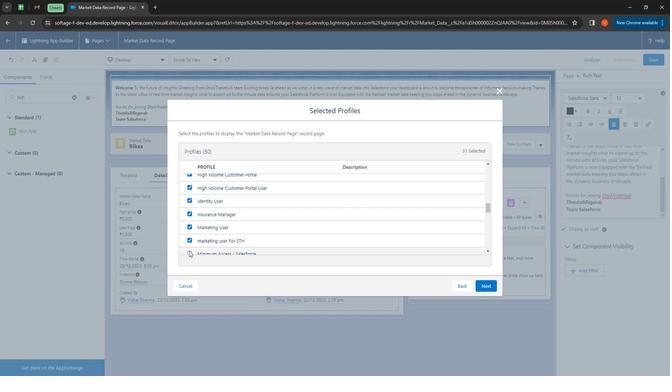 
Action: Mouse pressed left at (190, 251)
Screenshot: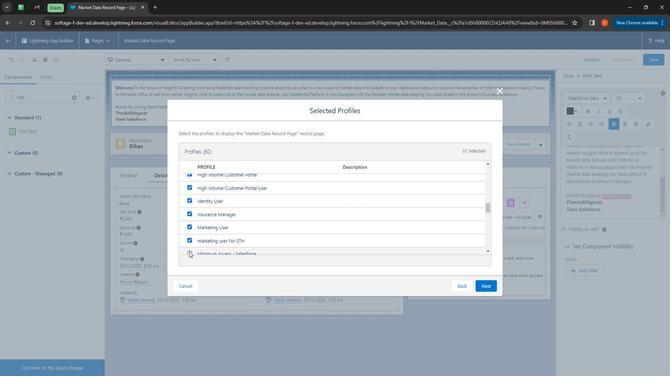 
Action: Mouse moved to (210, 230)
Screenshot: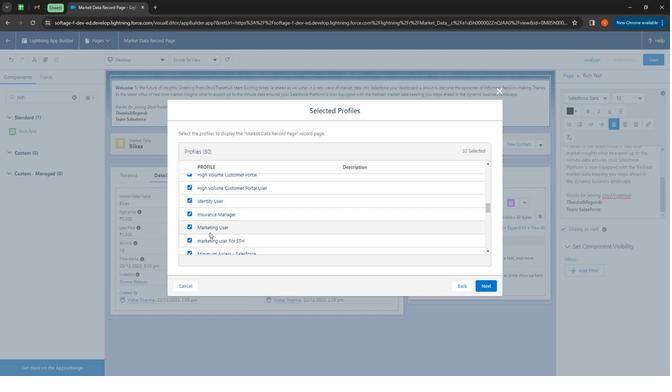 
Action: Mouse scrolled (210, 229) with delta (0, 0)
